 Task: Add Sprouts Organic Refined Coconut Oil to the cart.
Action: Mouse moved to (19, 108)
Screenshot: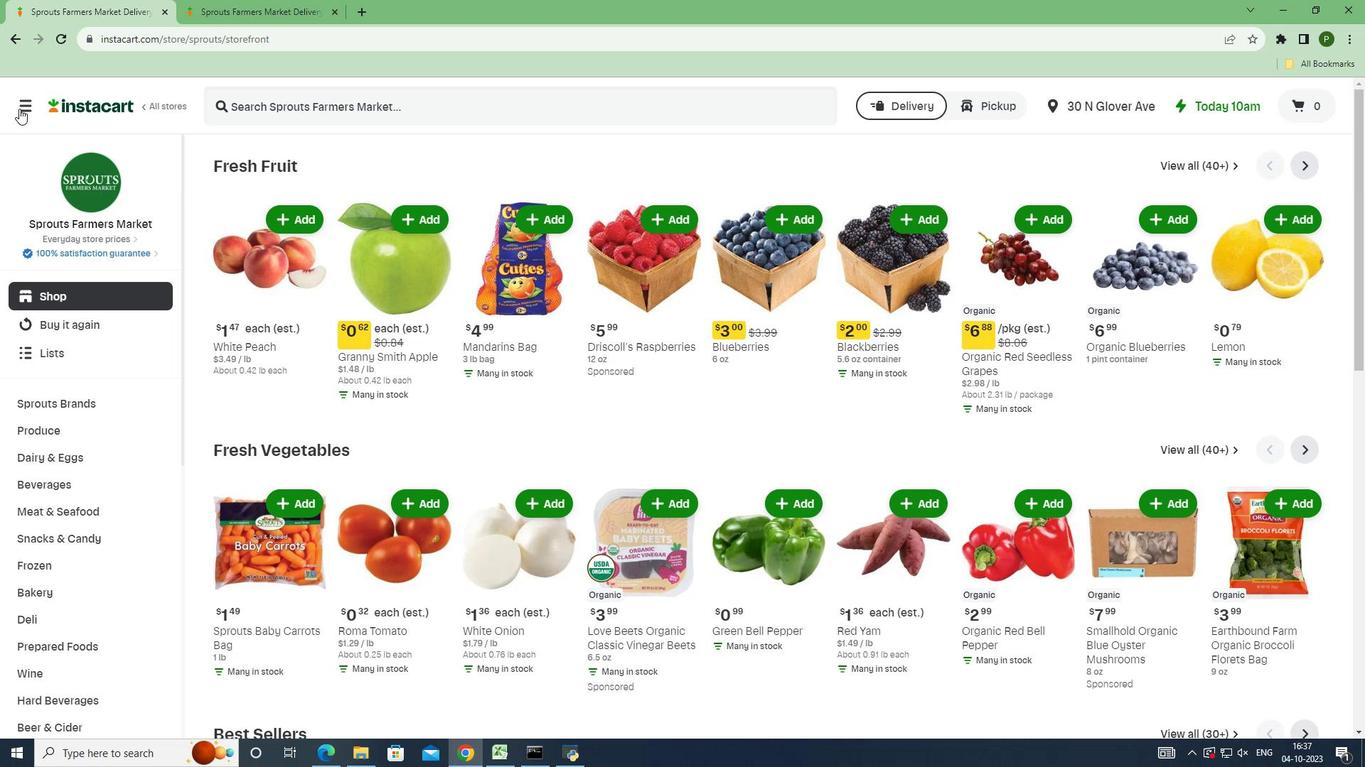 
Action: Mouse pressed left at (19, 108)
Screenshot: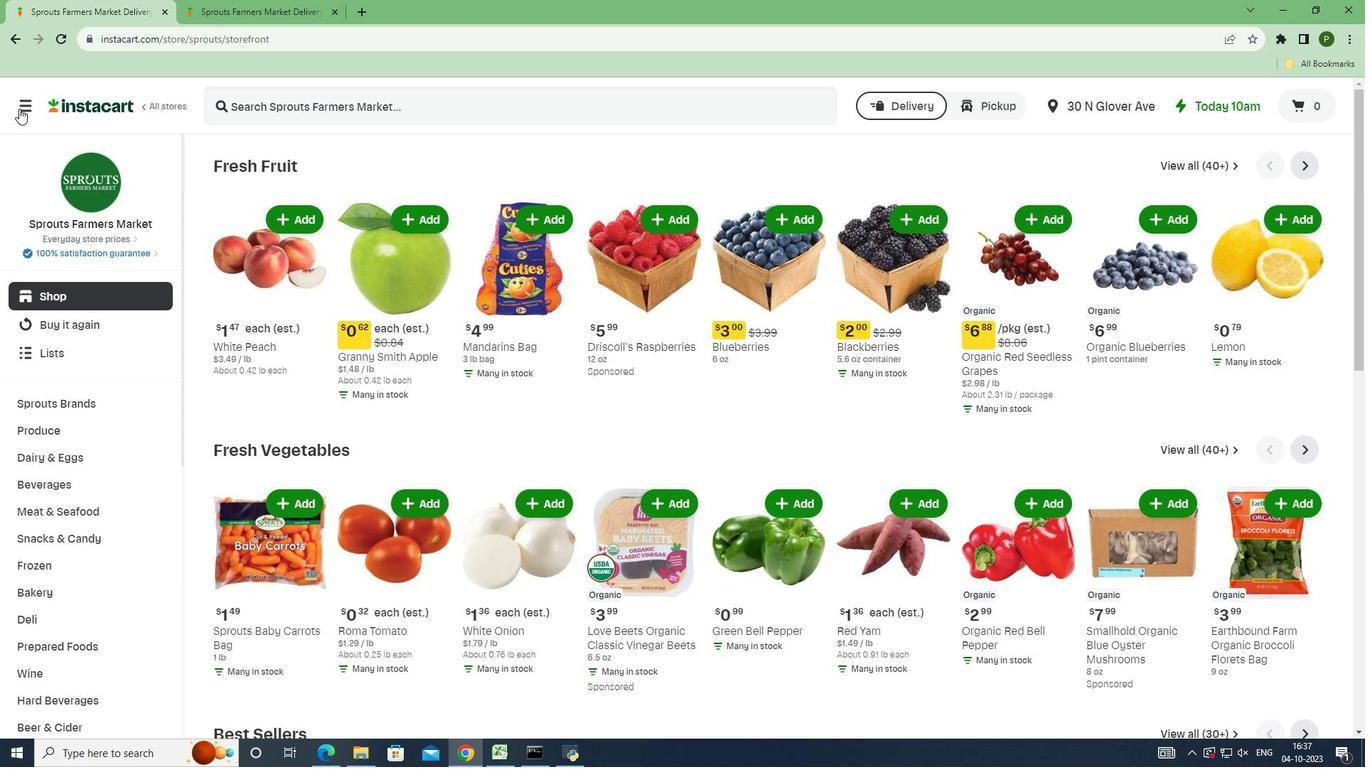 
Action: Mouse moved to (29, 383)
Screenshot: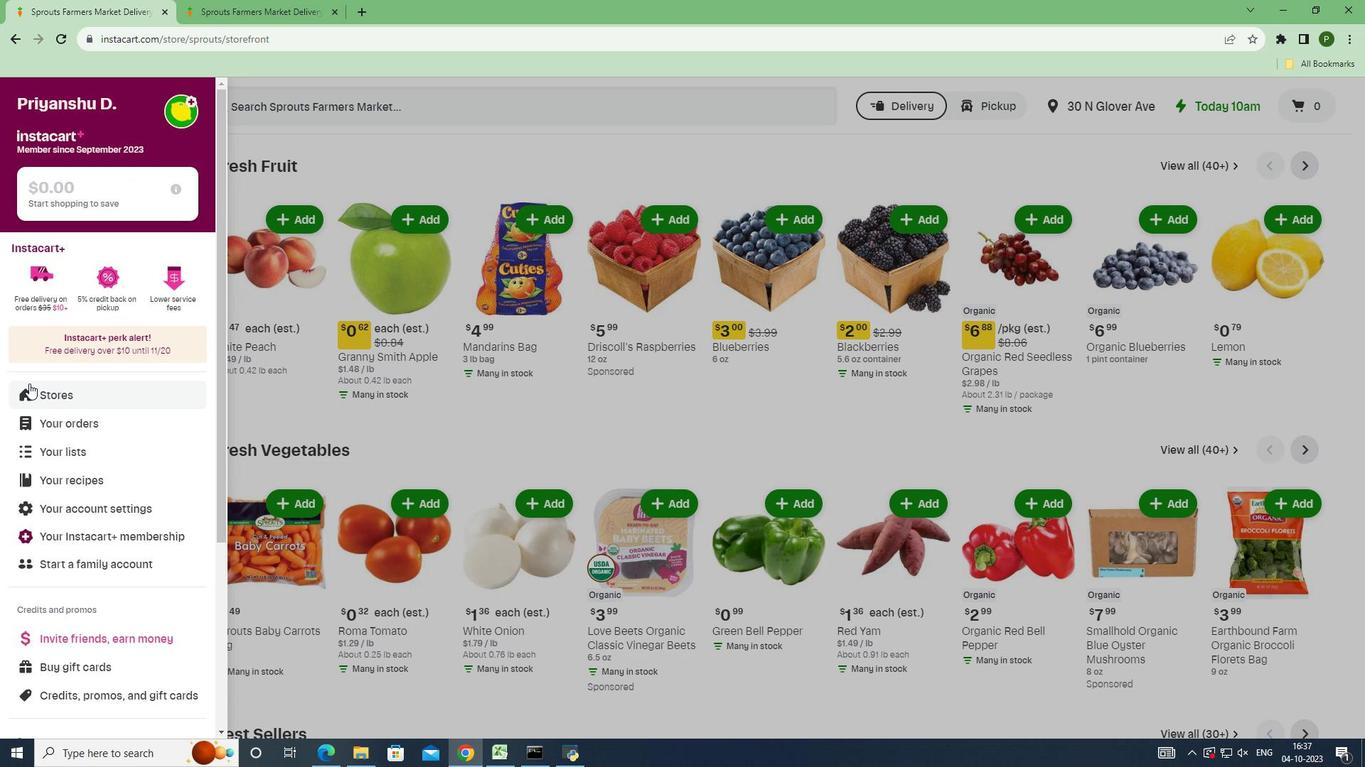 
Action: Mouse pressed left at (29, 383)
Screenshot: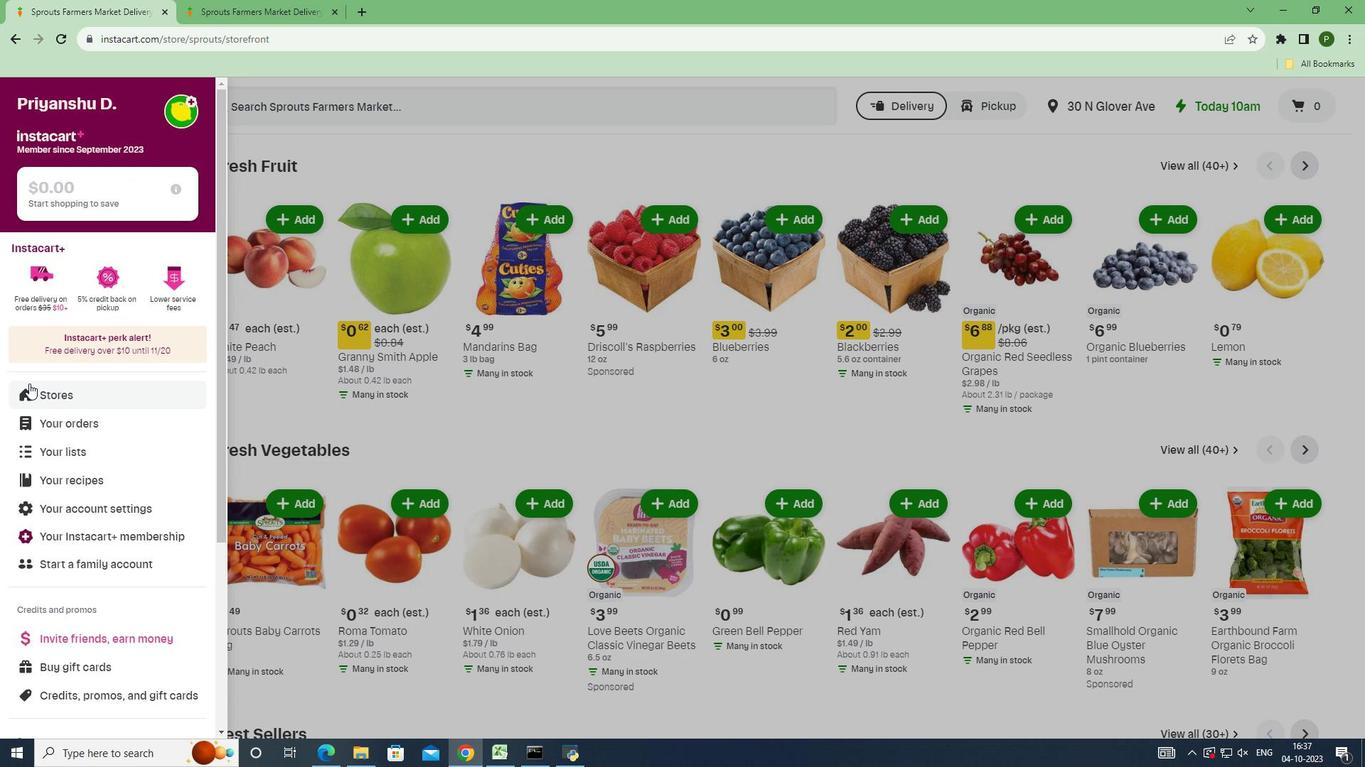 
Action: Mouse moved to (327, 160)
Screenshot: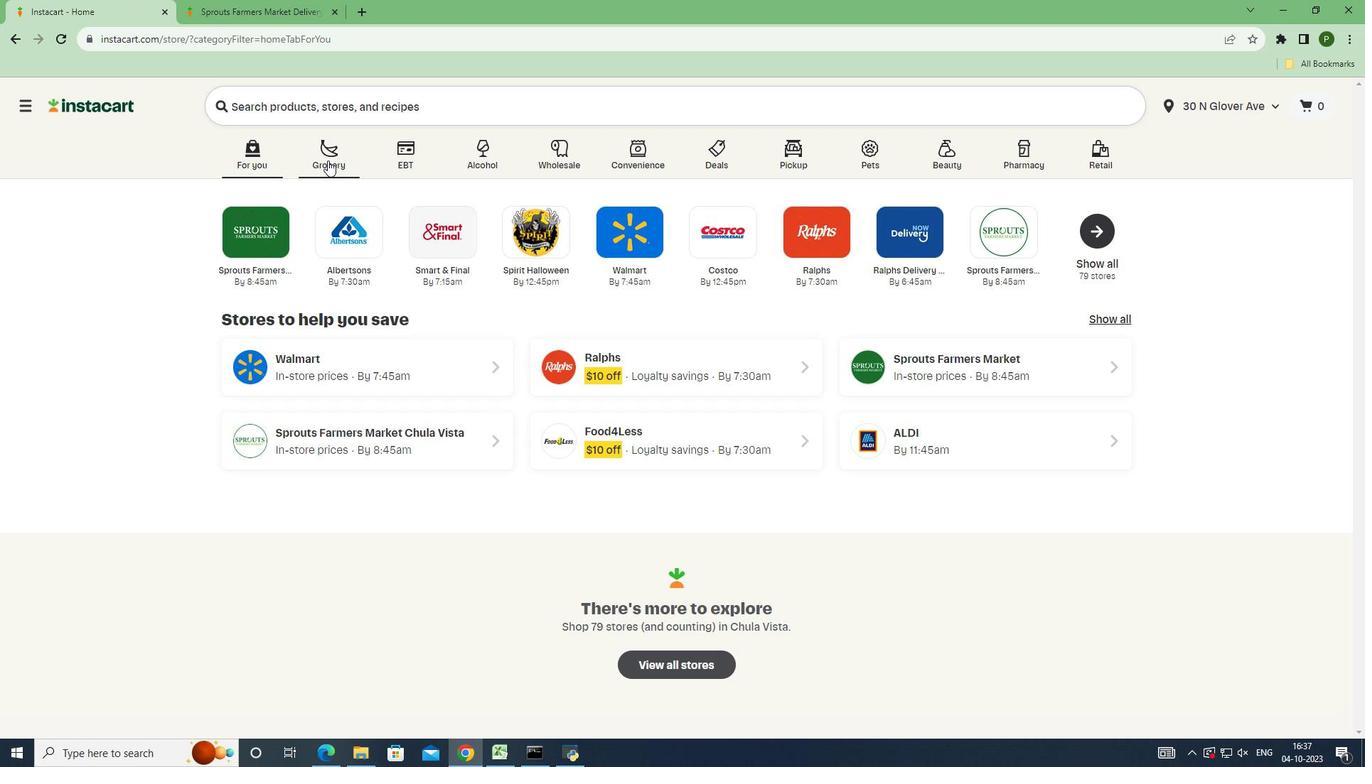
Action: Mouse pressed left at (327, 160)
Screenshot: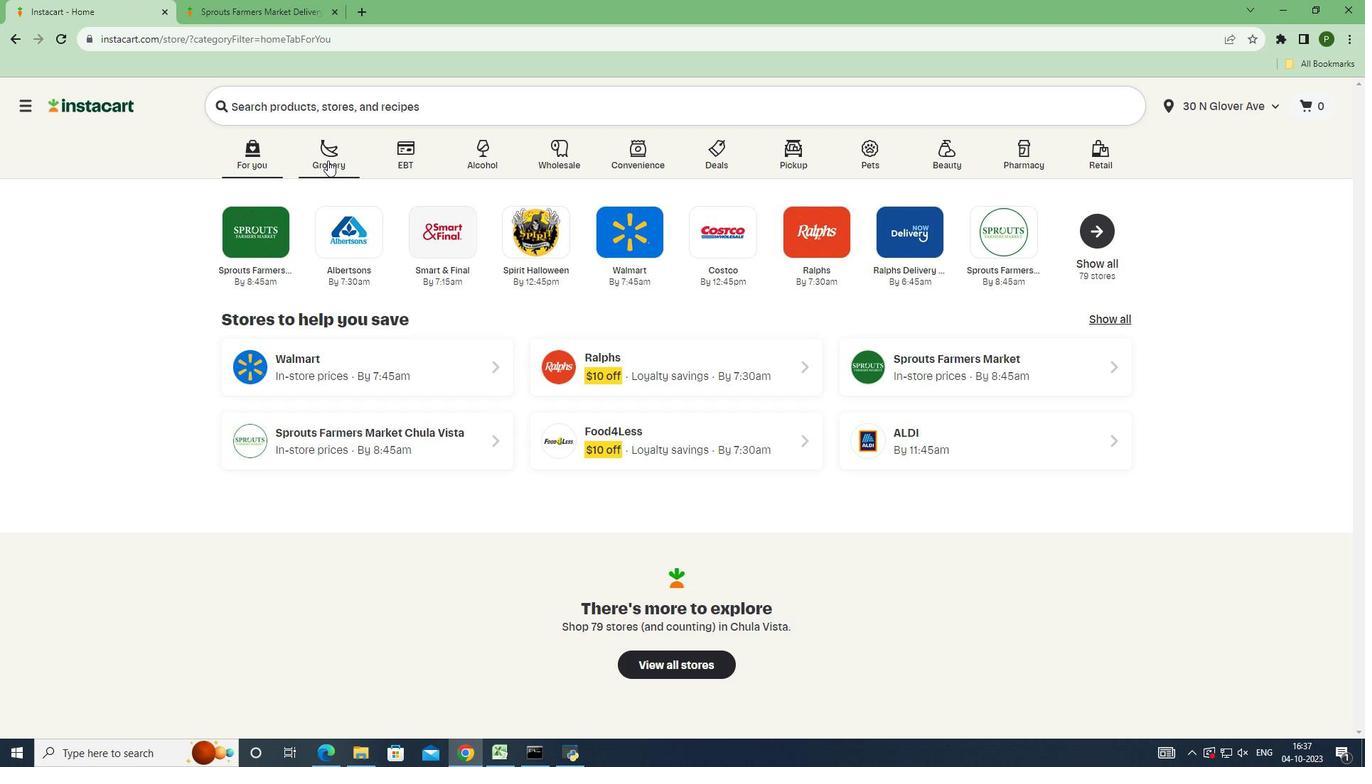 
Action: Mouse moved to (875, 309)
Screenshot: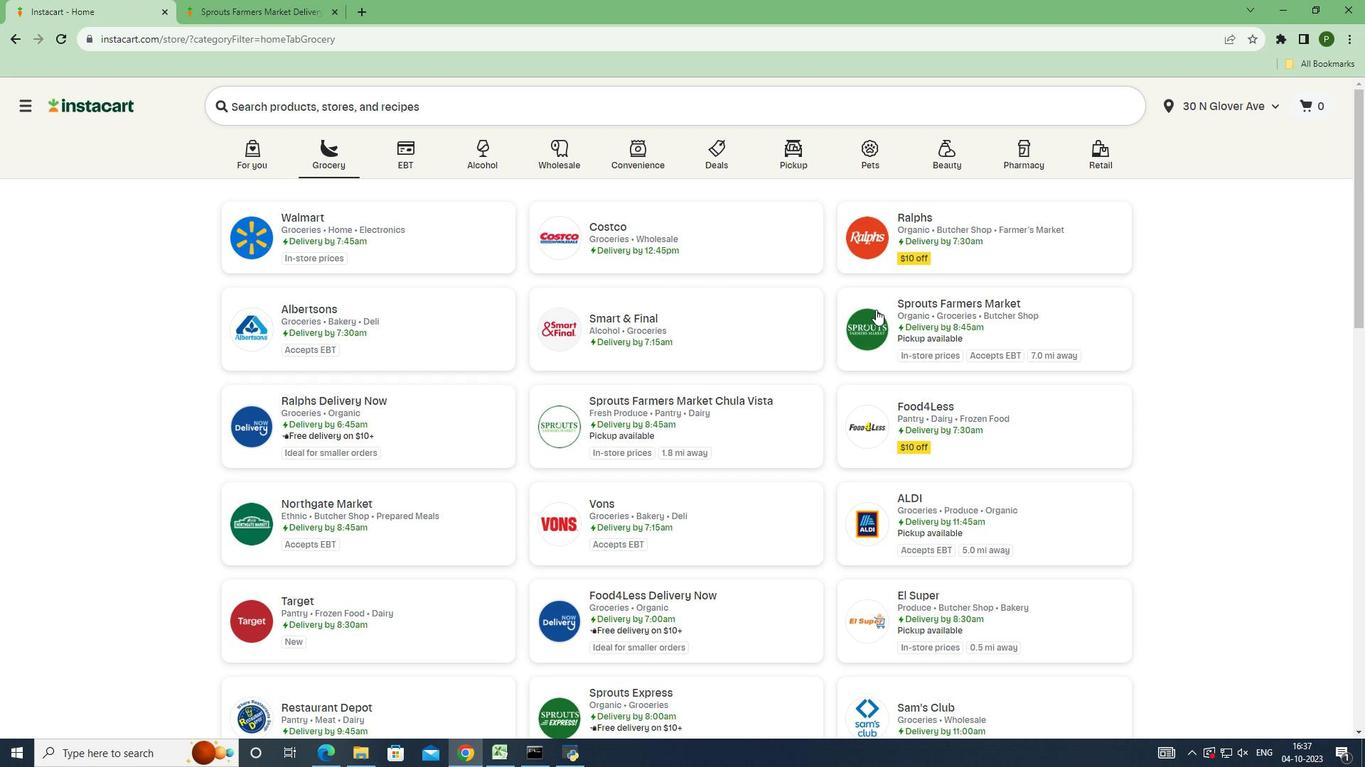 
Action: Mouse pressed left at (875, 309)
Screenshot: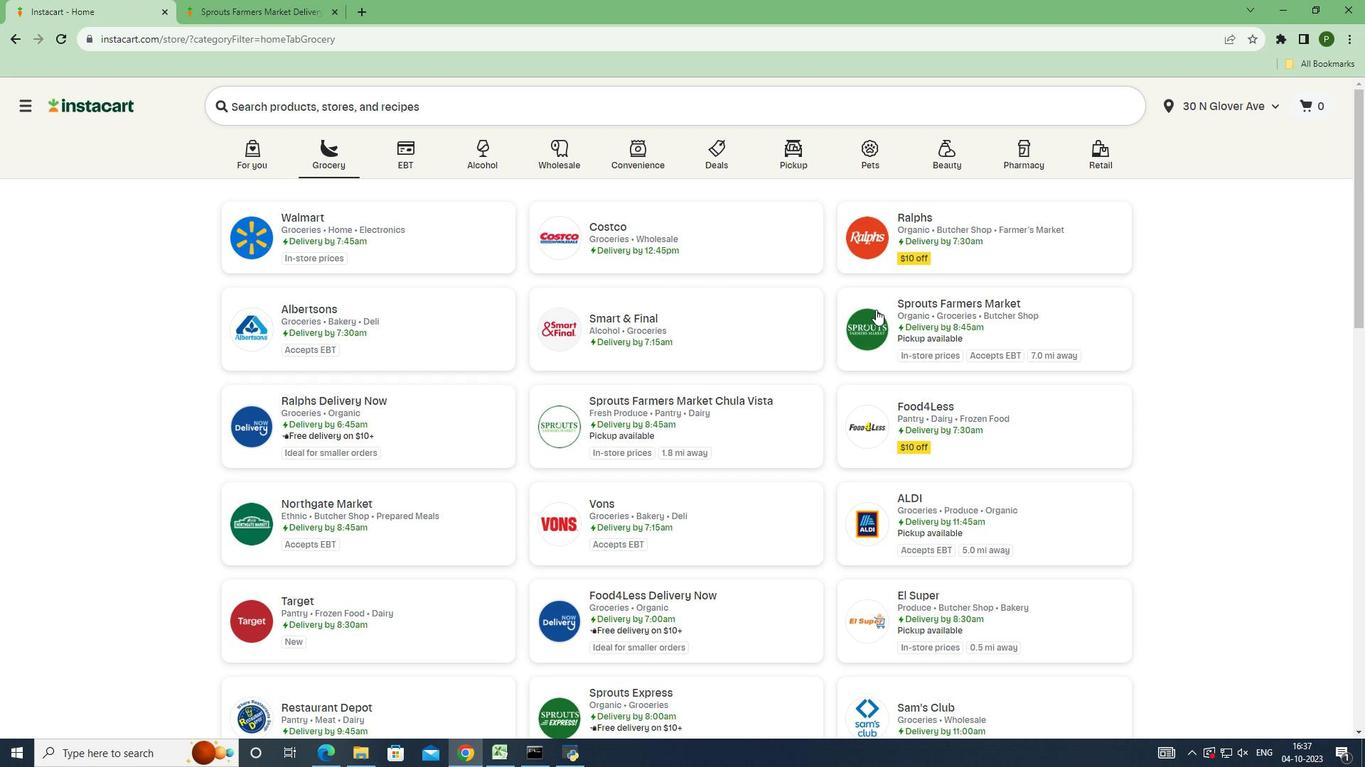 
Action: Mouse moved to (106, 410)
Screenshot: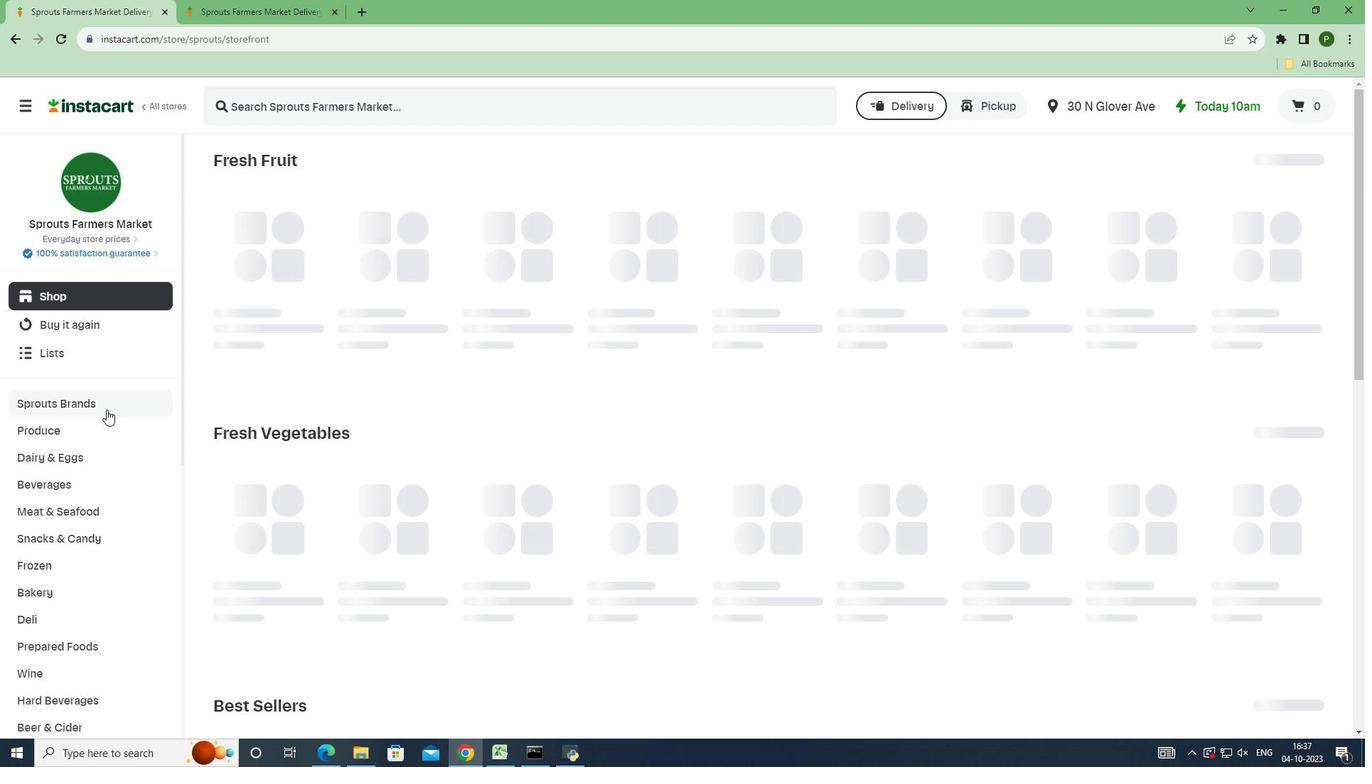 
Action: Mouse pressed left at (106, 410)
Screenshot: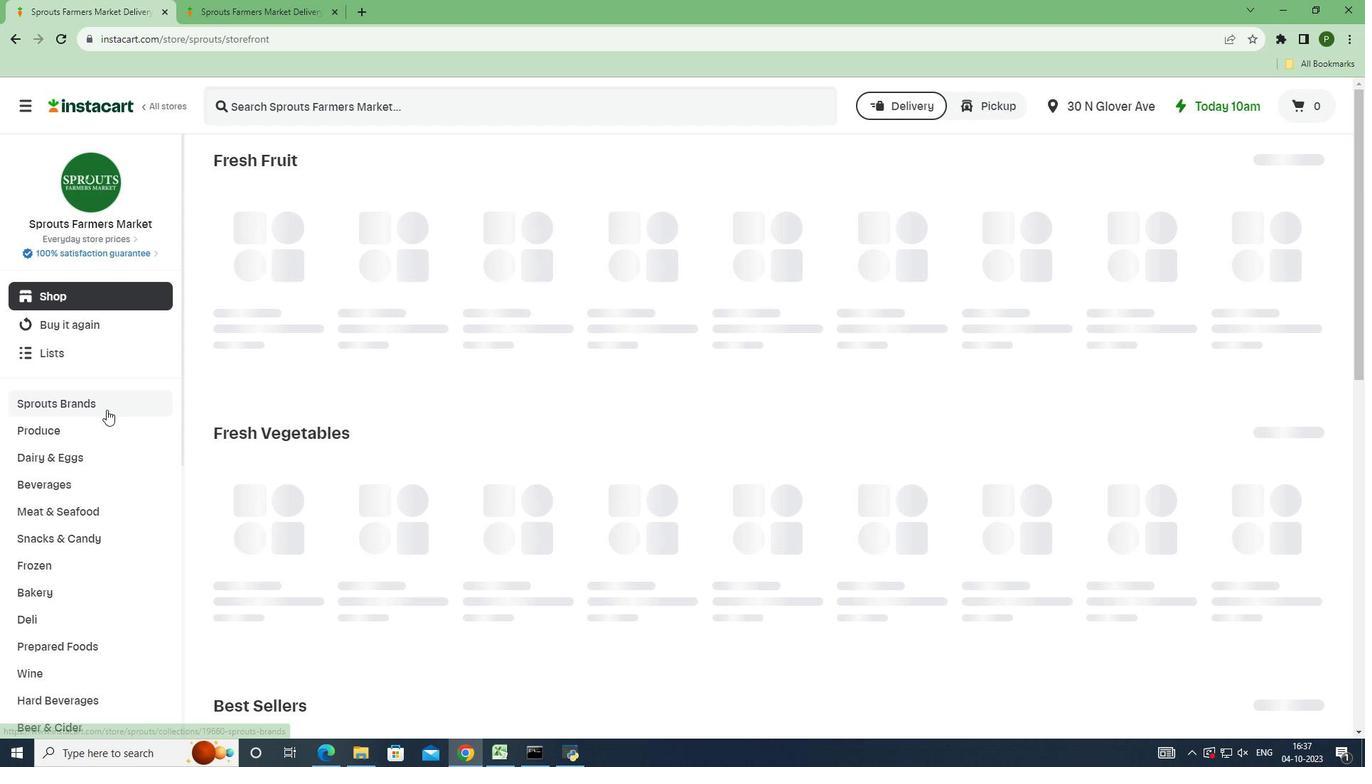 
Action: Mouse moved to (78, 509)
Screenshot: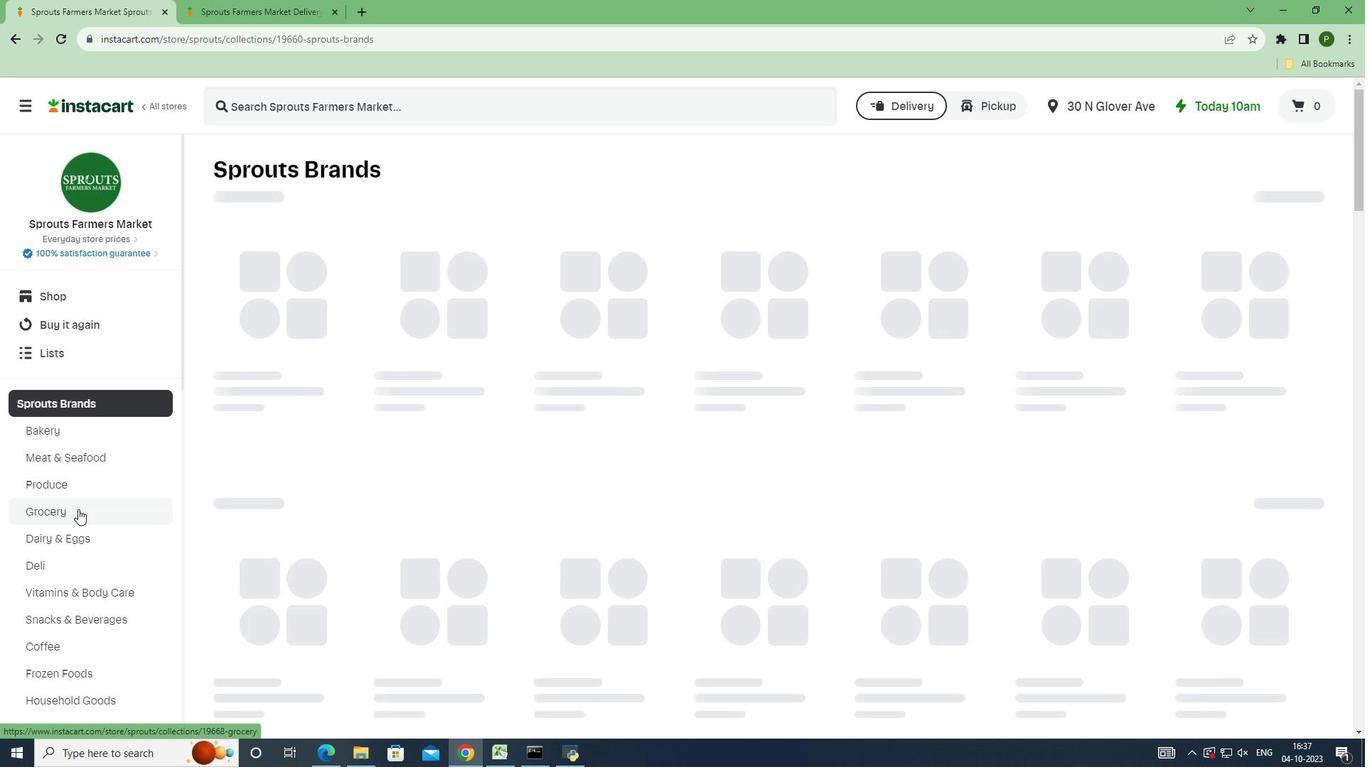
Action: Mouse pressed left at (78, 509)
Screenshot: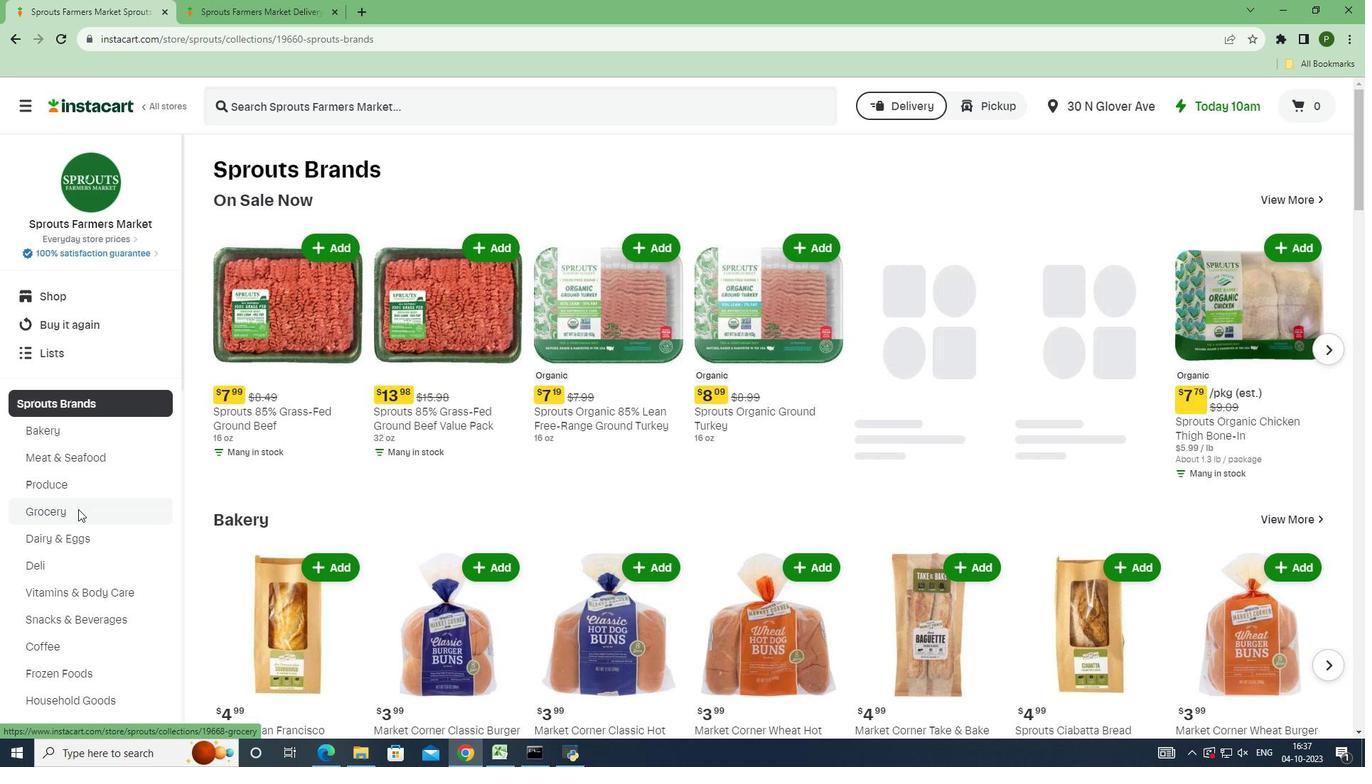 
Action: Mouse moved to (305, 297)
Screenshot: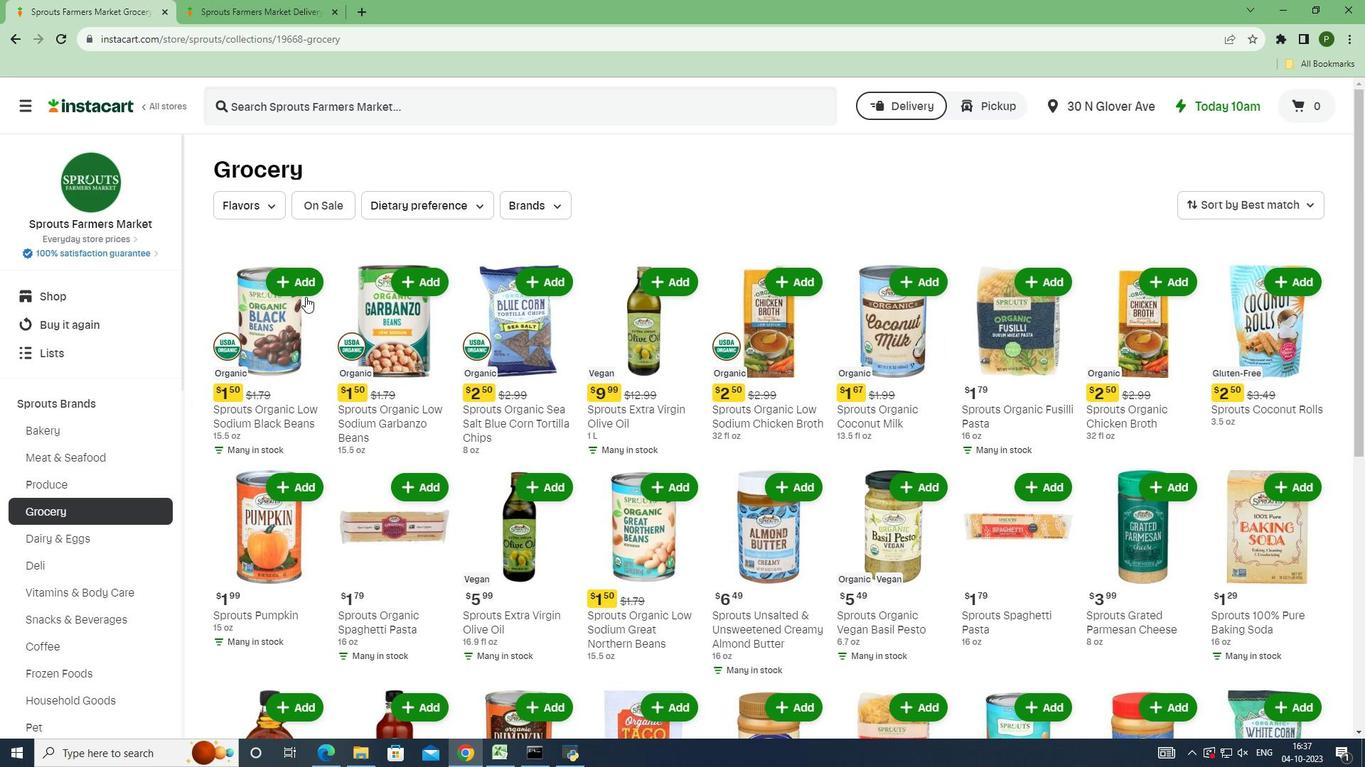 
Action: Mouse scrolled (305, 296) with delta (0, 0)
Screenshot: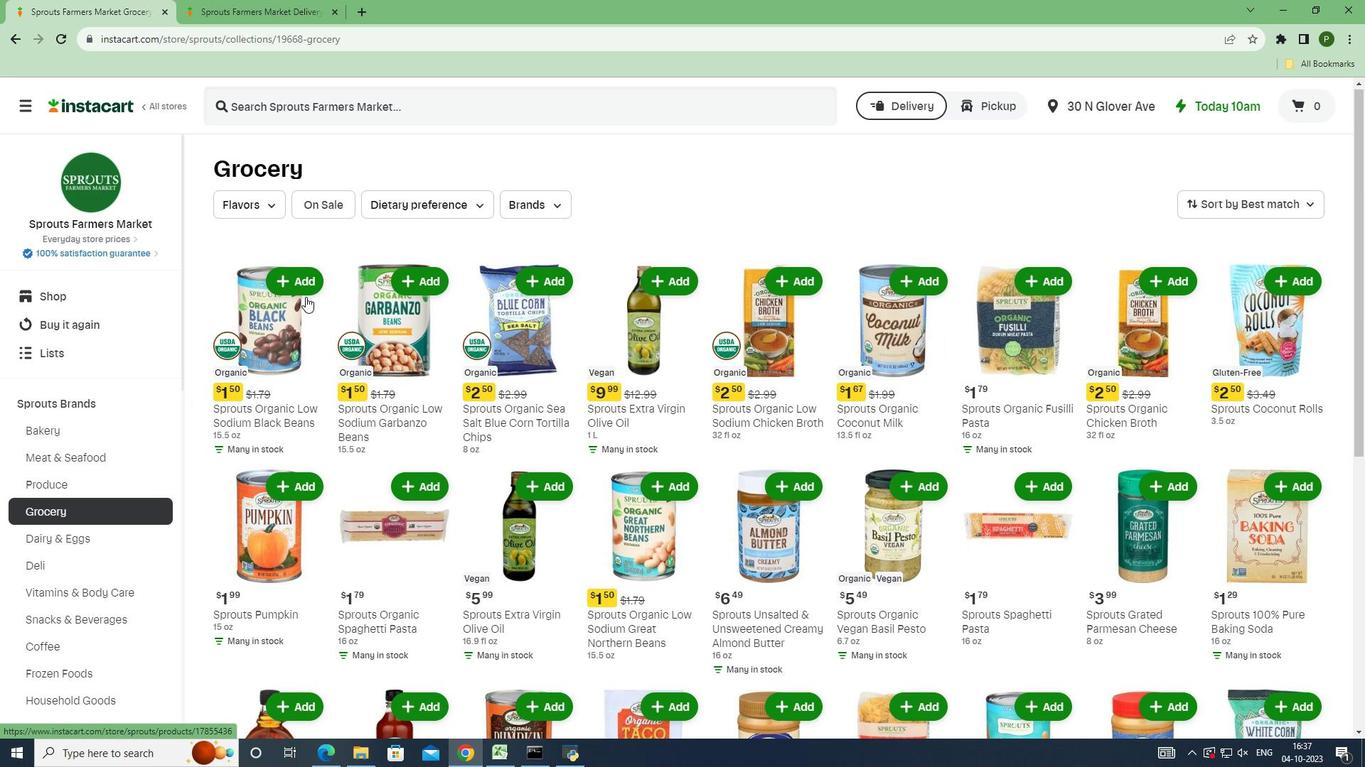 
Action: Mouse scrolled (305, 296) with delta (0, 0)
Screenshot: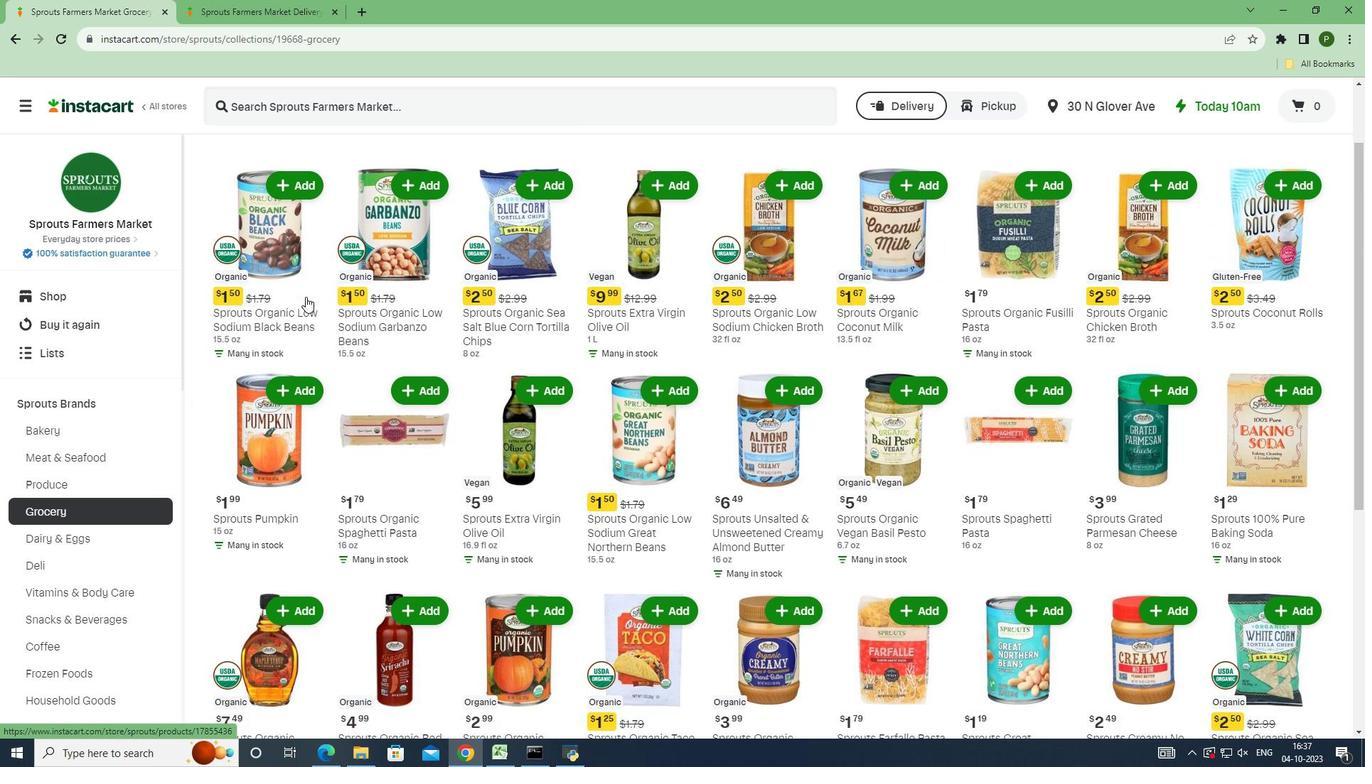 
Action: Mouse scrolled (305, 296) with delta (0, 0)
Screenshot: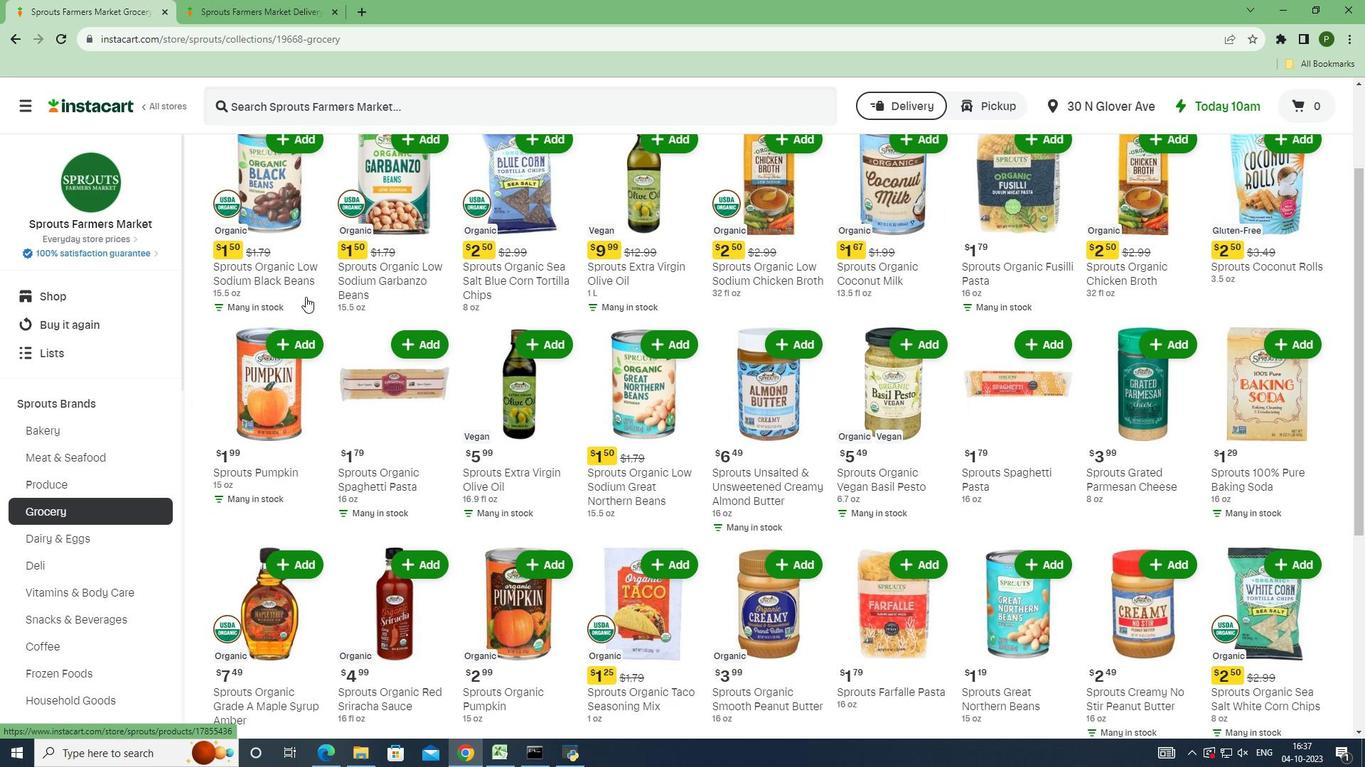 
Action: Mouse scrolled (305, 296) with delta (0, 0)
Screenshot: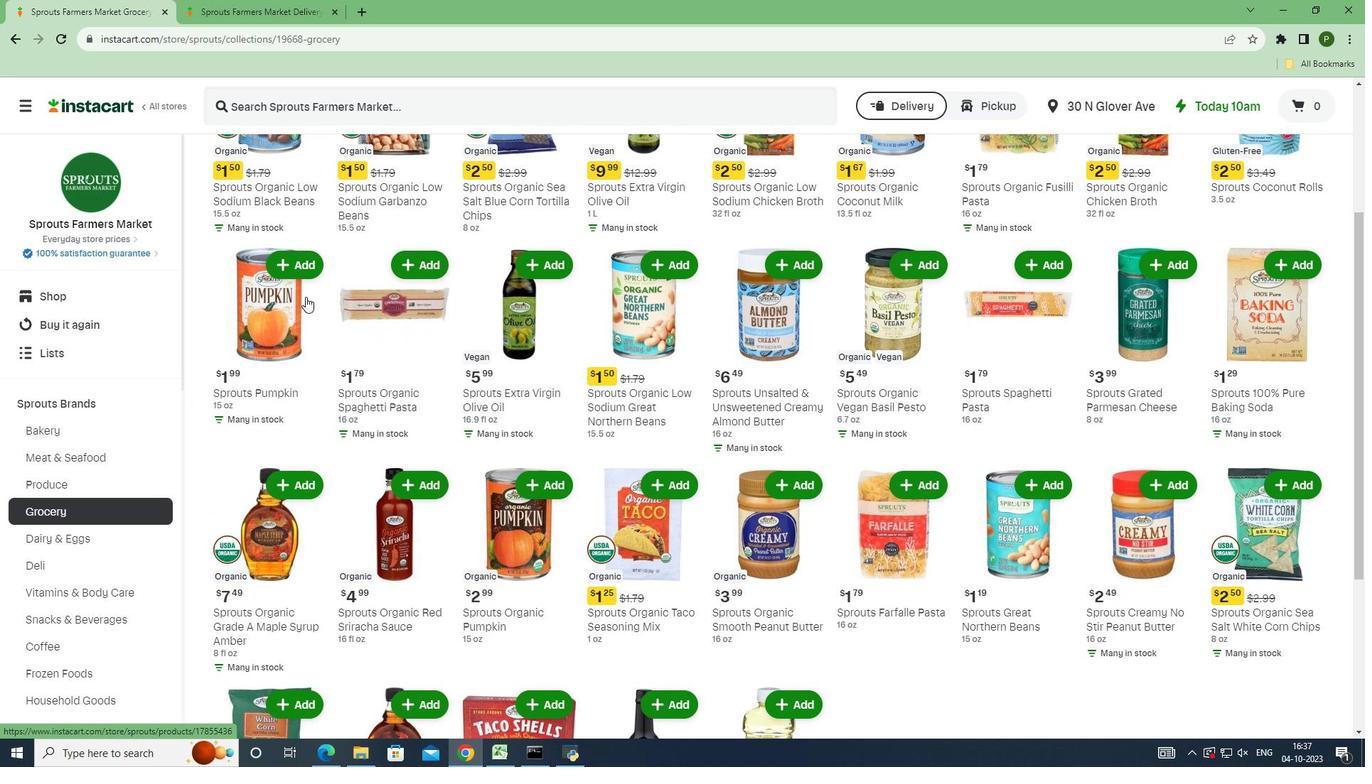 
Action: Mouse scrolled (305, 296) with delta (0, 0)
Screenshot: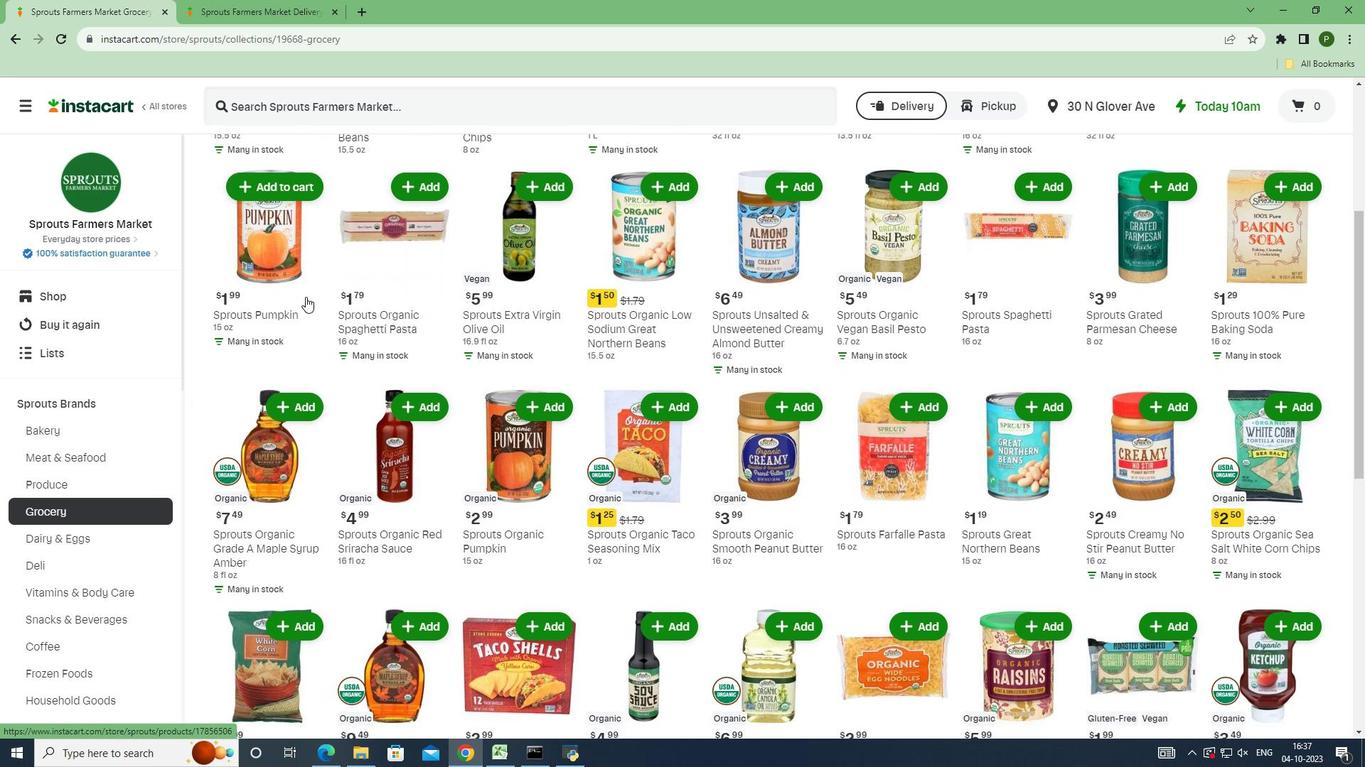 
Action: Mouse scrolled (305, 296) with delta (0, 0)
Screenshot: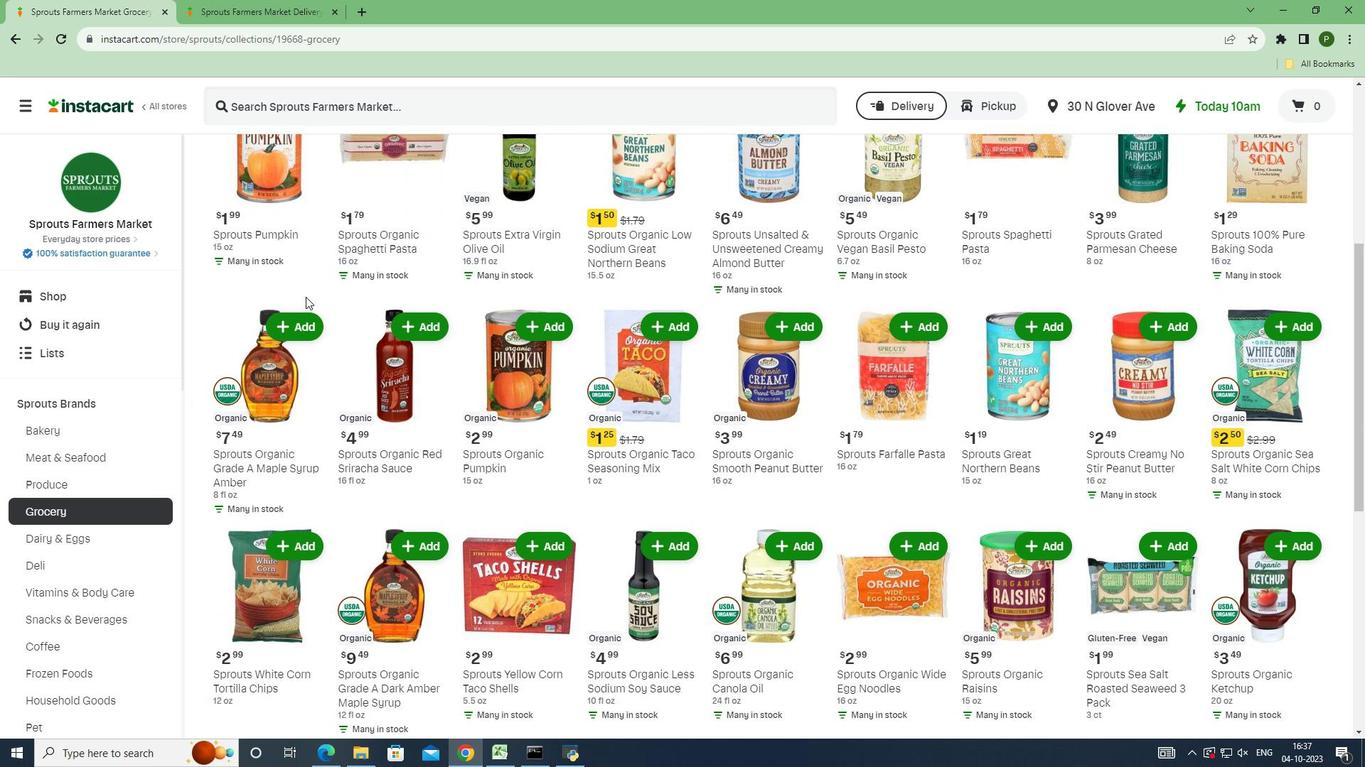 
Action: Mouse scrolled (305, 296) with delta (0, 0)
Screenshot: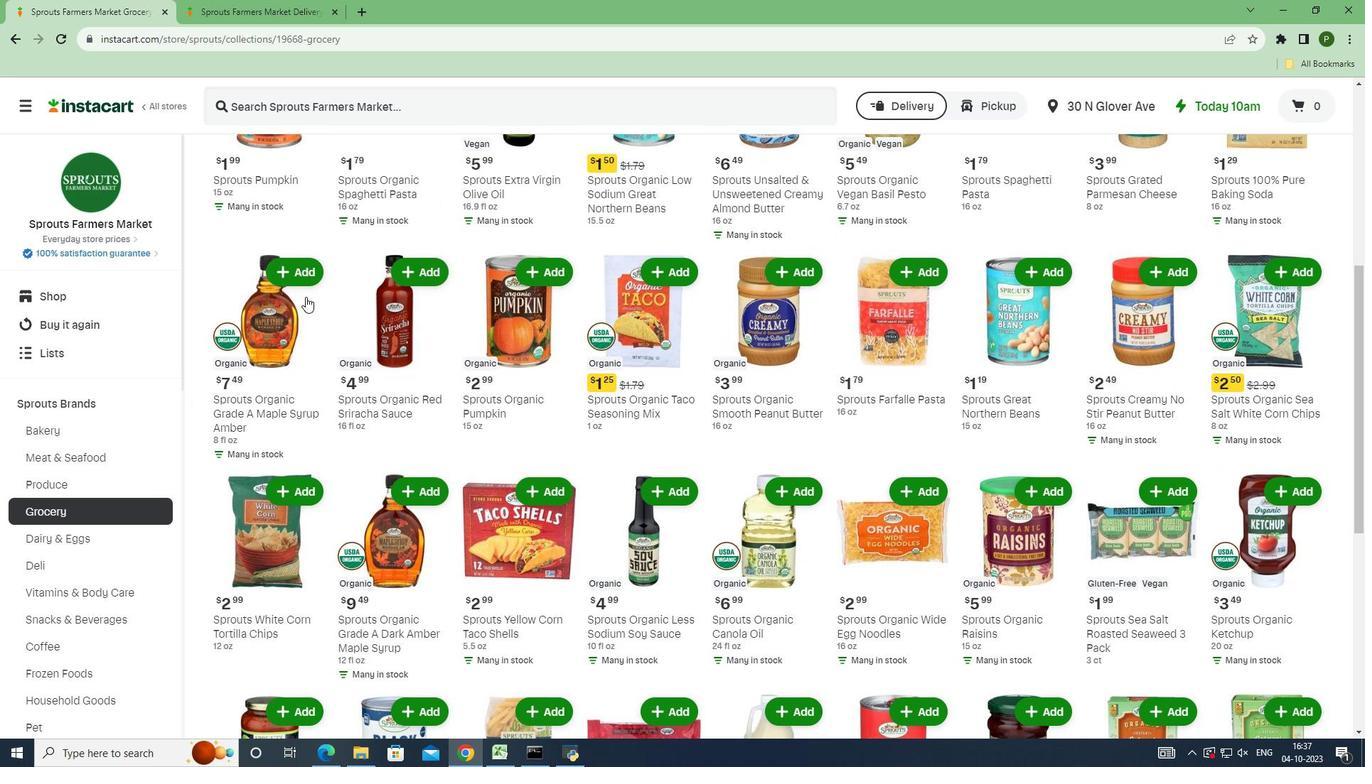 
Action: Mouse scrolled (305, 296) with delta (0, 0)
Screenshot: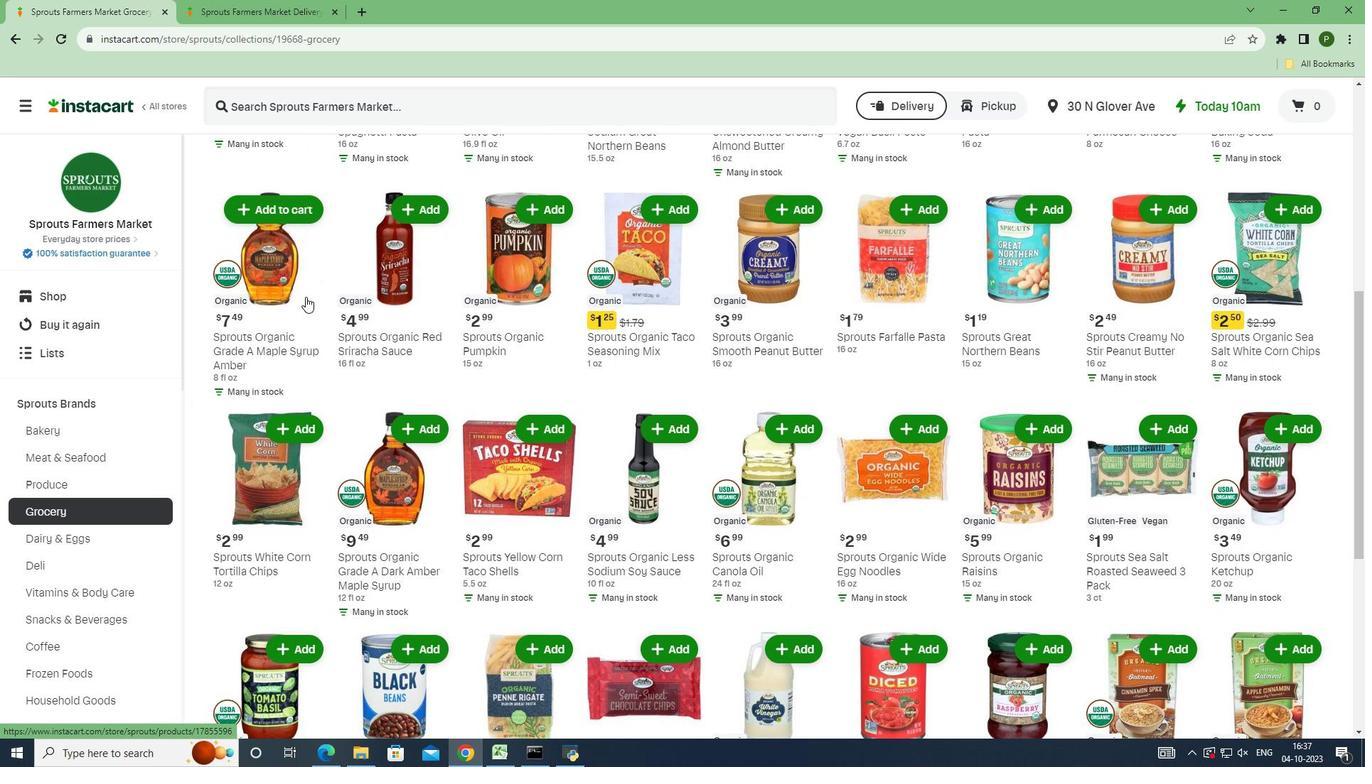 
Action: Mouse scrolled (305, 296) with delta (0, 0)
Screenshot: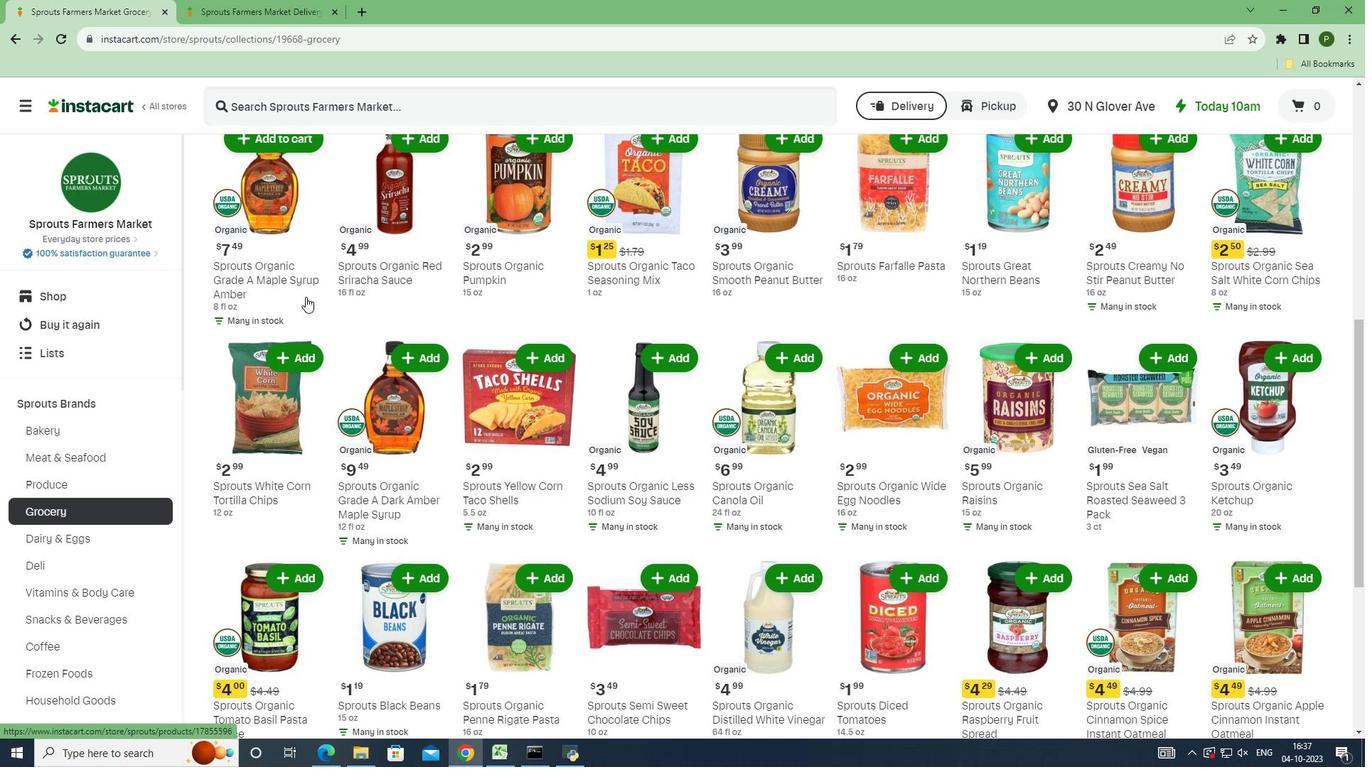 
Action: Mouse scrolled (305, 296) with delta (0, 0)
Screenshot: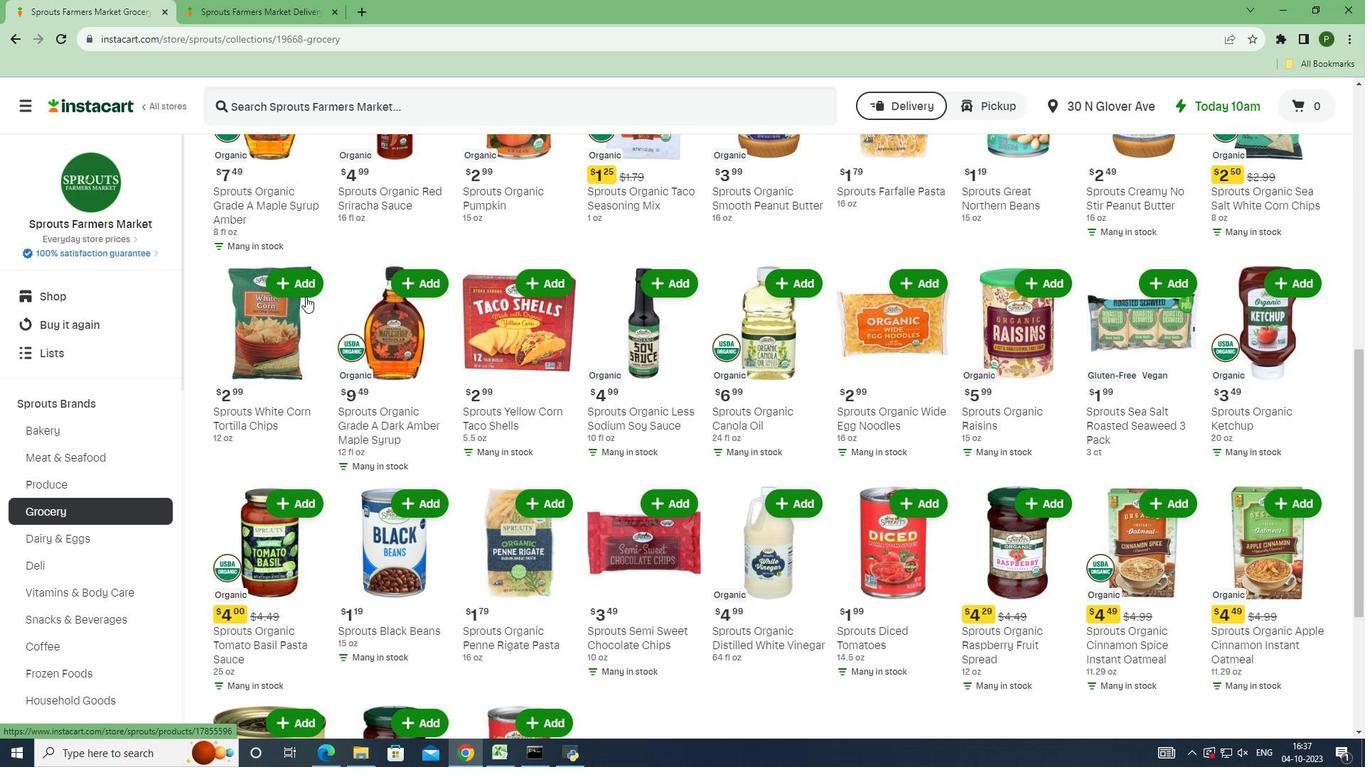 
Action: Mouse scrolled (305, 296) with delta (0, 0)
Screenshot: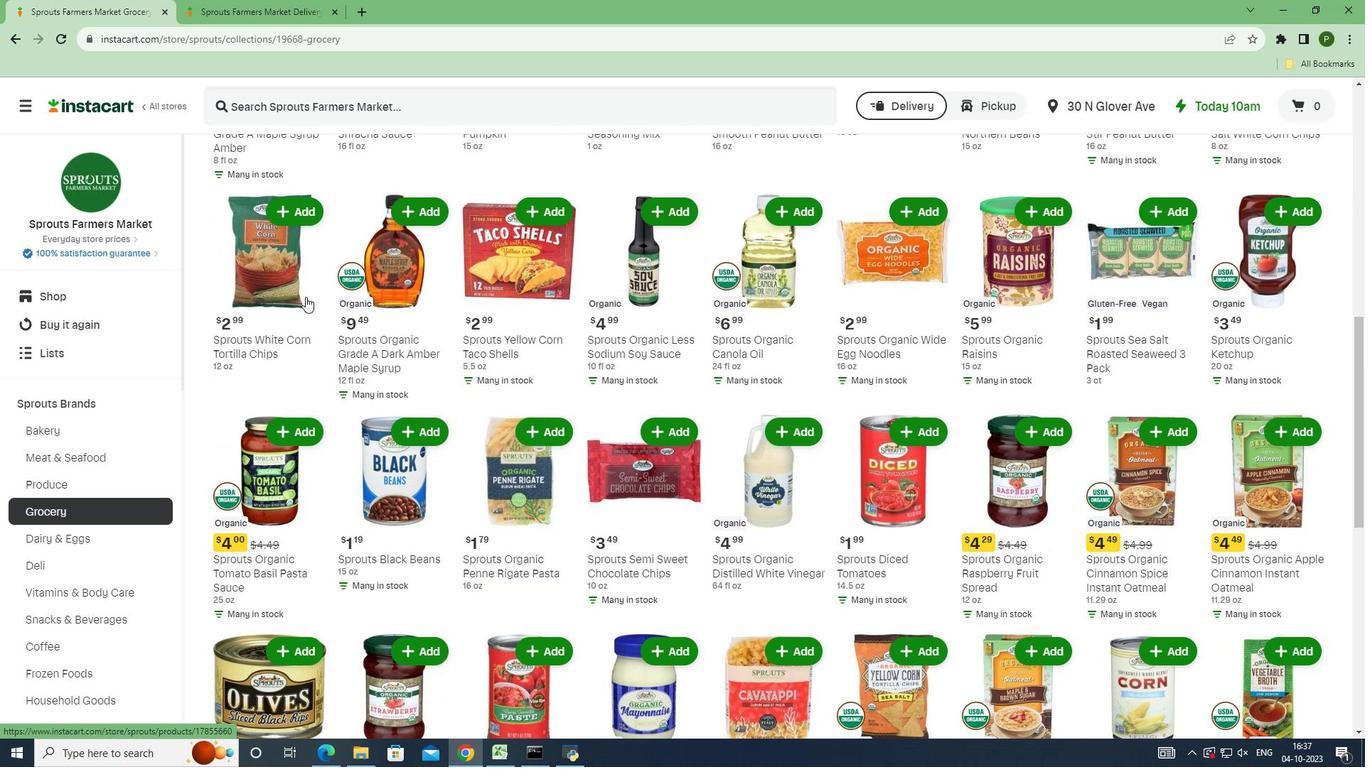 
Action: Mouse scrolled (305, 296) with delta (0, 0)
Screenshot: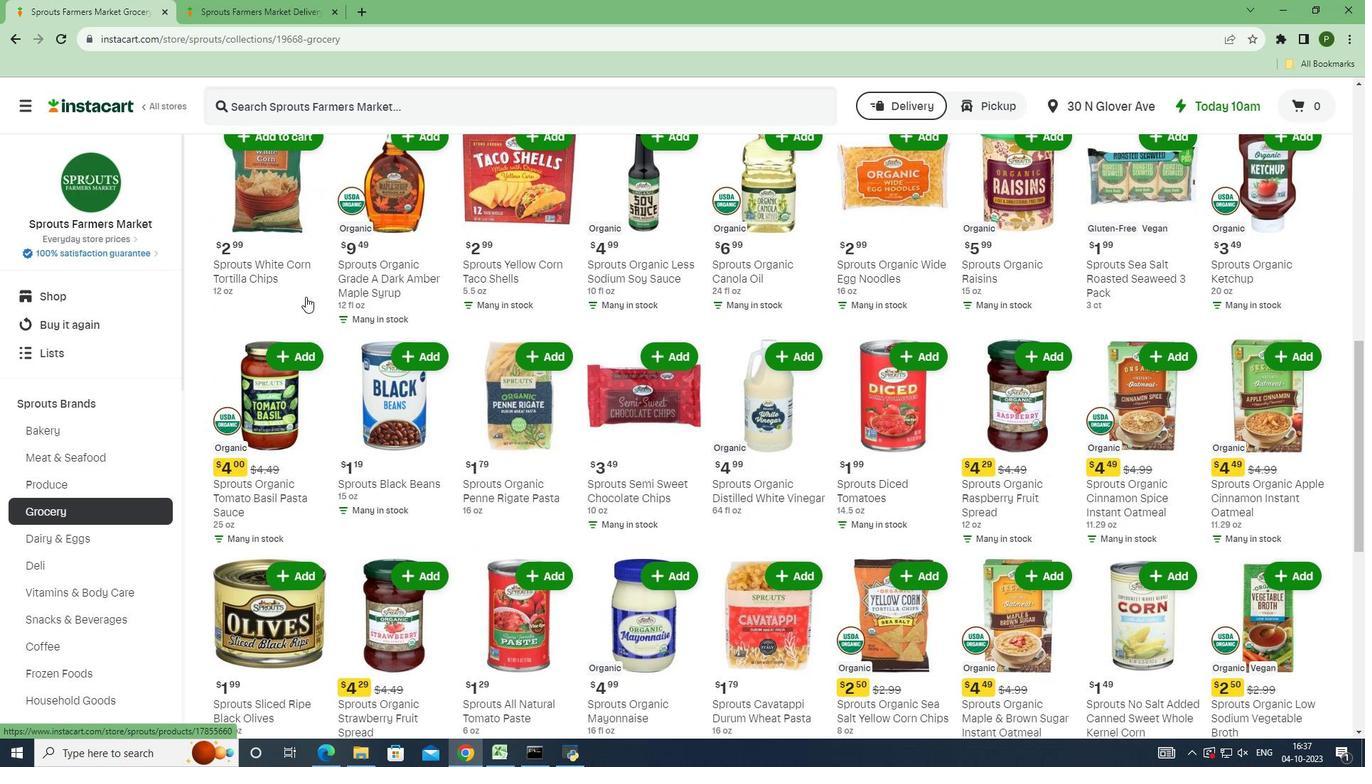 
Action: Mouse scrolled (305, 296) with delta (0, 0)
Screenshot: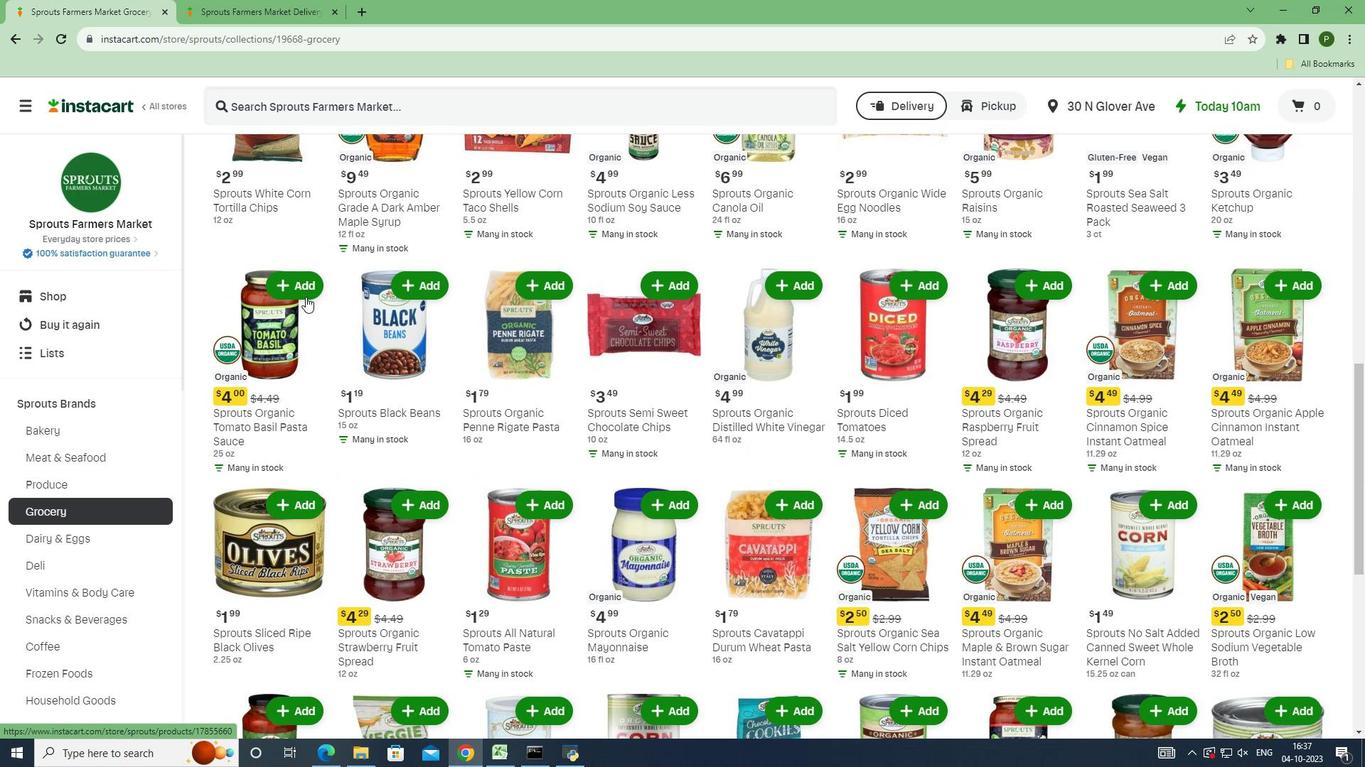 
Action: Mouse scrolled (305, 296) with delta (0, 0)
Screenshot: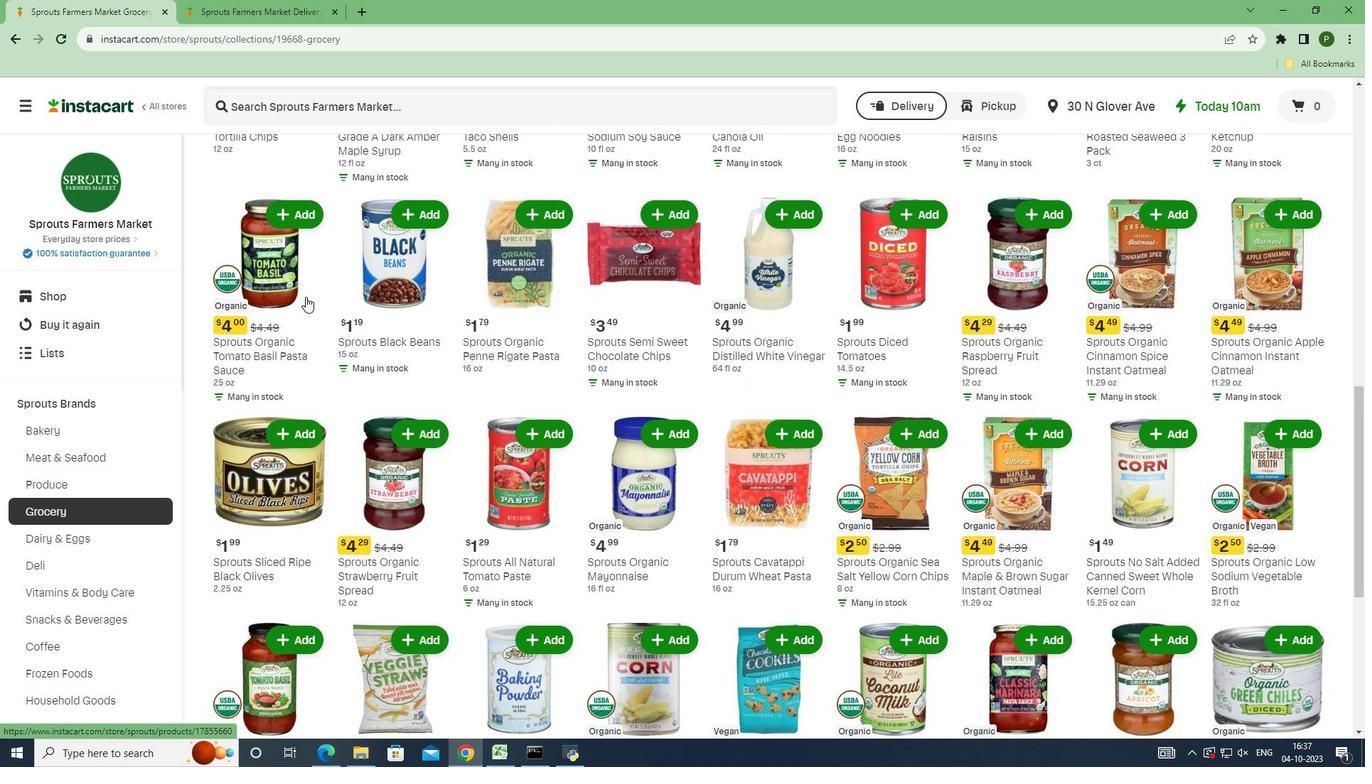 
Action: Mouse scrolled (305, 296) with delta (0, 0)
Screenshot: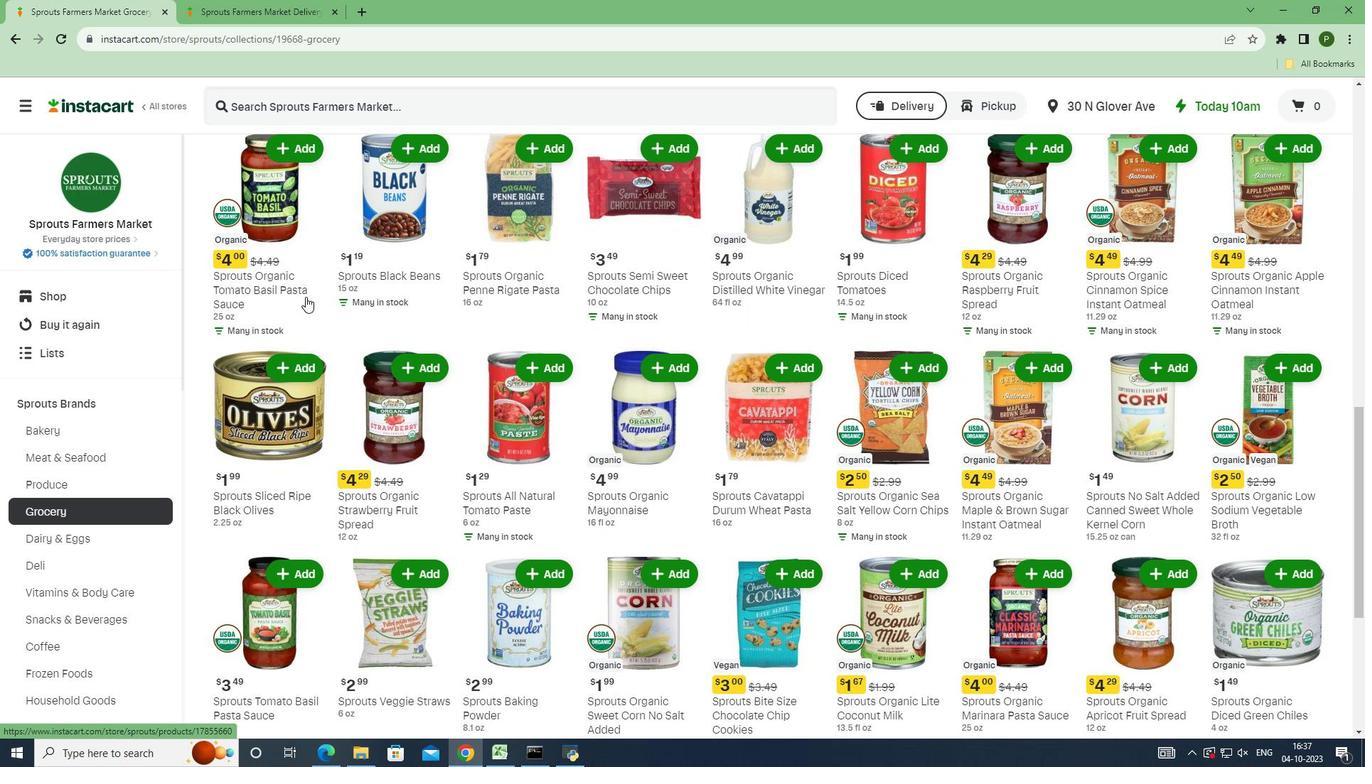 
Action: Mouse scrolled (305, 296) with delta (0, 0)
Screenshot: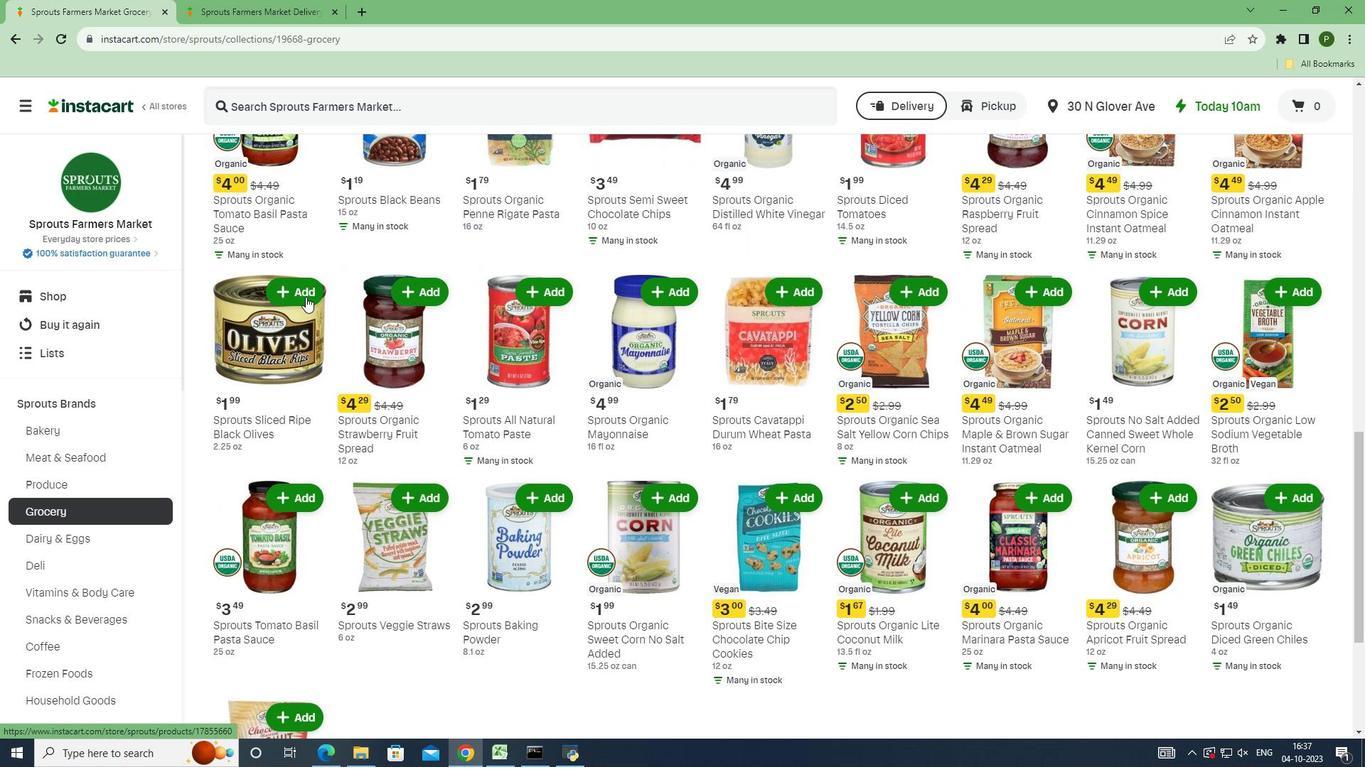 
Action: Mouse scrolled (305, 296) with delta (0, 0)
Screenshot: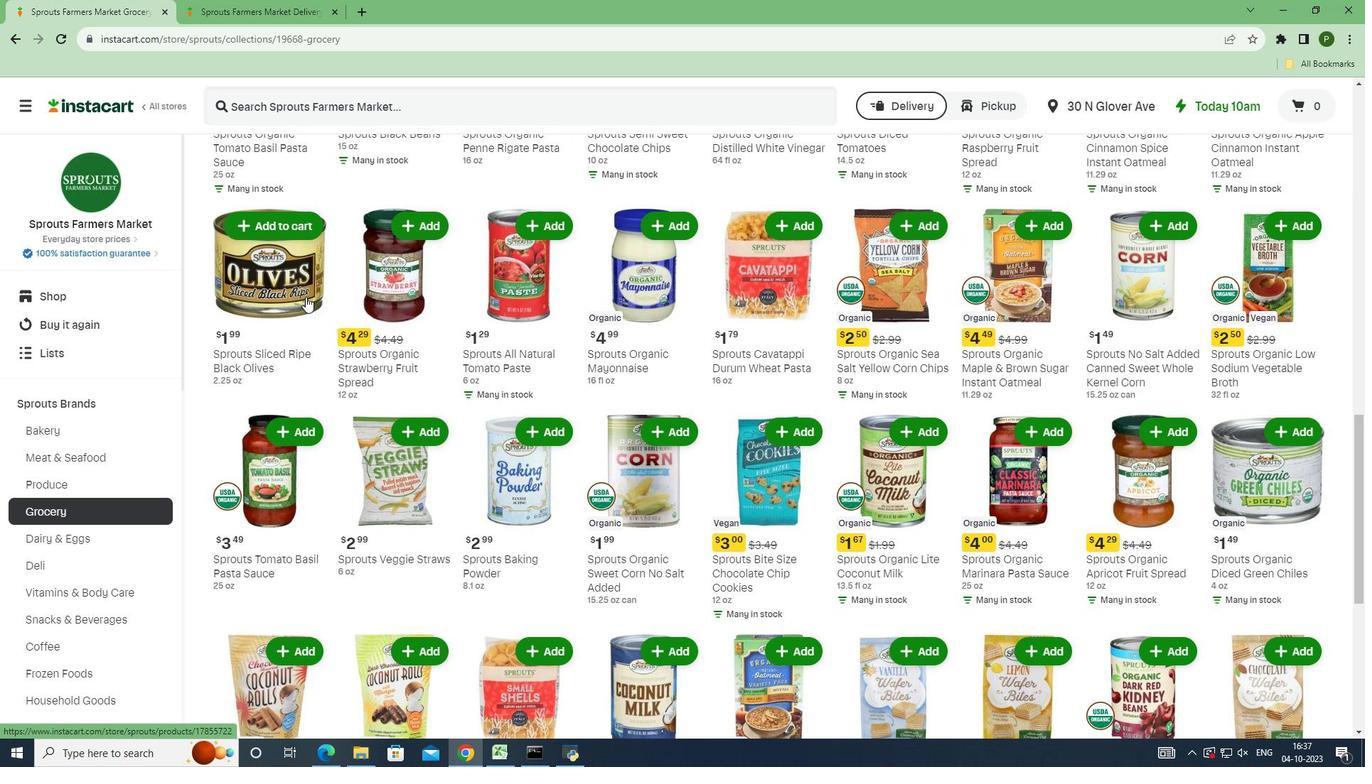 
Action: Mouse scrolled (305, 296) with delta (0, 0)
Screenshot: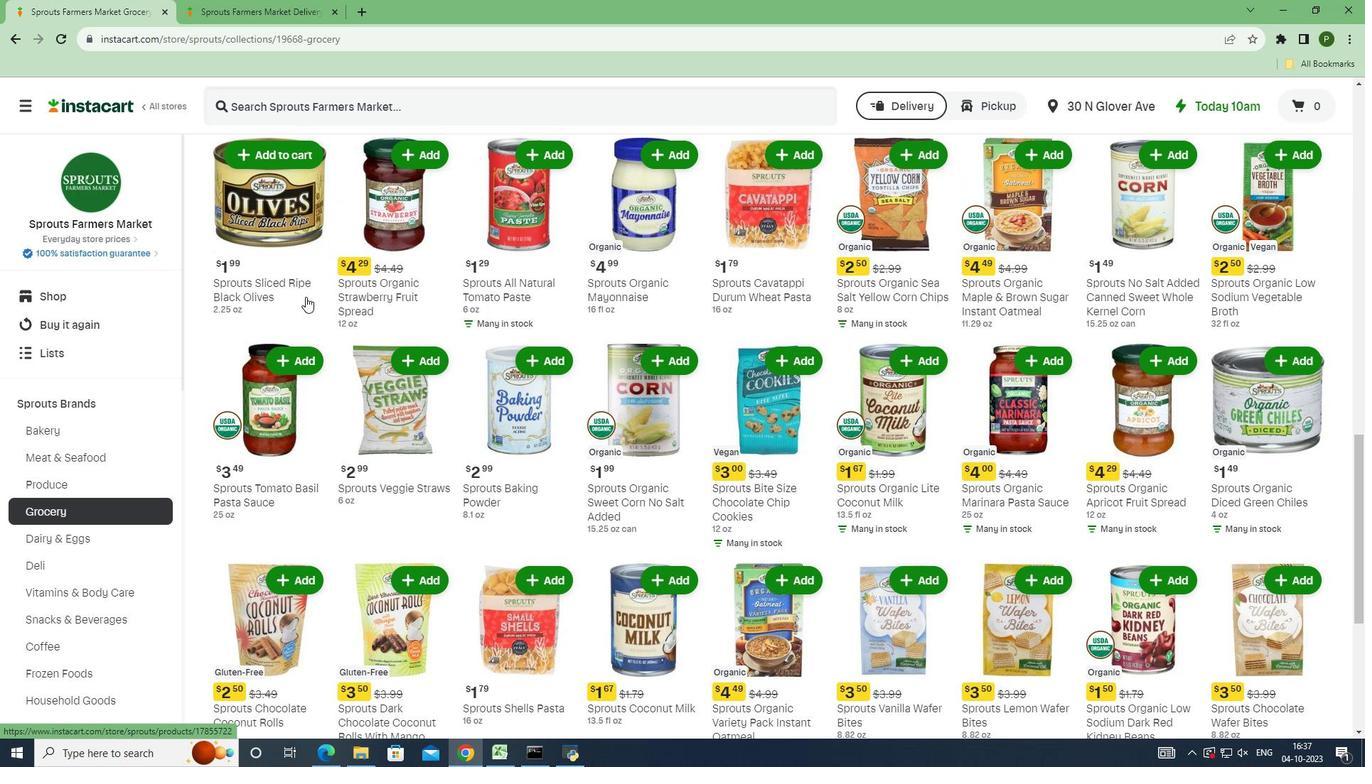 
Action: Mouse scrolled (305, 296) with delta (0, 0)
Screenshot: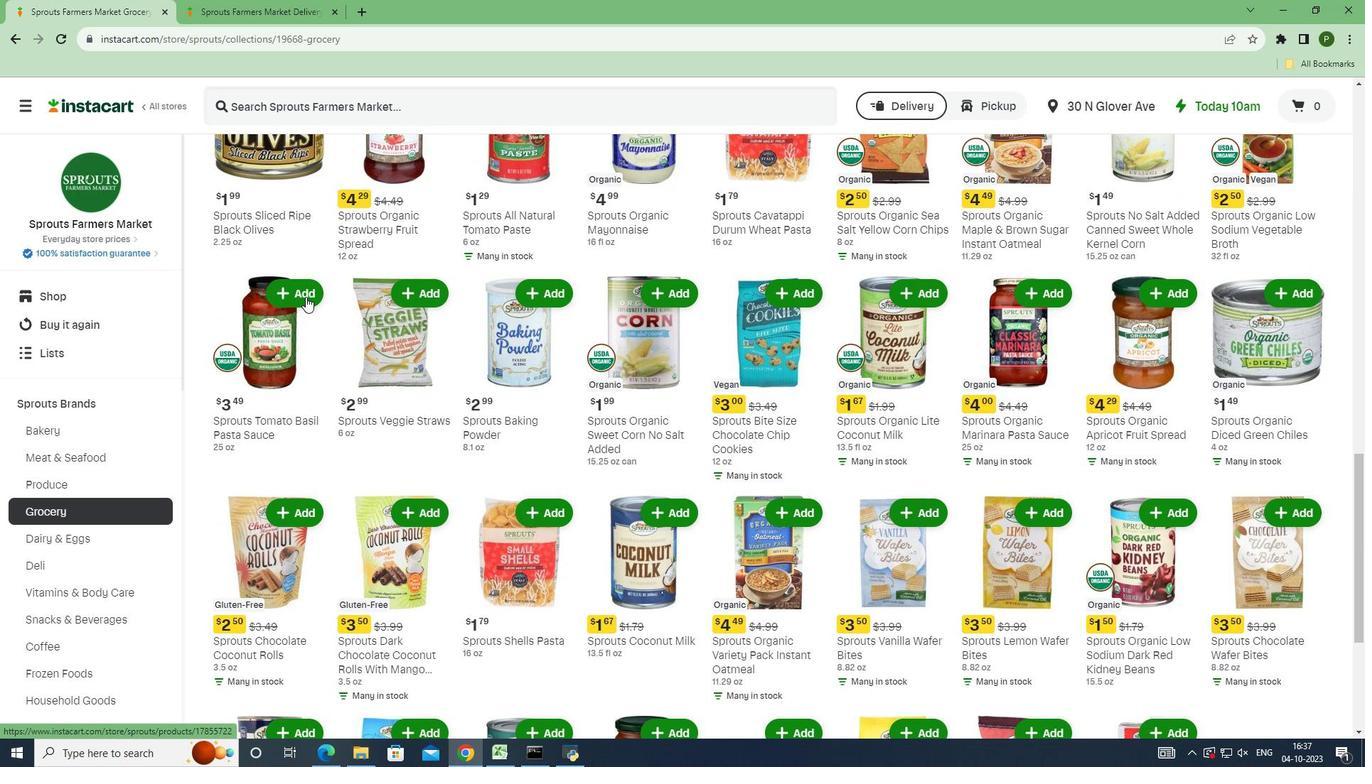 
Action: Mouse scrolled (305, 296) with delta (0, 0)
Screenshot: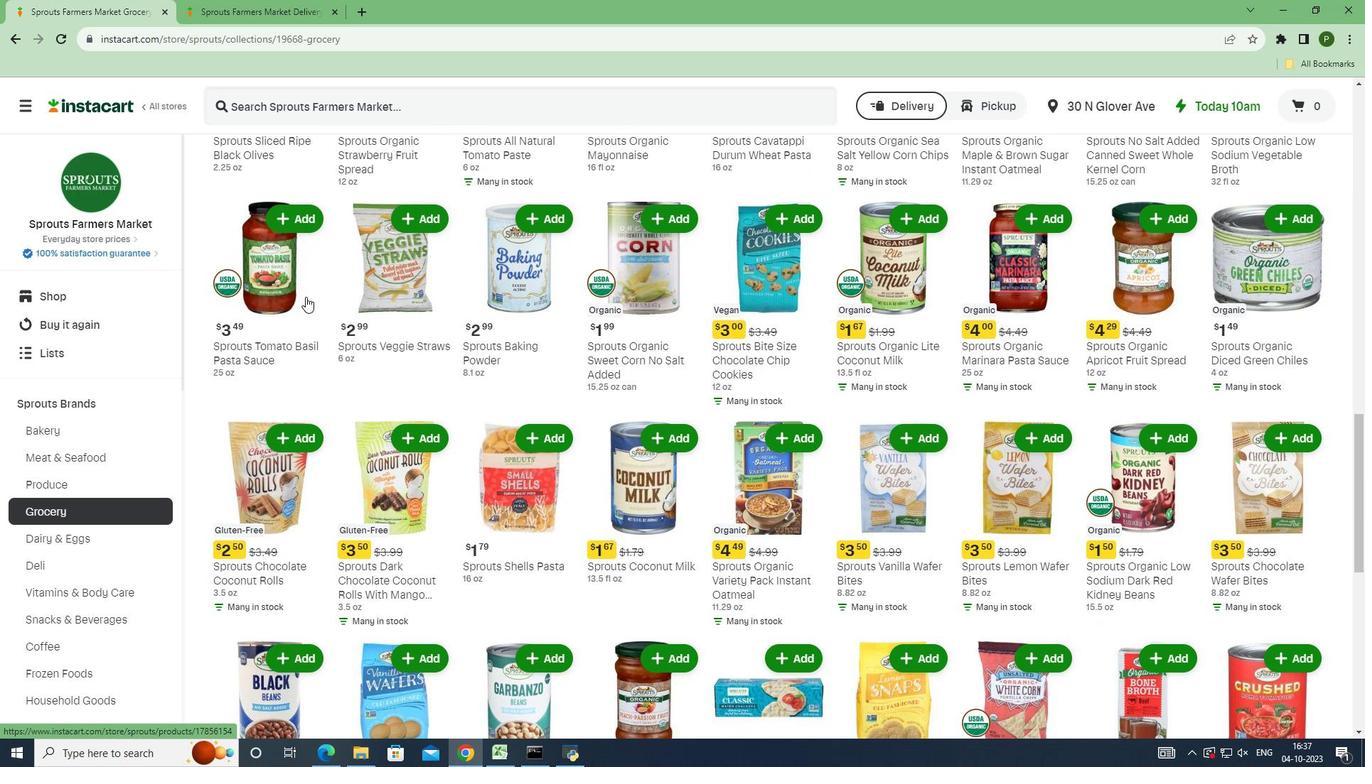 
Action: Mouse scrolled (305, 296) with delta (0, 0)
Screenshot: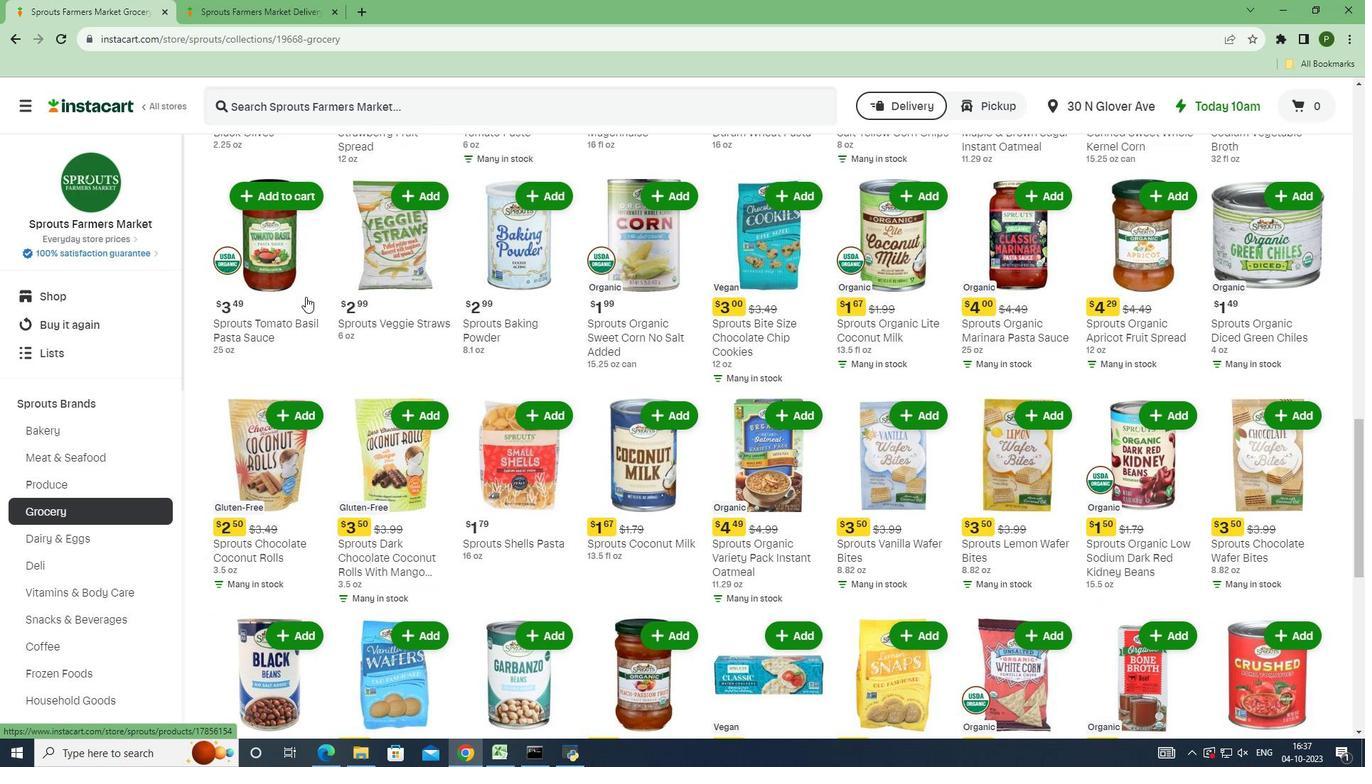 
Action: Mouse scrolled (305, 296) with delta (0, 0)
Screenshot: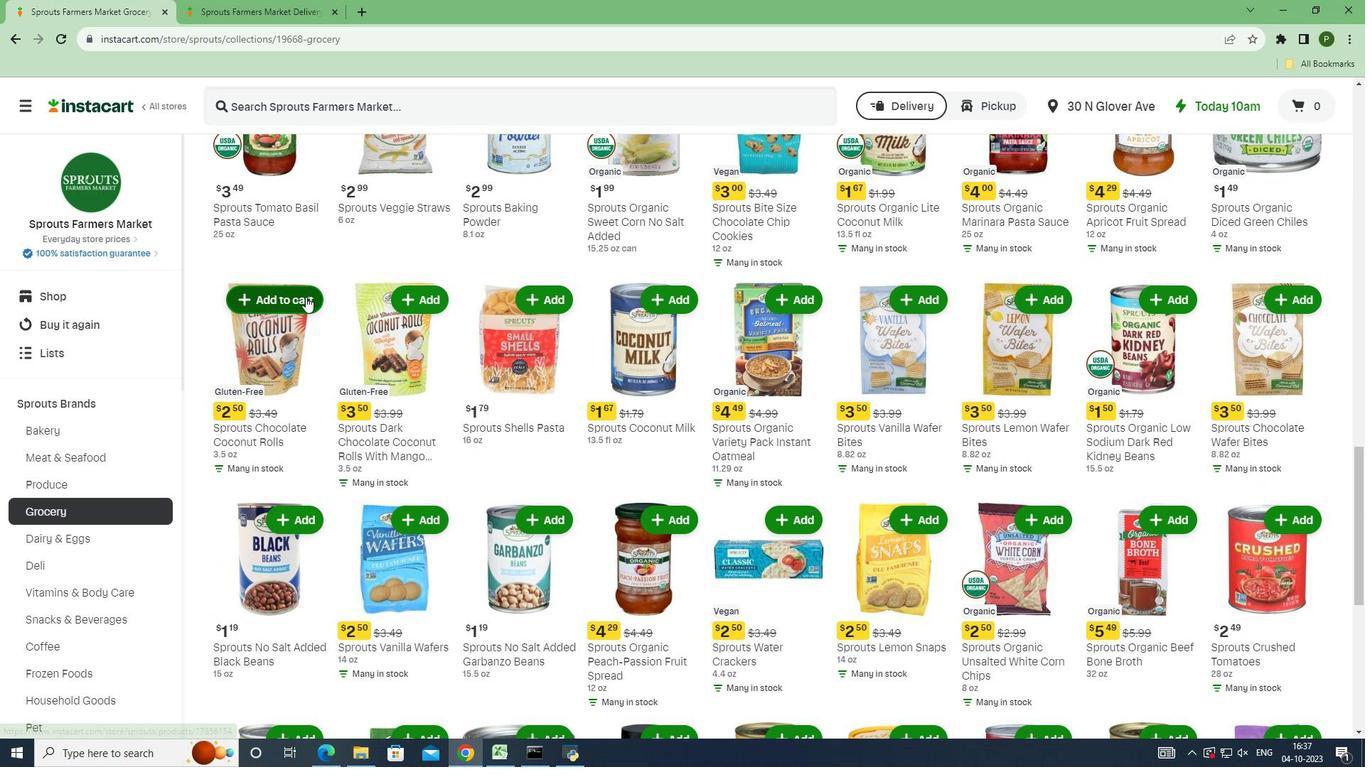 
Action: Mouse scrolled (305, 296) with delta (0, 0)
Screenshot: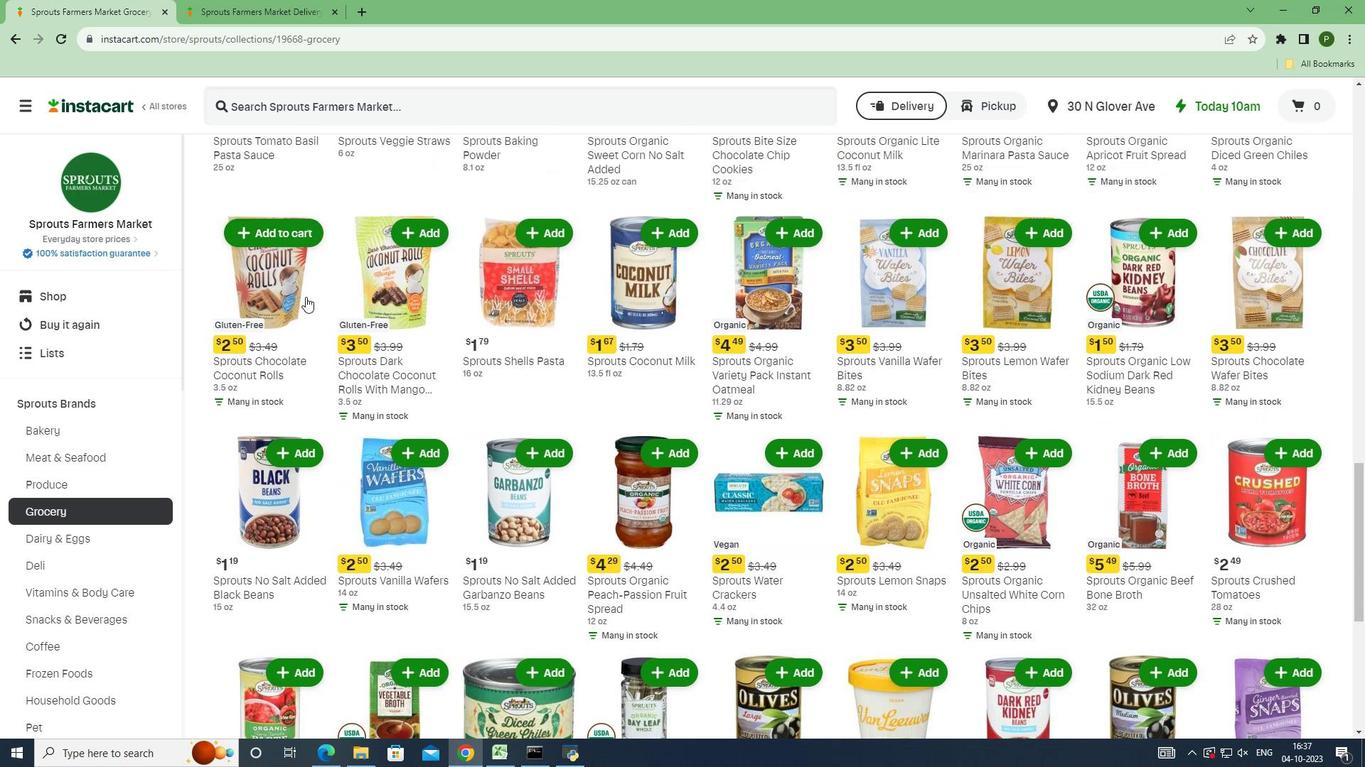 
Action: Mouse scrolled (305, 296) with delta (0, 0)
Screenshot: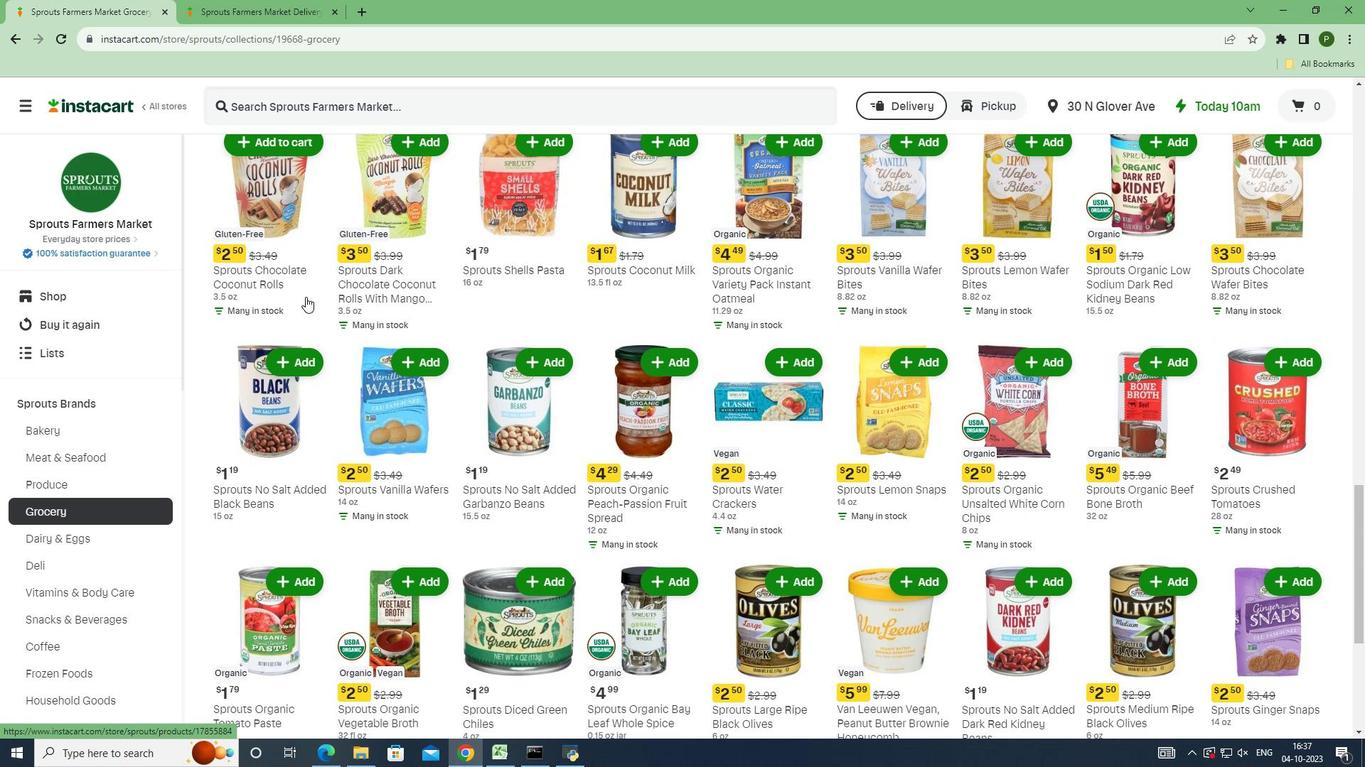 
Action: Mouse scrolled (305, 296) with delta (0, 0)
Screenshot: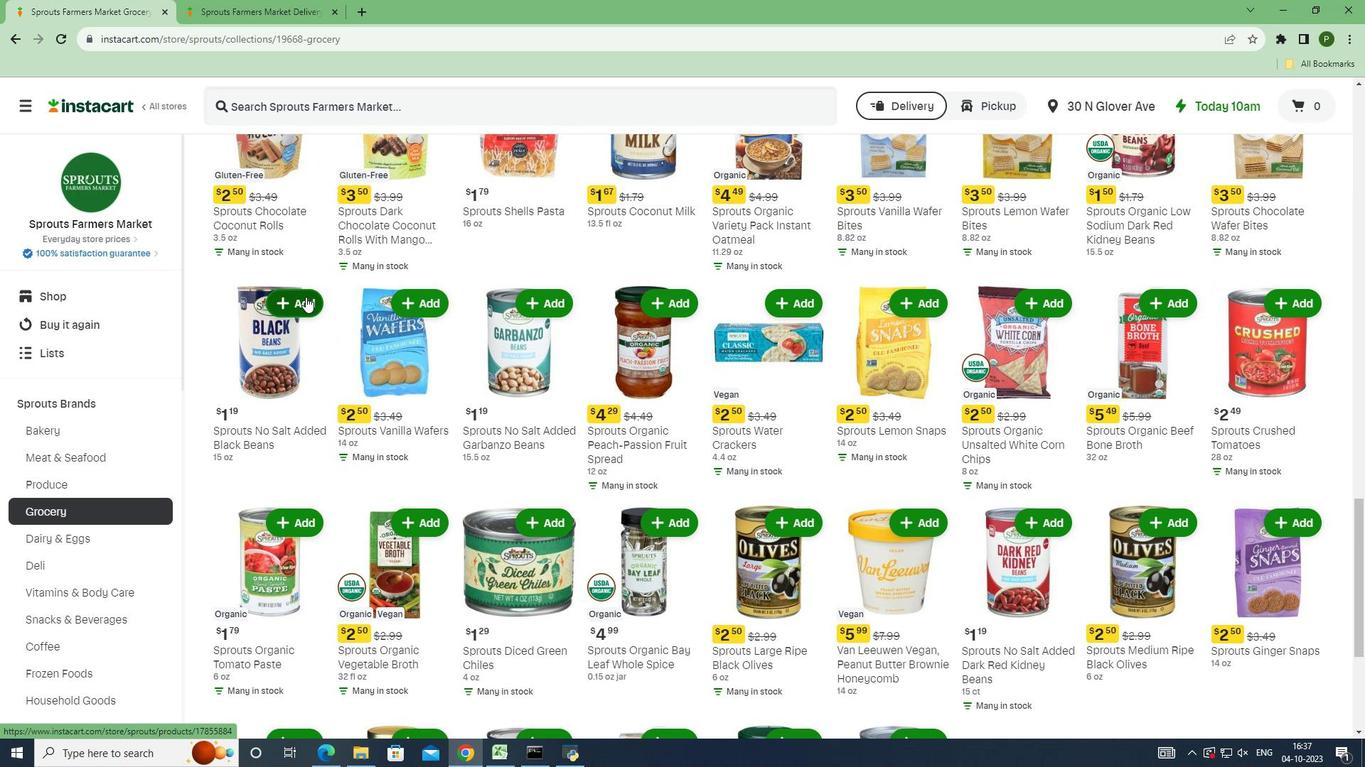 
Action: Mouse moved to (306, 308)
Screenshot: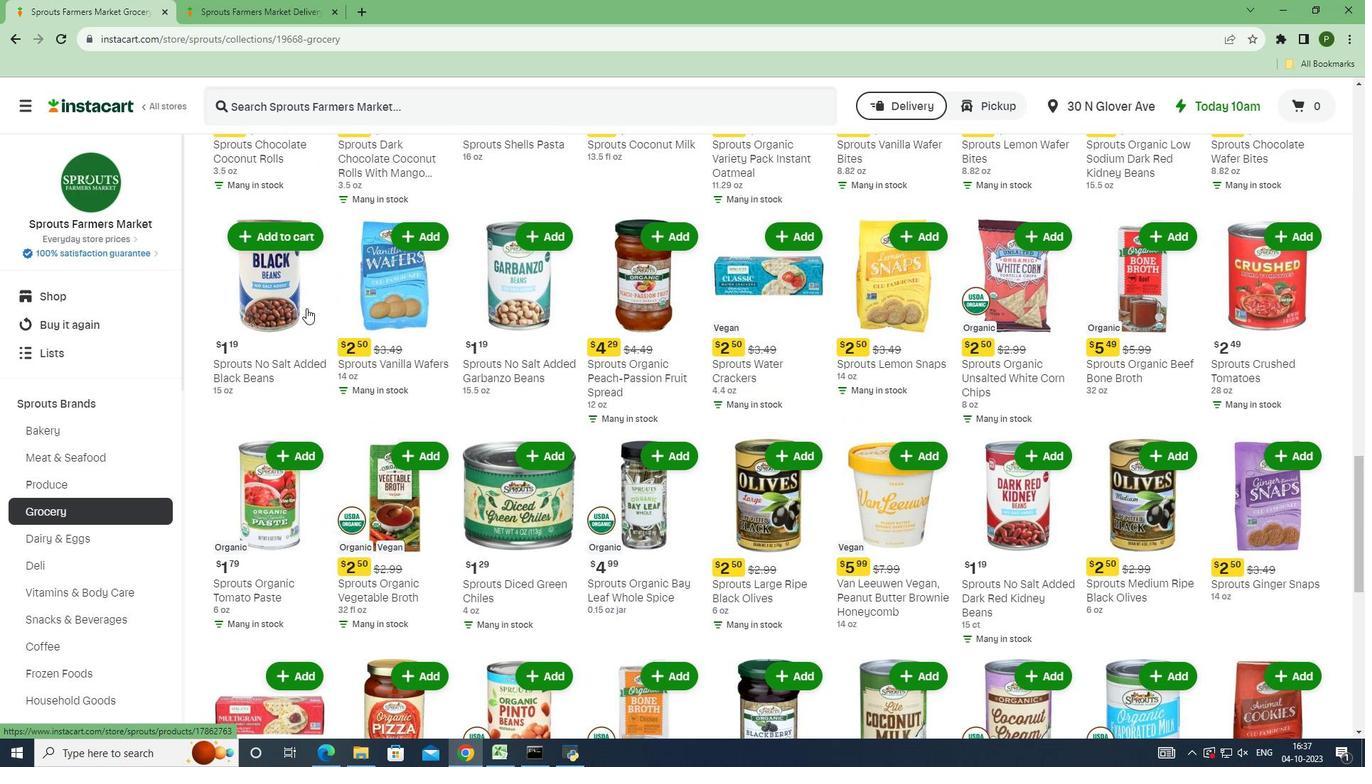
Action: Mouse scrolled (306, 307) with delta (0, 0)
Screenshot: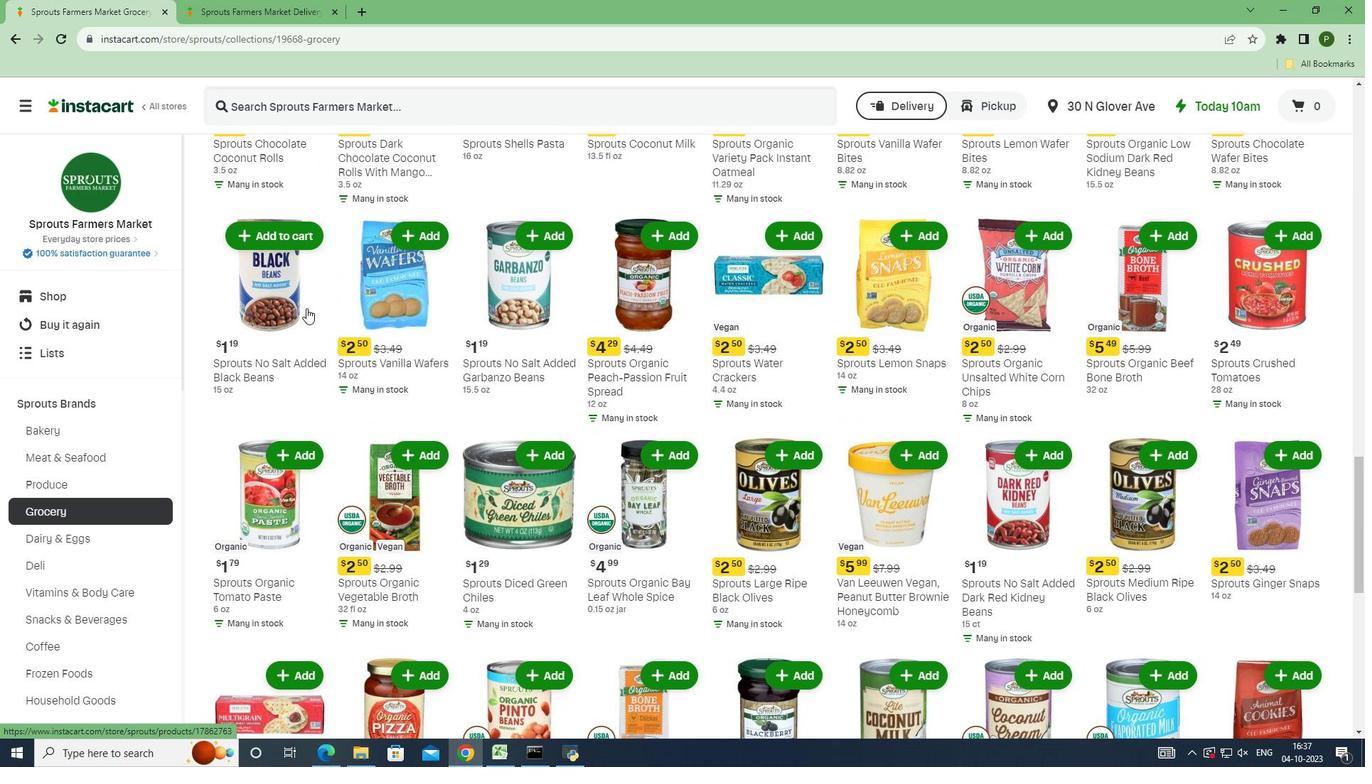 
Action: Mouse scrolled (306, 307) with delta (0, 0)
Screenshot: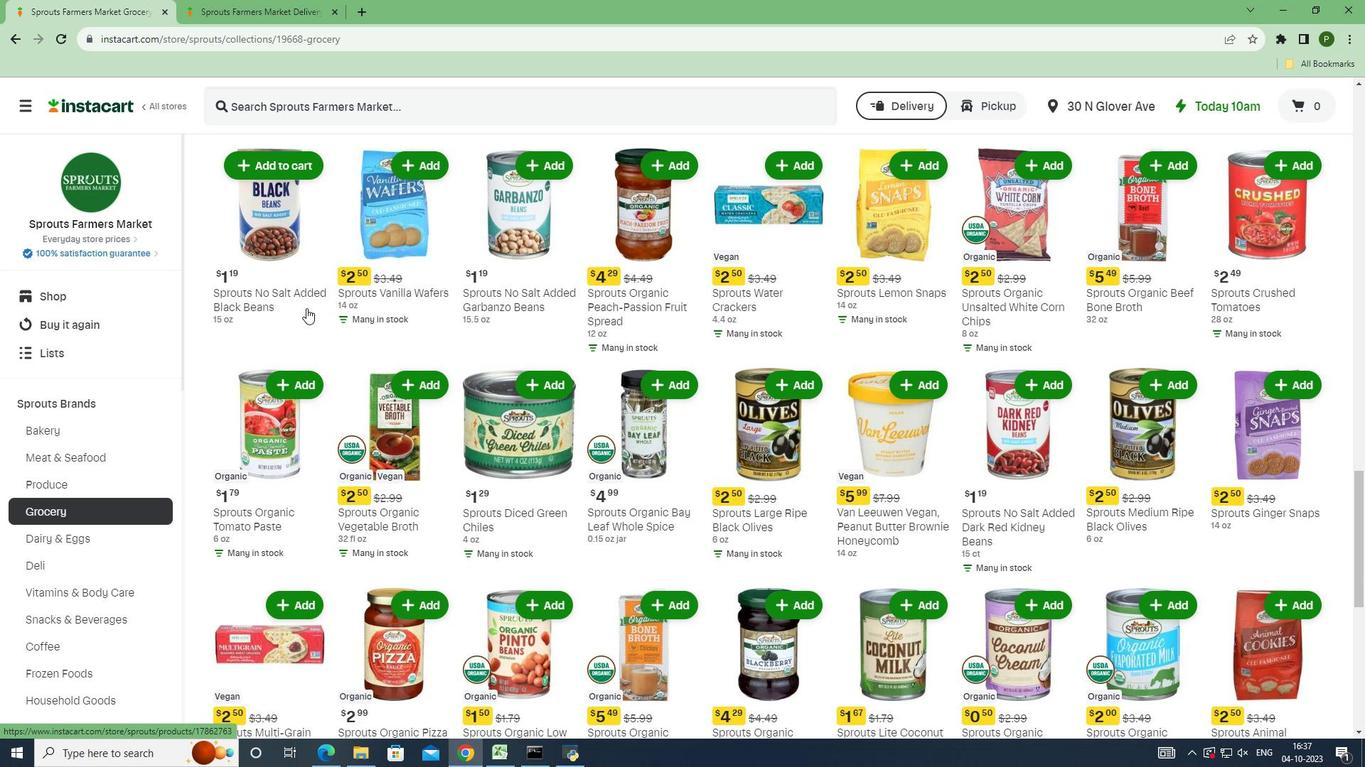 
Action: Mouse scrolled (306, 307) with delta (0, 0)
Screenshot: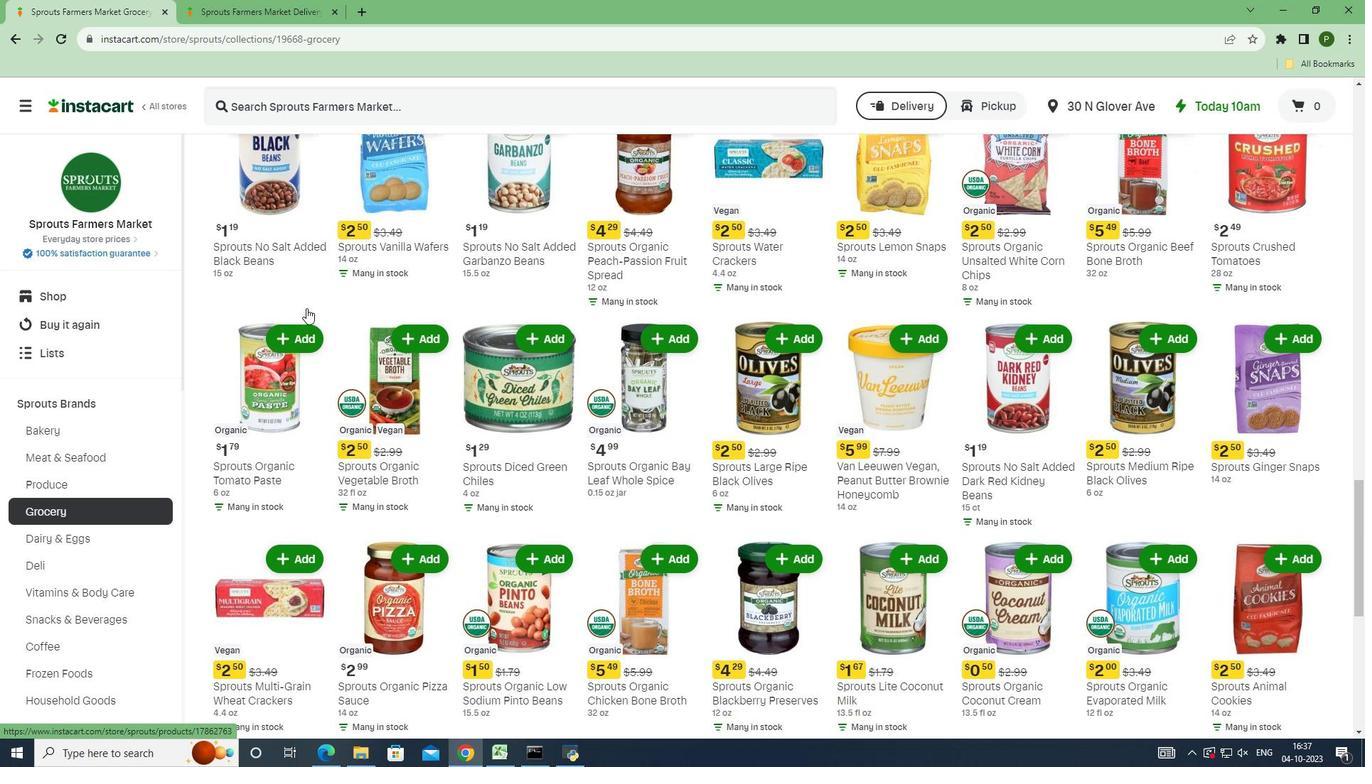 
Action: Mouse scrolled (306, 307) with delta (0, 0)
Screenshot: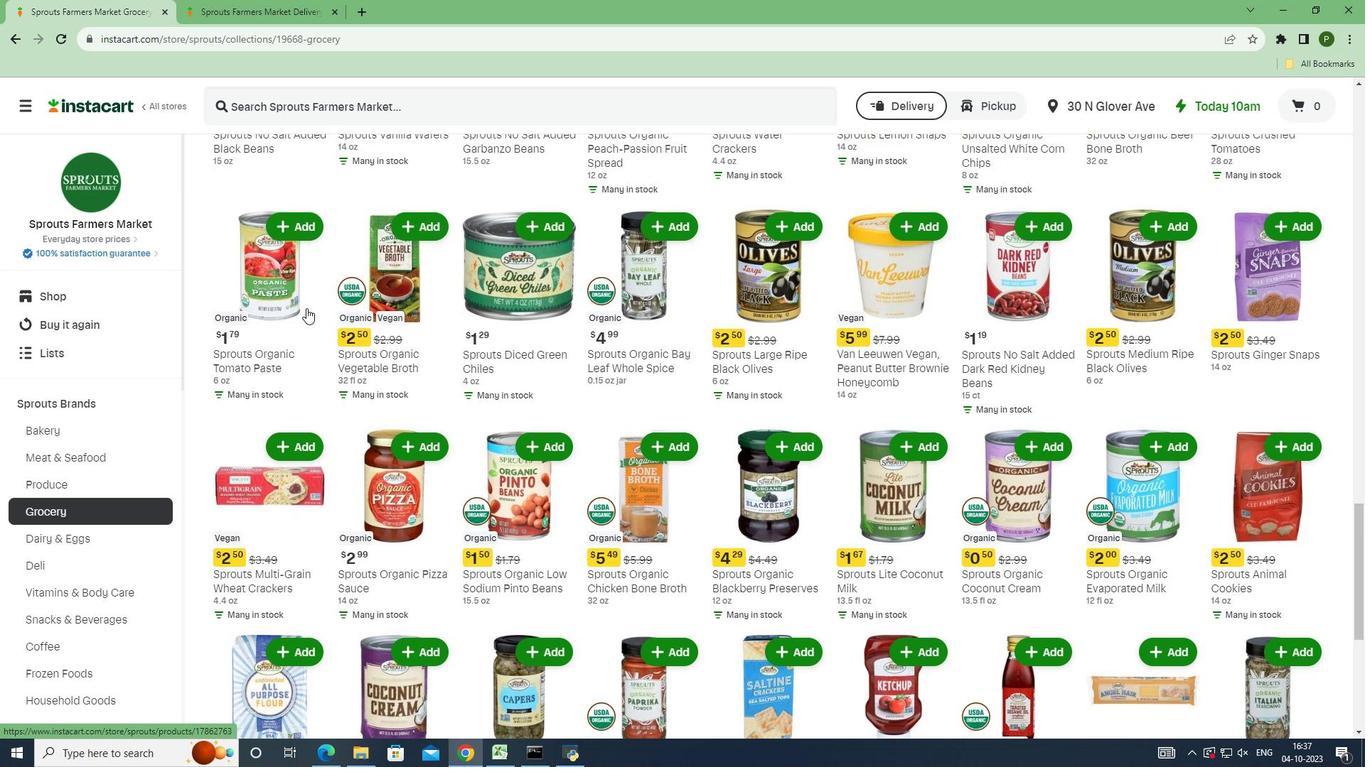 
Action: Mouse scrolled (306, 307) with delta (0, 0)
Screenshot: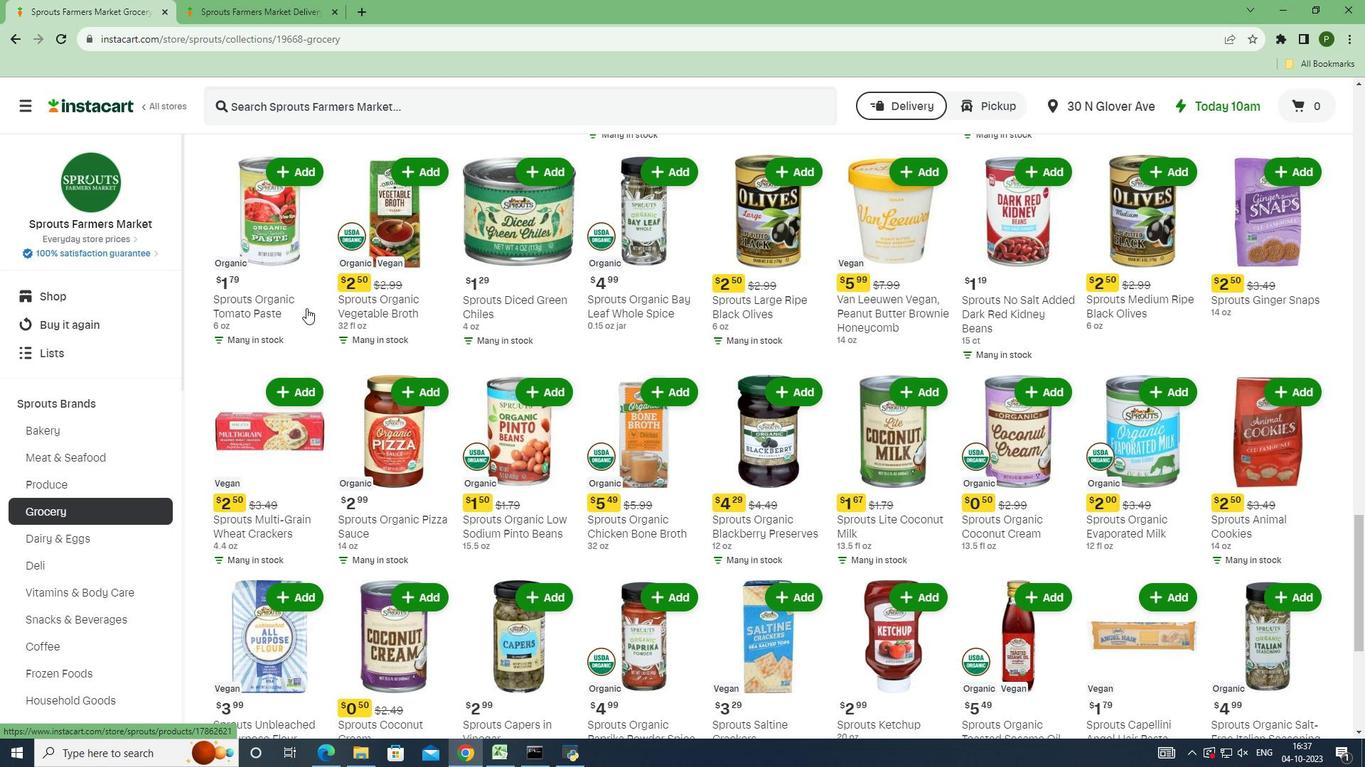 
Action: Mouse scrolled (306, 307) with delta (0, 0)
Screenshot: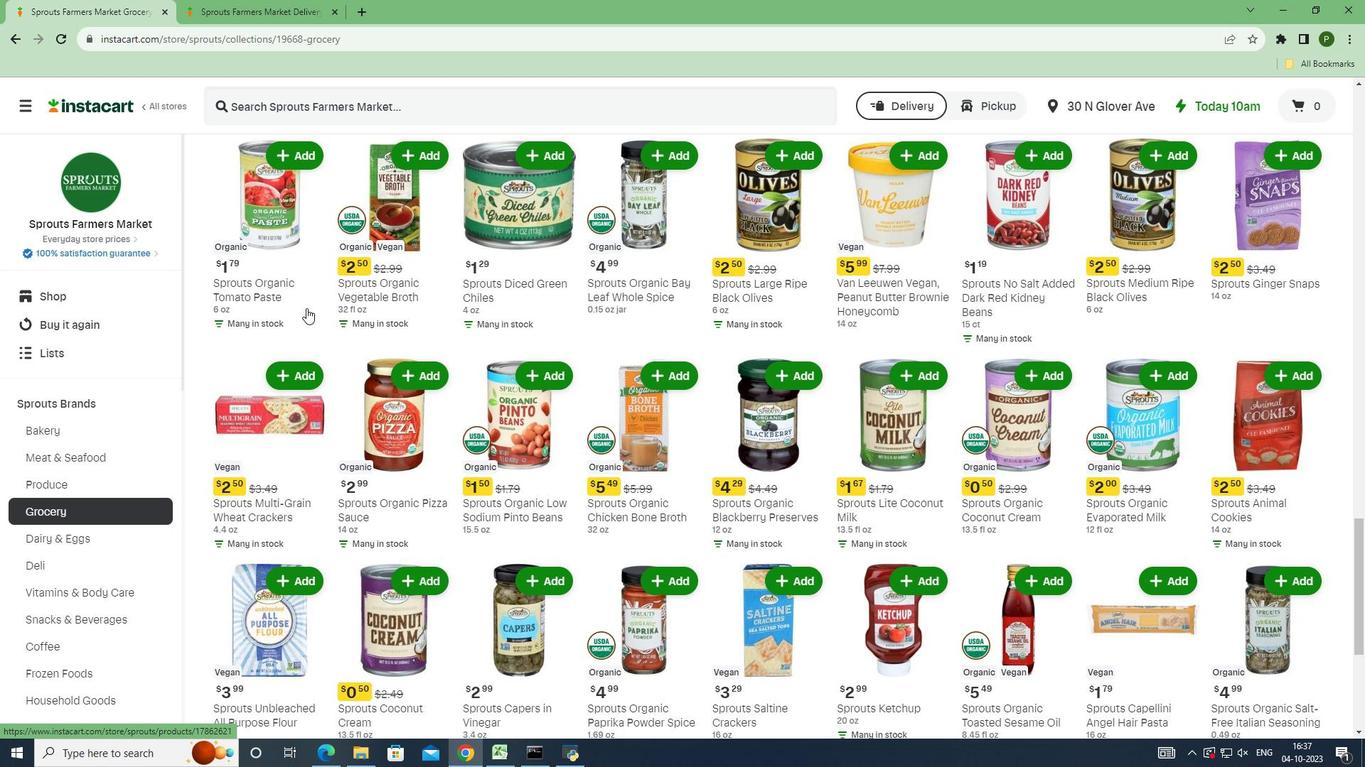 
Action: Mouse scrolled (306, 309) with delta (0, 0)
Screenshot: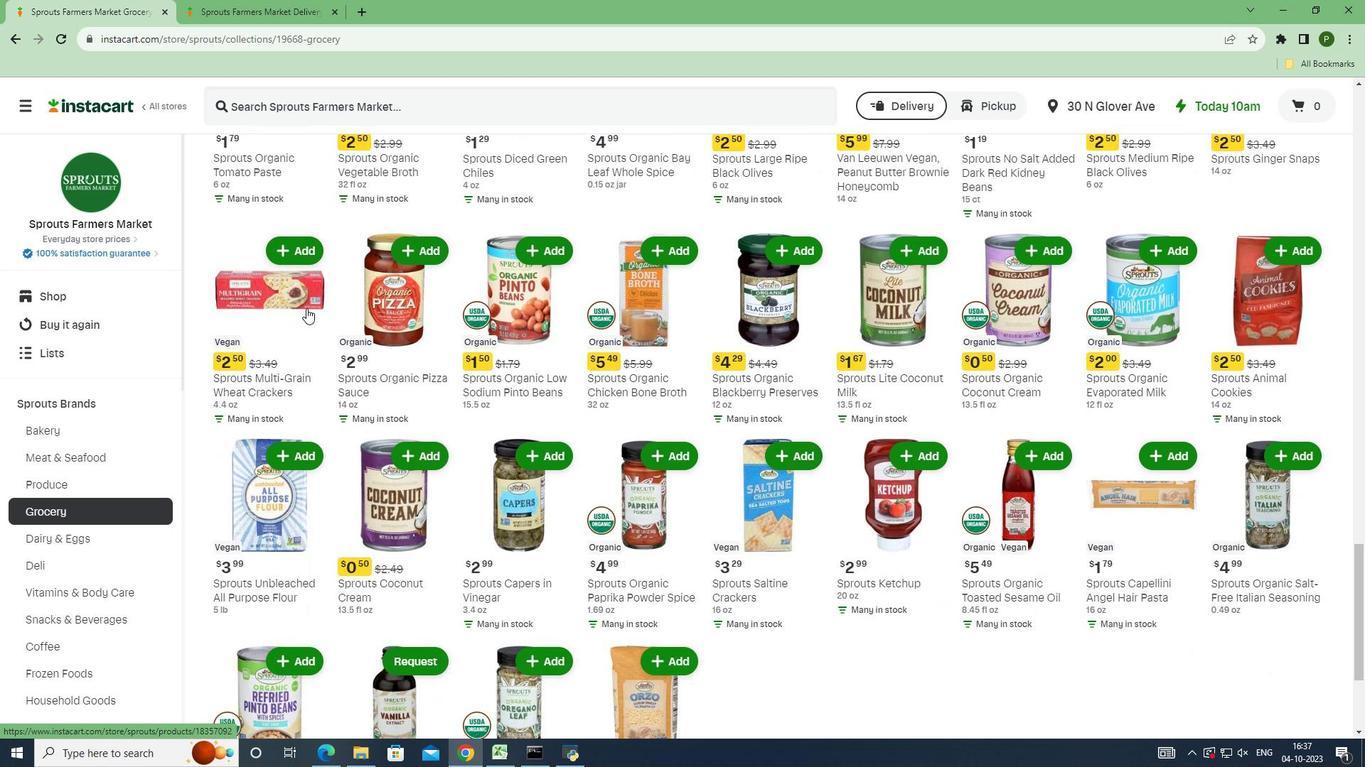 
Action: Mouse scrolled (306, 307) with delta (0, 0)
Screenshot: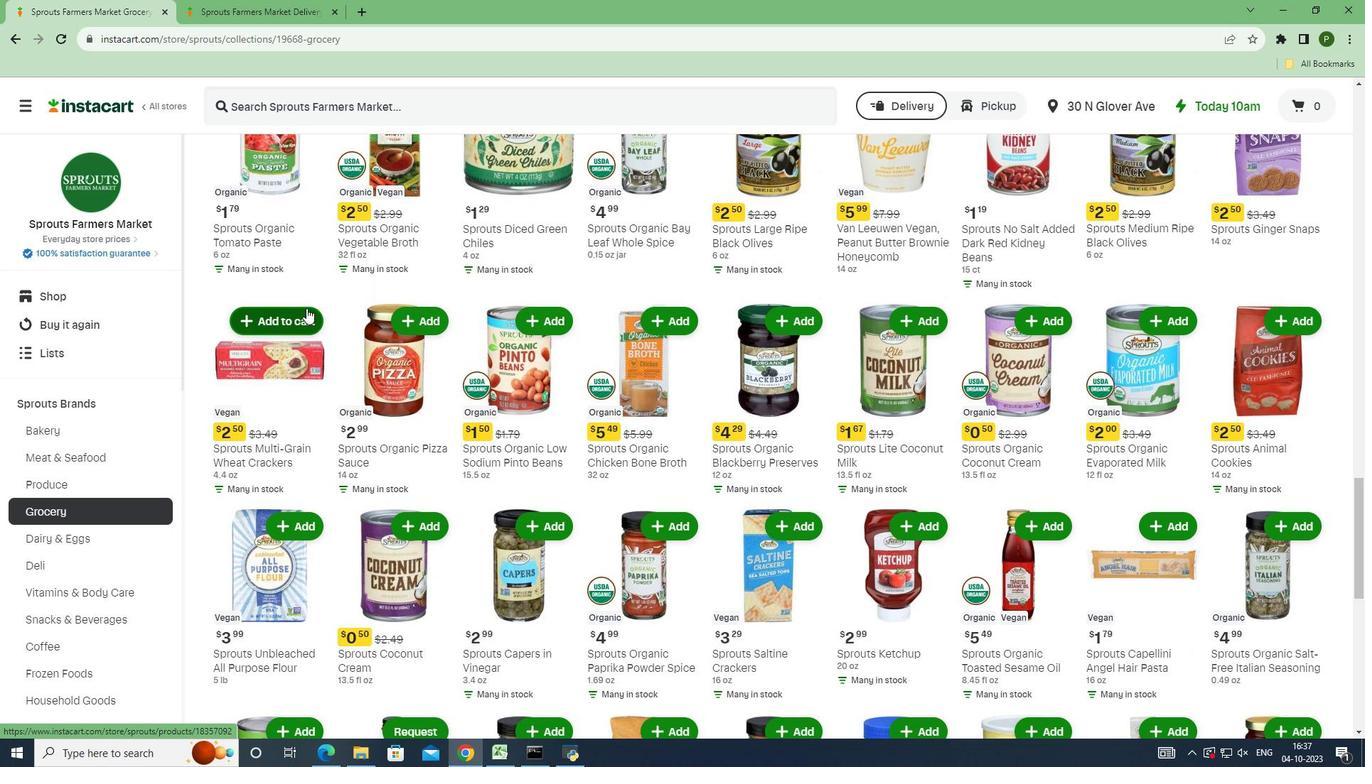 
Action: Mouse scrolled (306, 307) with delta (0, 0)
Screenshot: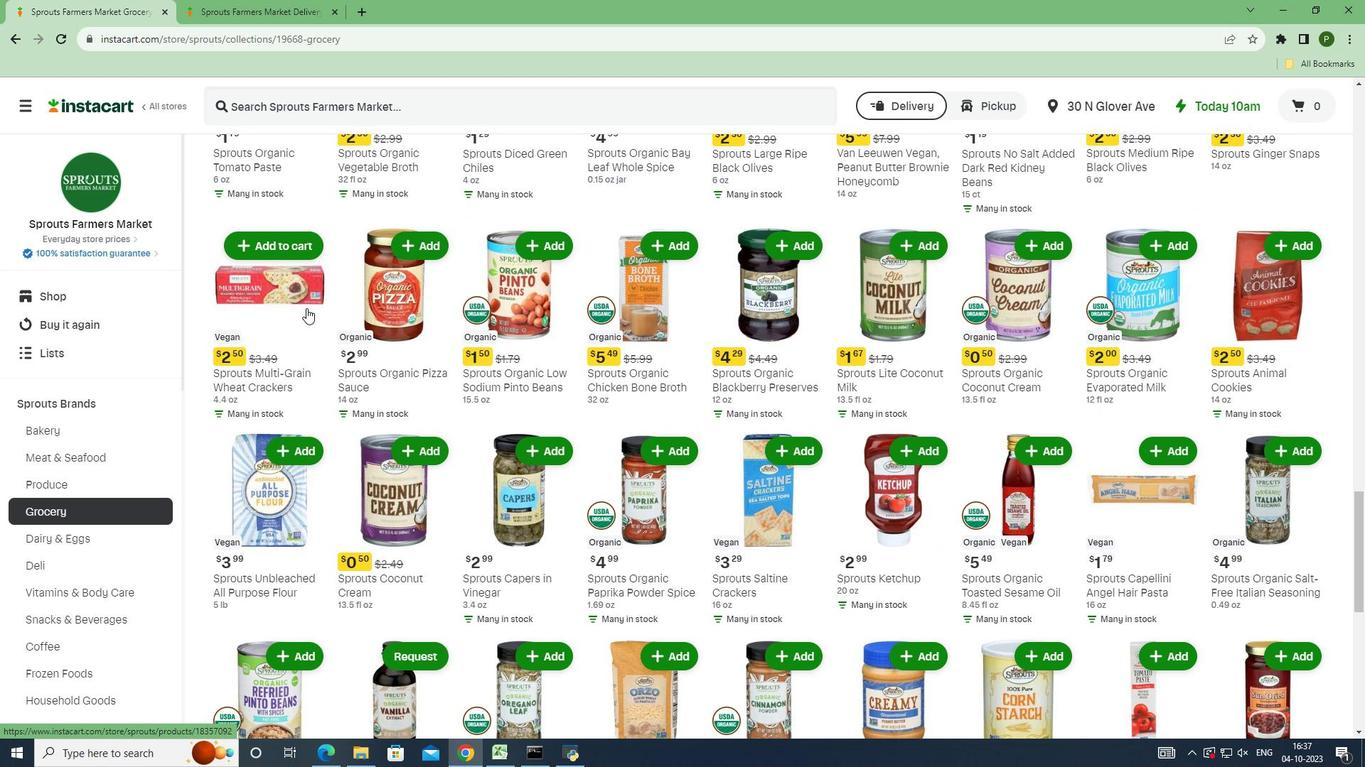 
Action: Mouse scrolled (306, 307) with delta (0, 0)
Screenshot: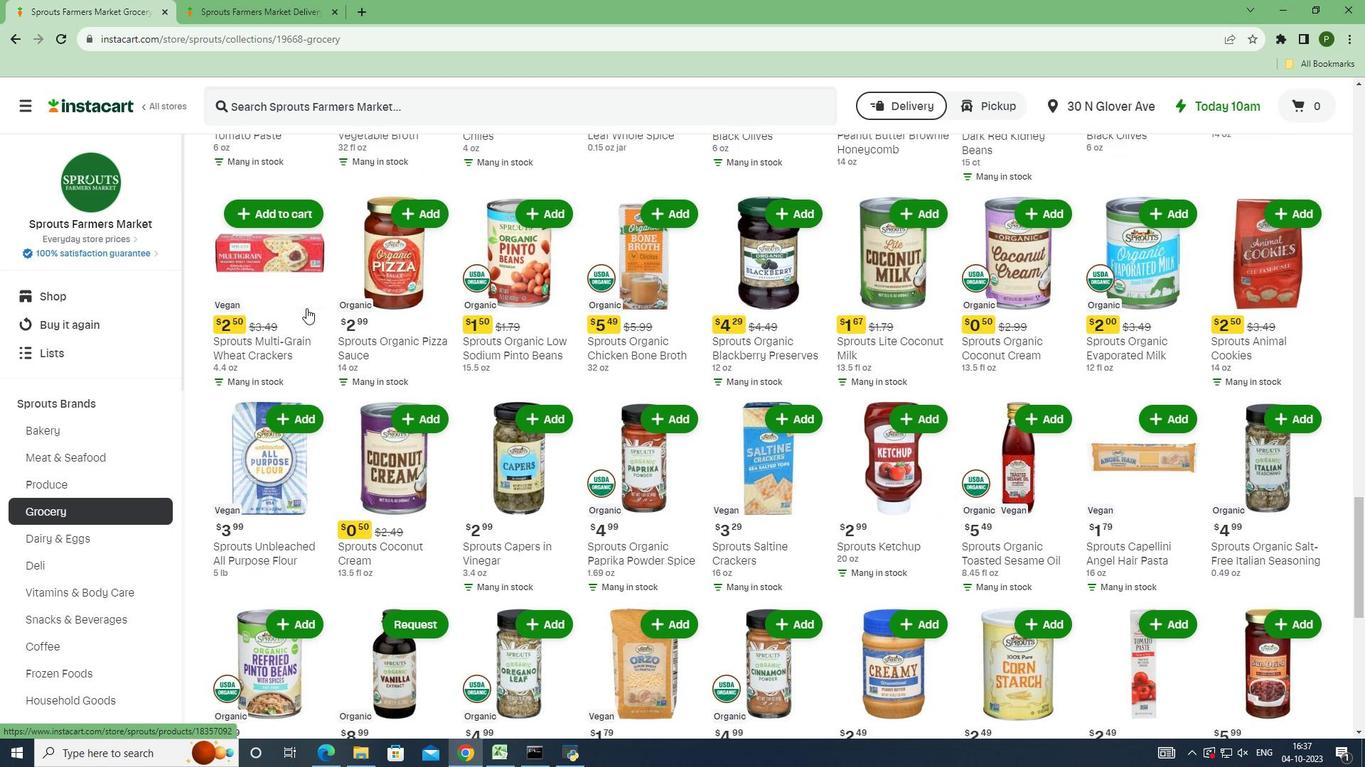 
Action: Mouse scrolled (306, 307) with delta (0, 0)
Screenshot: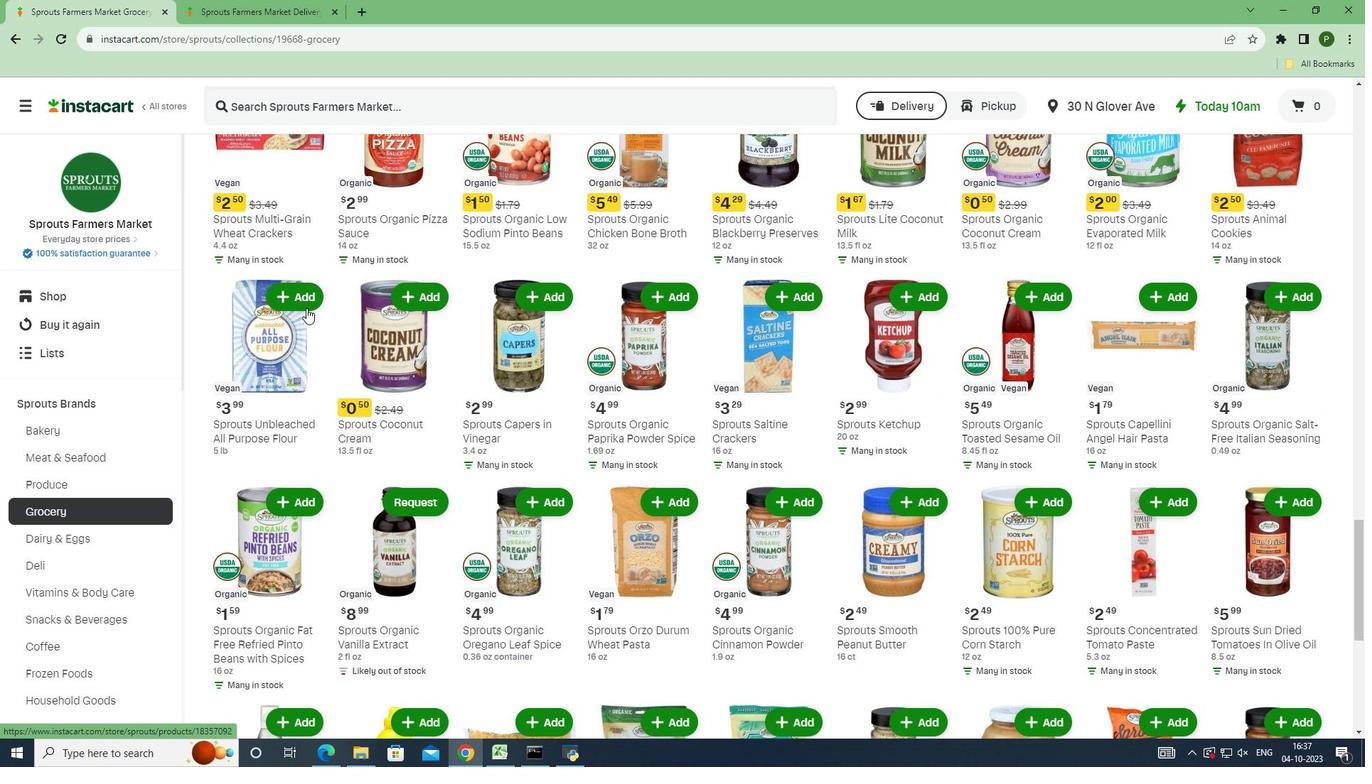 
Action: Mouse scrolled (306, 307) with delta (0, 0)
Screenshot: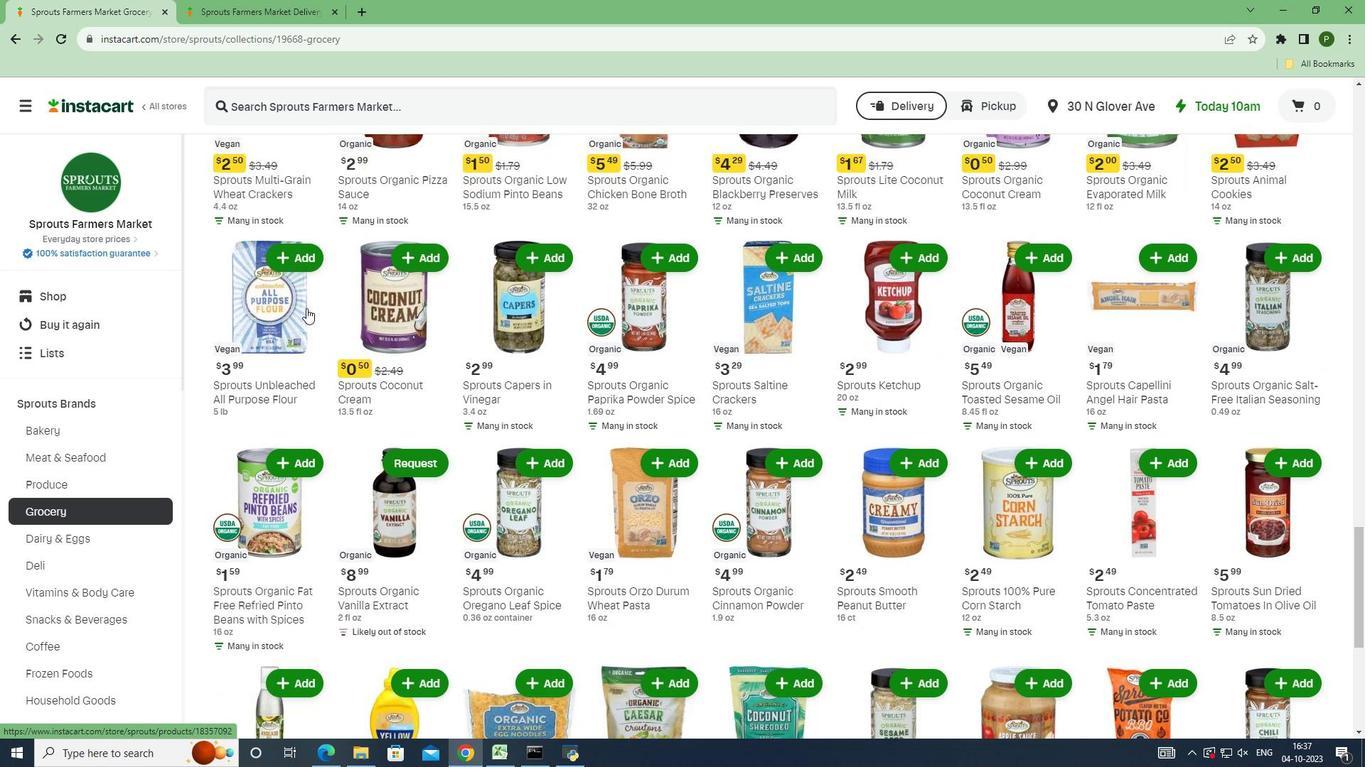 
Action: Mouse scrolled (306, 307) with delta (0, 0)
Screenshot: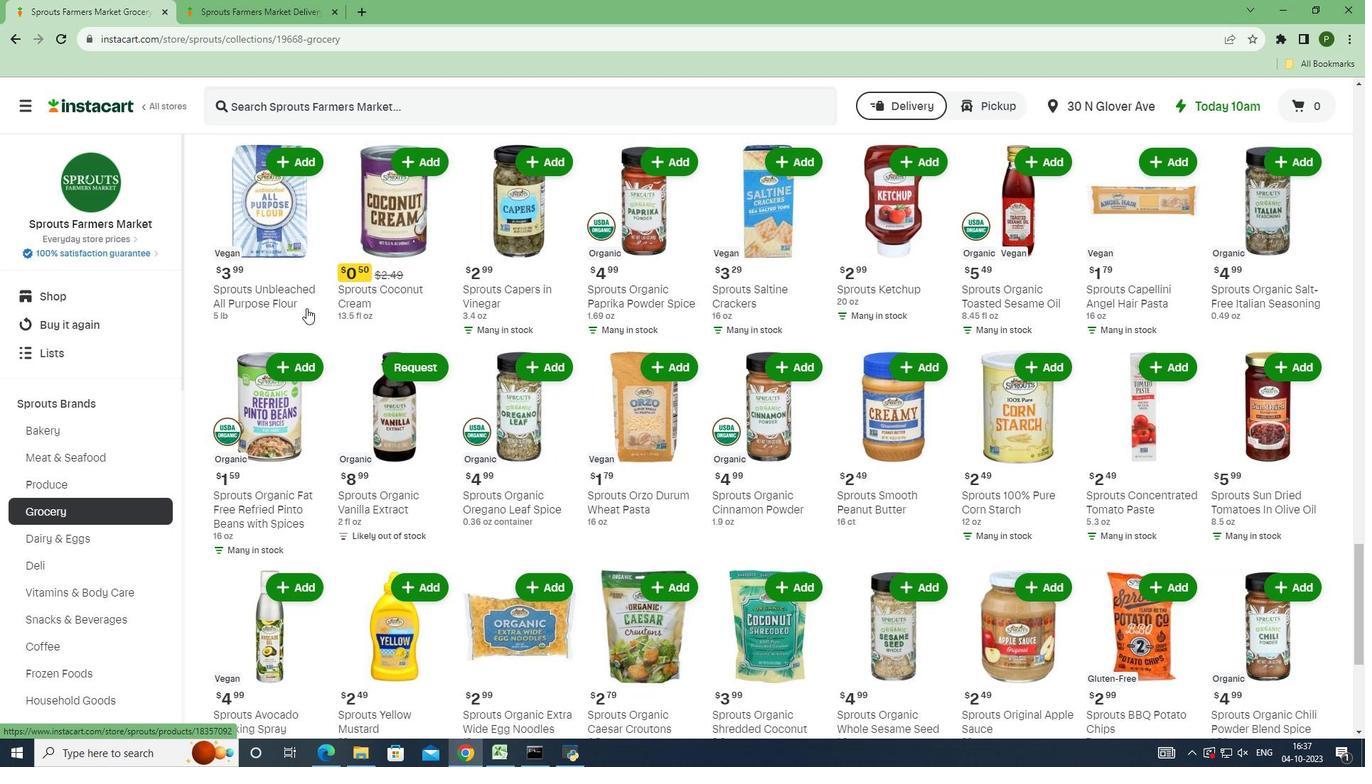 
Action: Mouse scrolled (306, 307) with delta (0, 0)
Screenshot: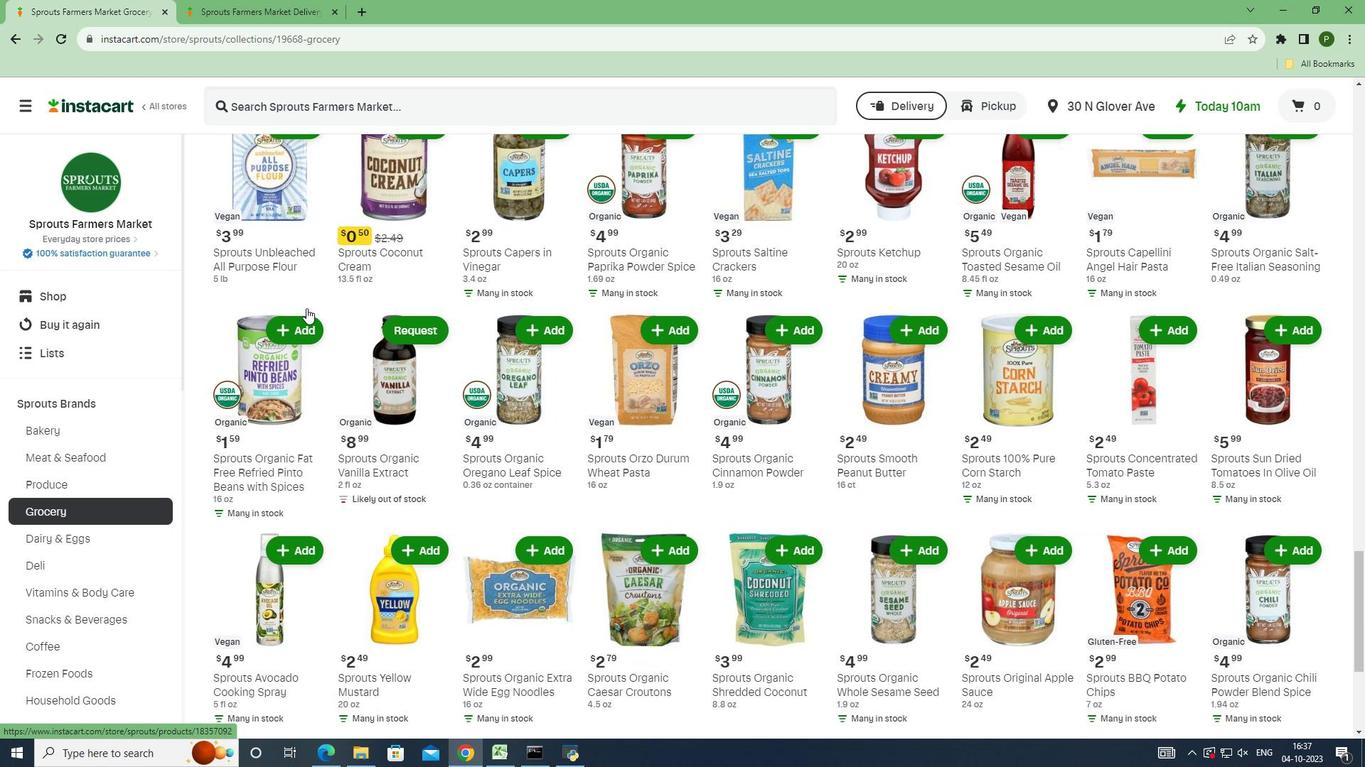 
Action: Mouse scrolled (306, 307) with delta (0, 0)
Screenshot: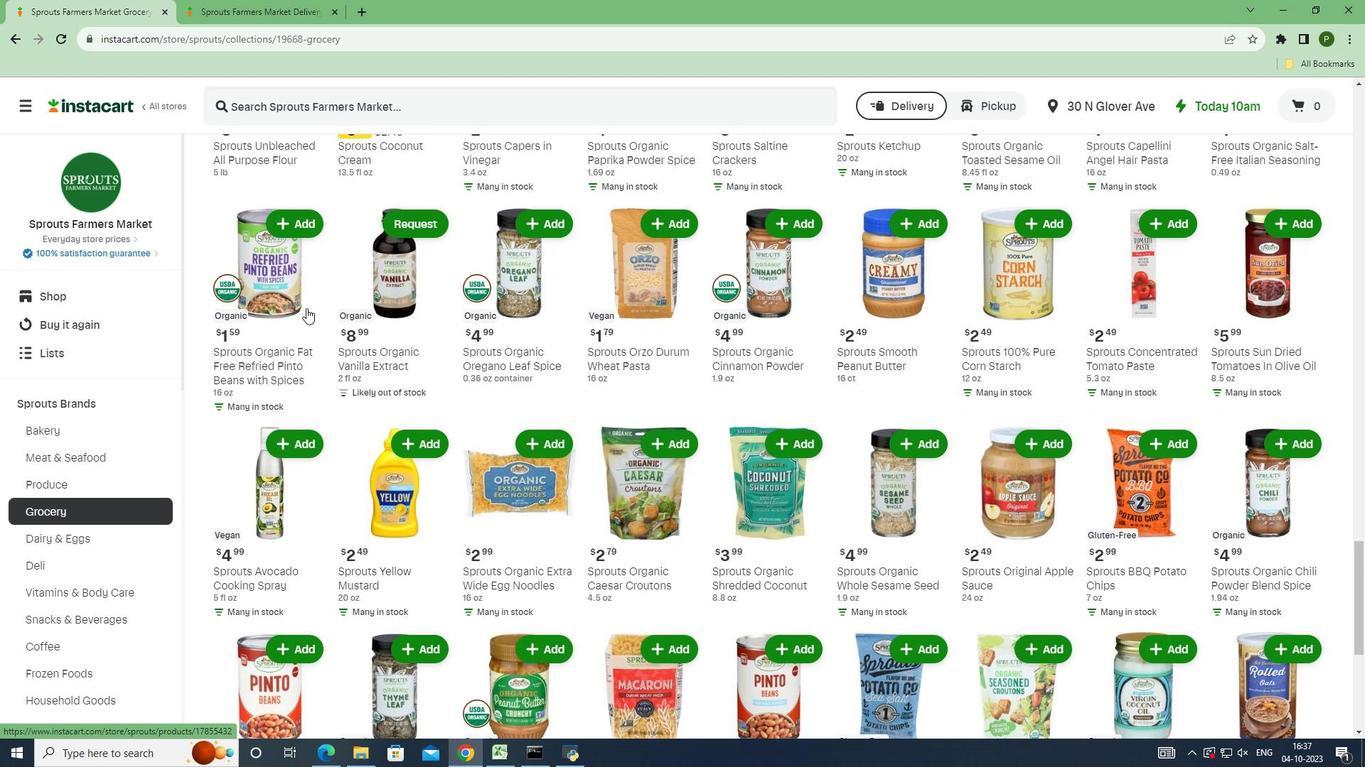 
Action: Mouse scrolled (306, 307) with delta (0, 0)
Screenshot: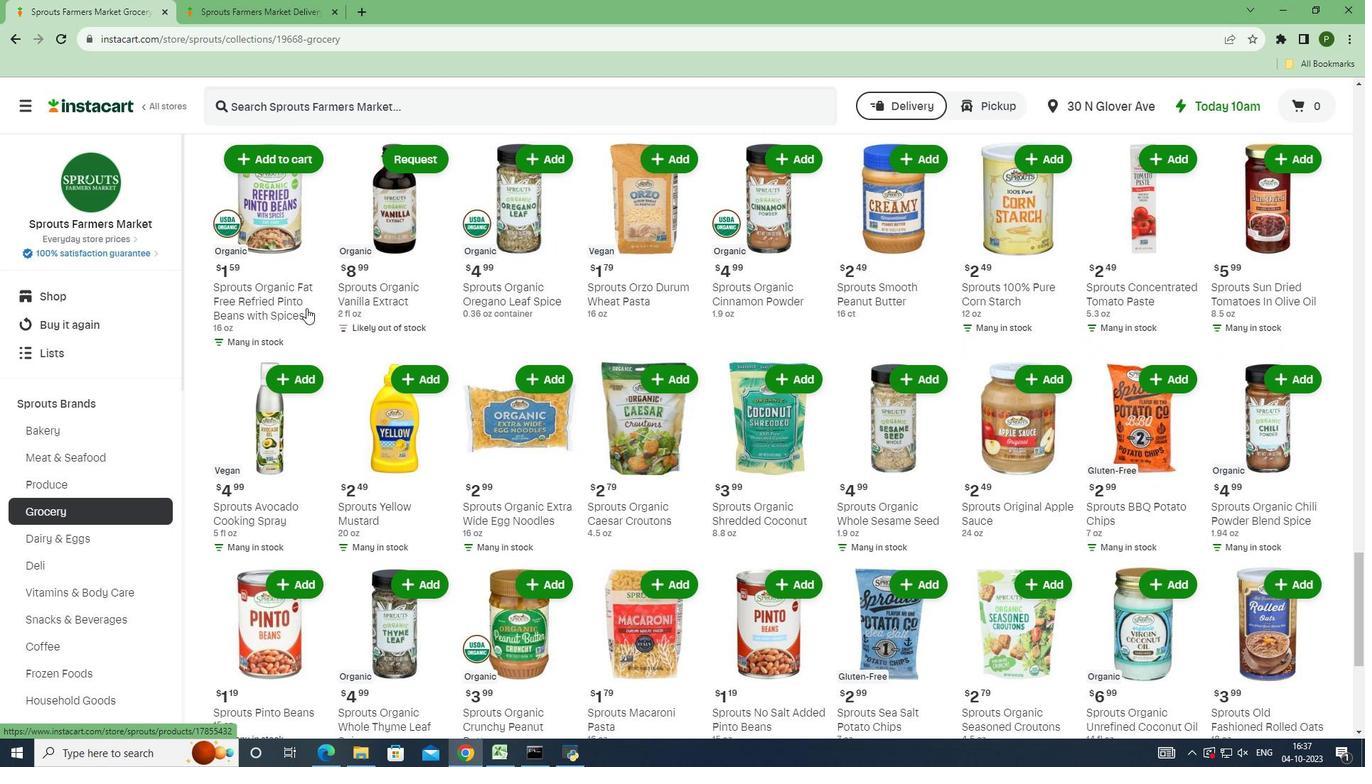 
Action: Mouse scrolled (306, 307) with delta (0, 0)
Screenshot: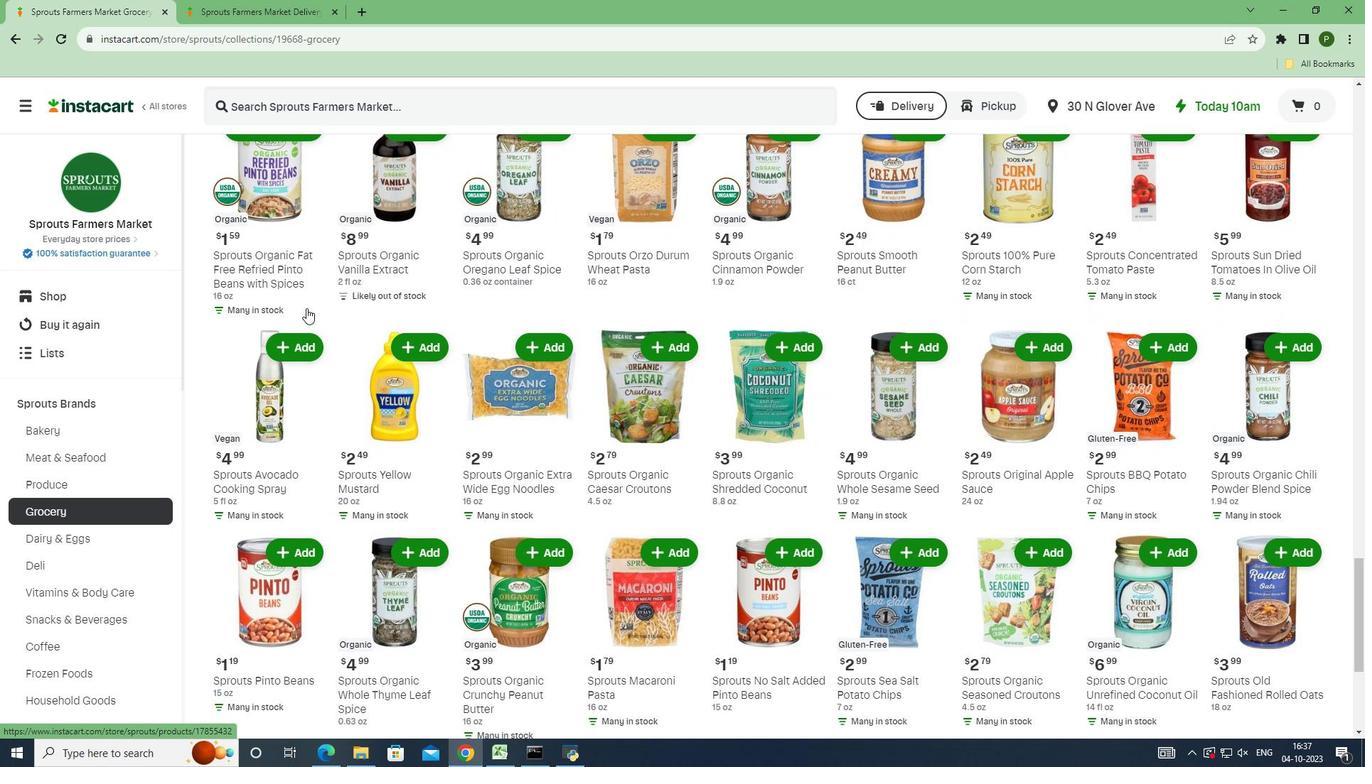 
Action: Mouse moved to (317, 319)
Screenshot: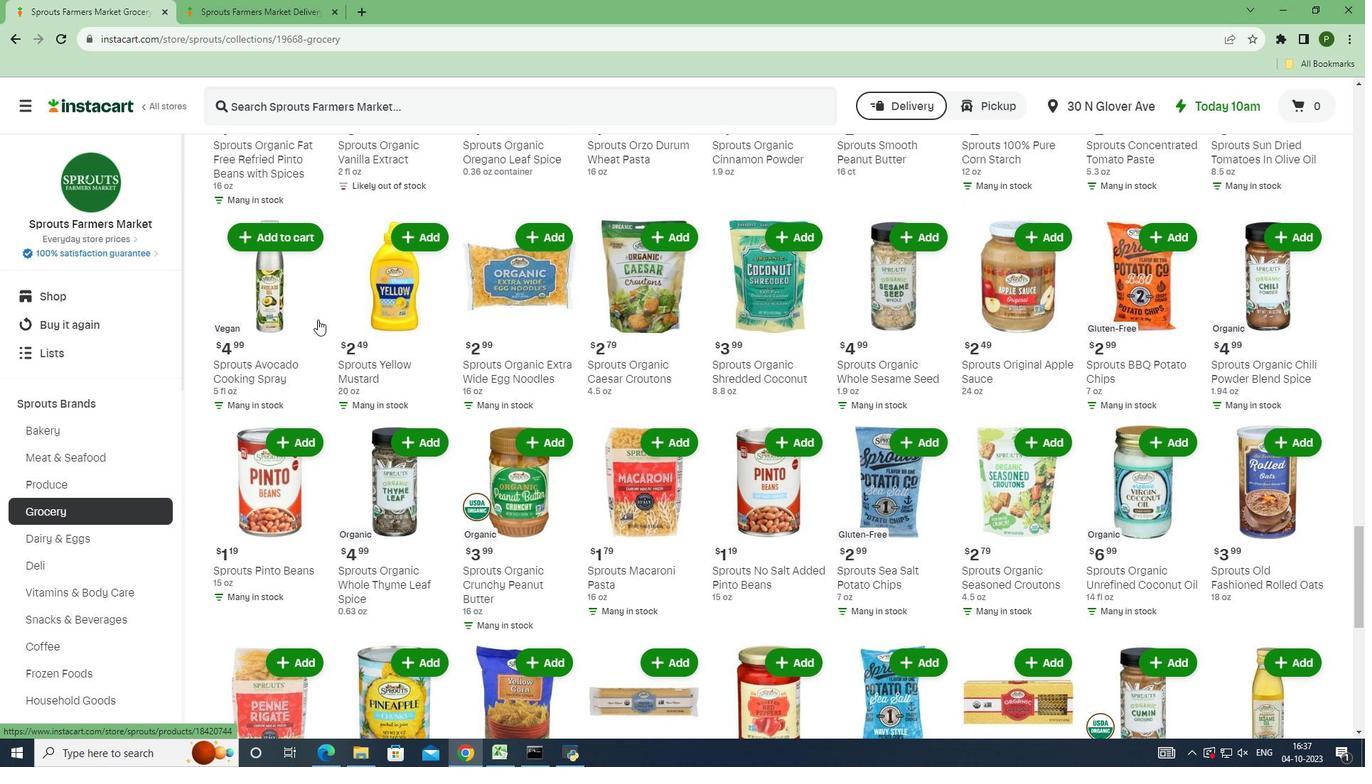 
Action: Mouse scrolled (317, 319) with delta (0, 0)
Screenshot: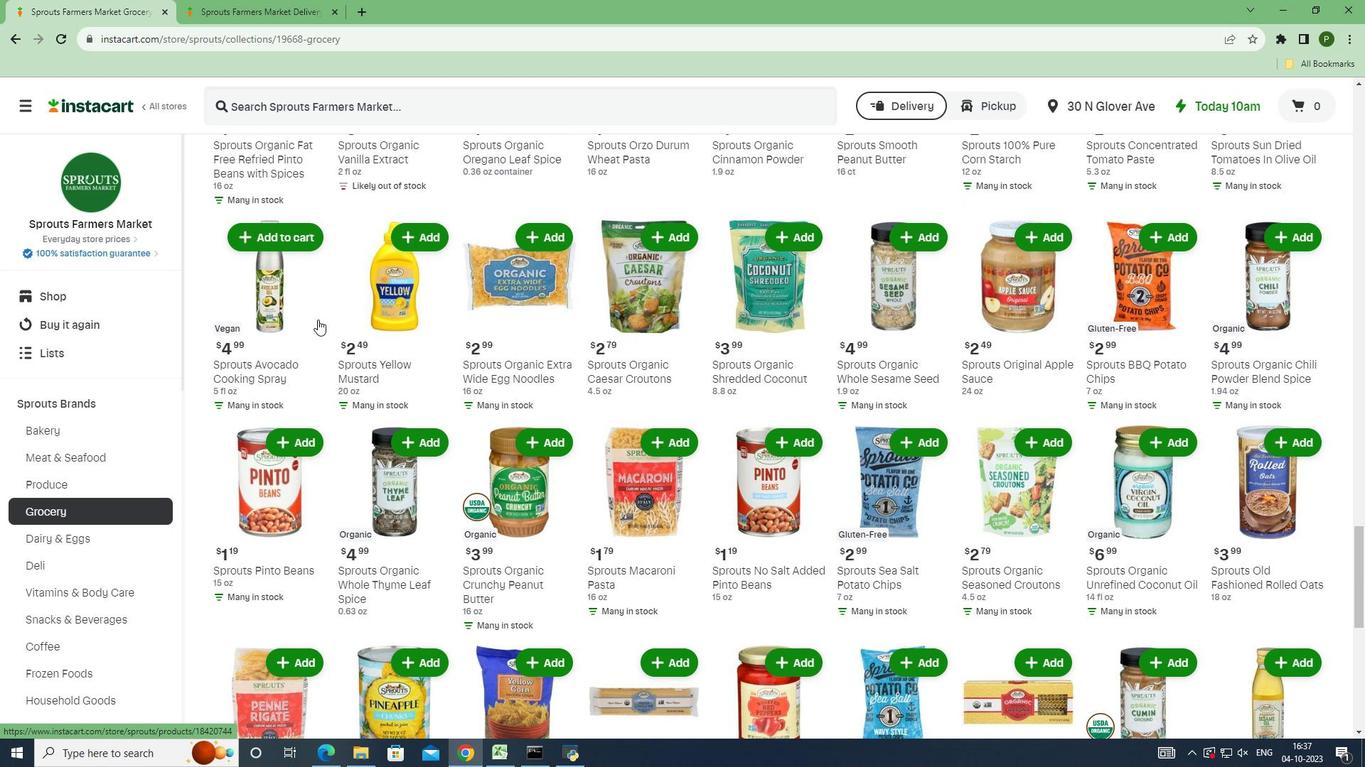 
Action: Mouse scrolled (317, 319) with delta (0, 0)
Screenshot: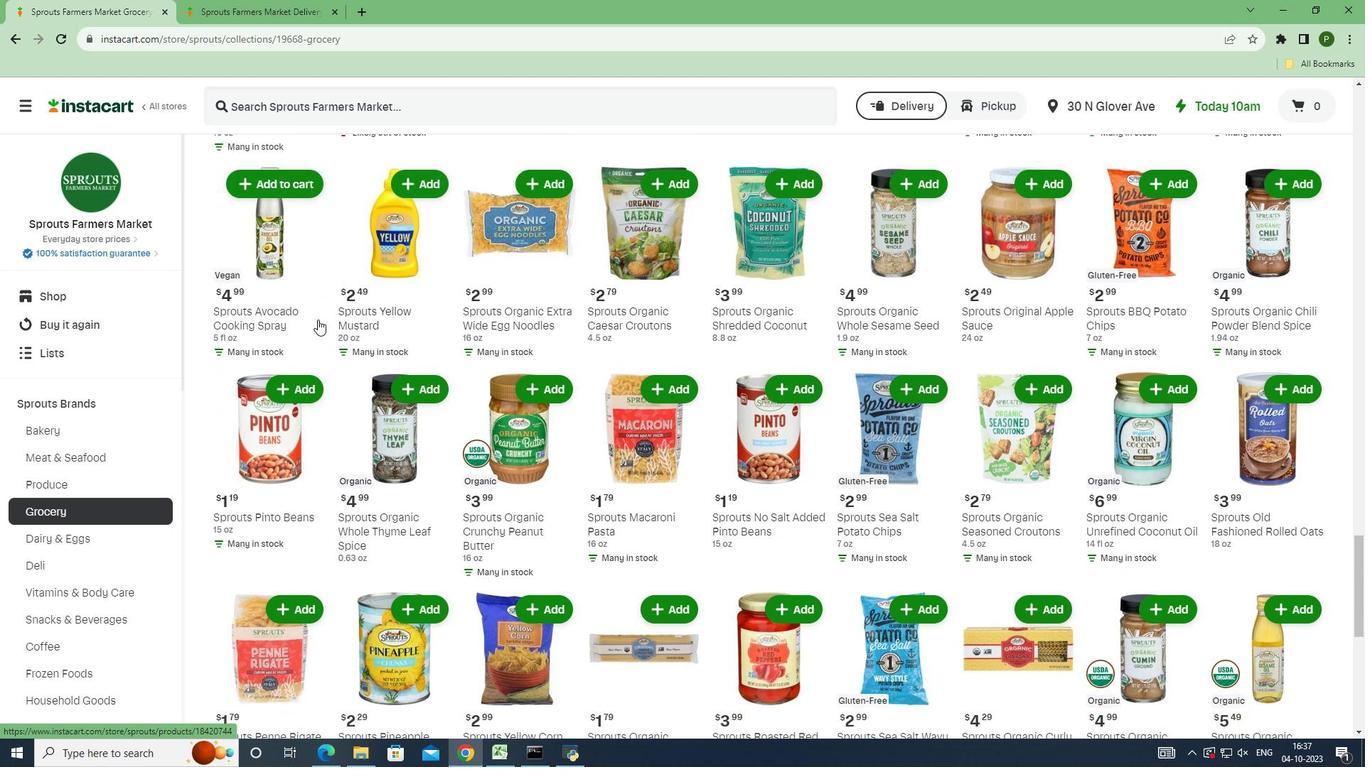 
Action: Mouse moved to (557, 409)
Screenshot: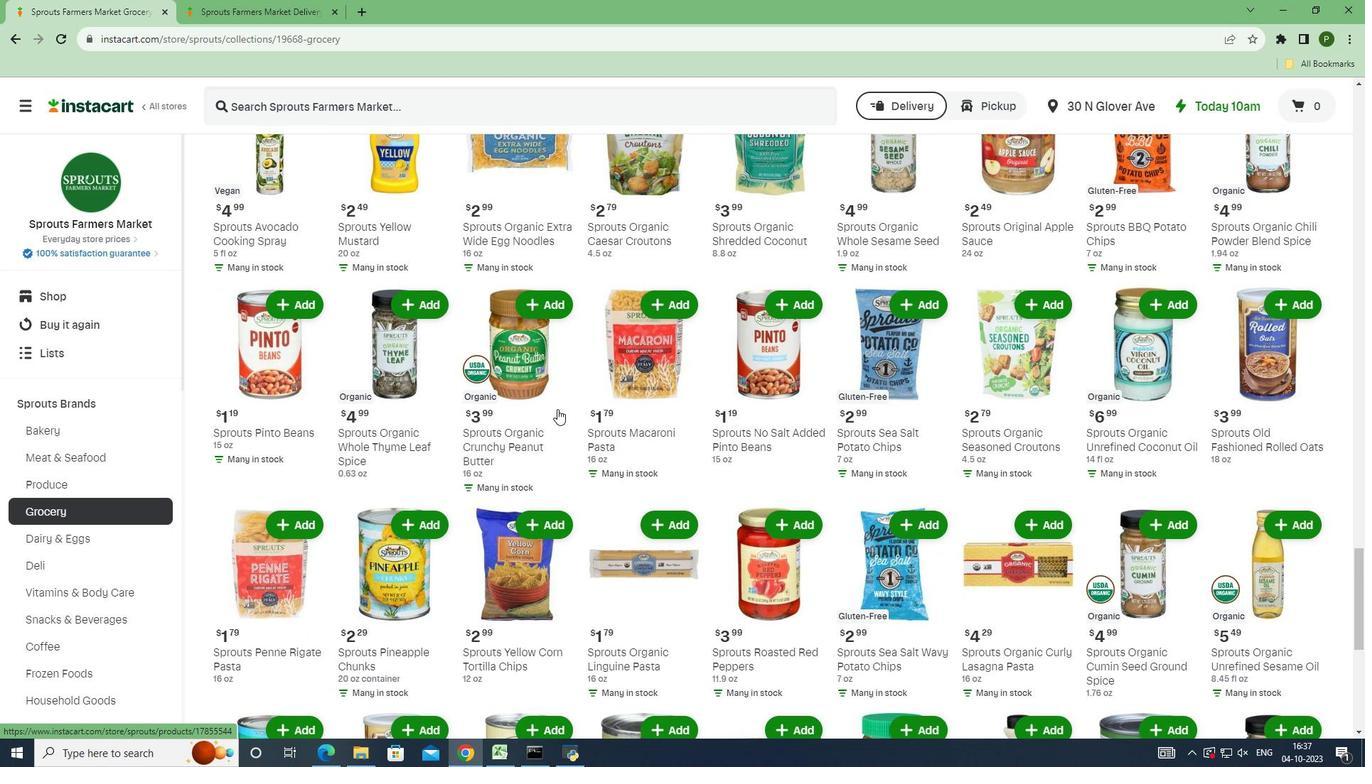 
Action: Mouse scrolled (557, 408) with delta (0, 0)
Screenshot: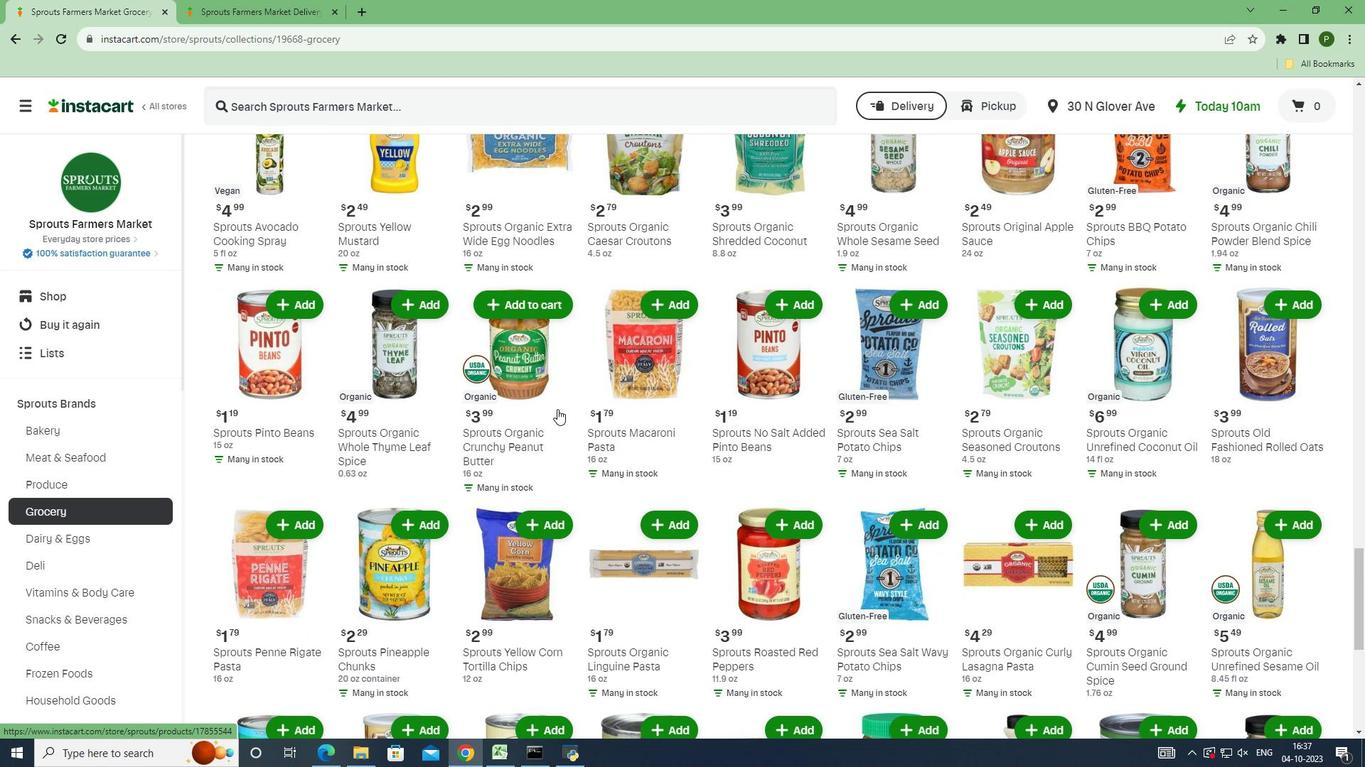 
Action: Mouse moved to (558, 396)
Screenshot: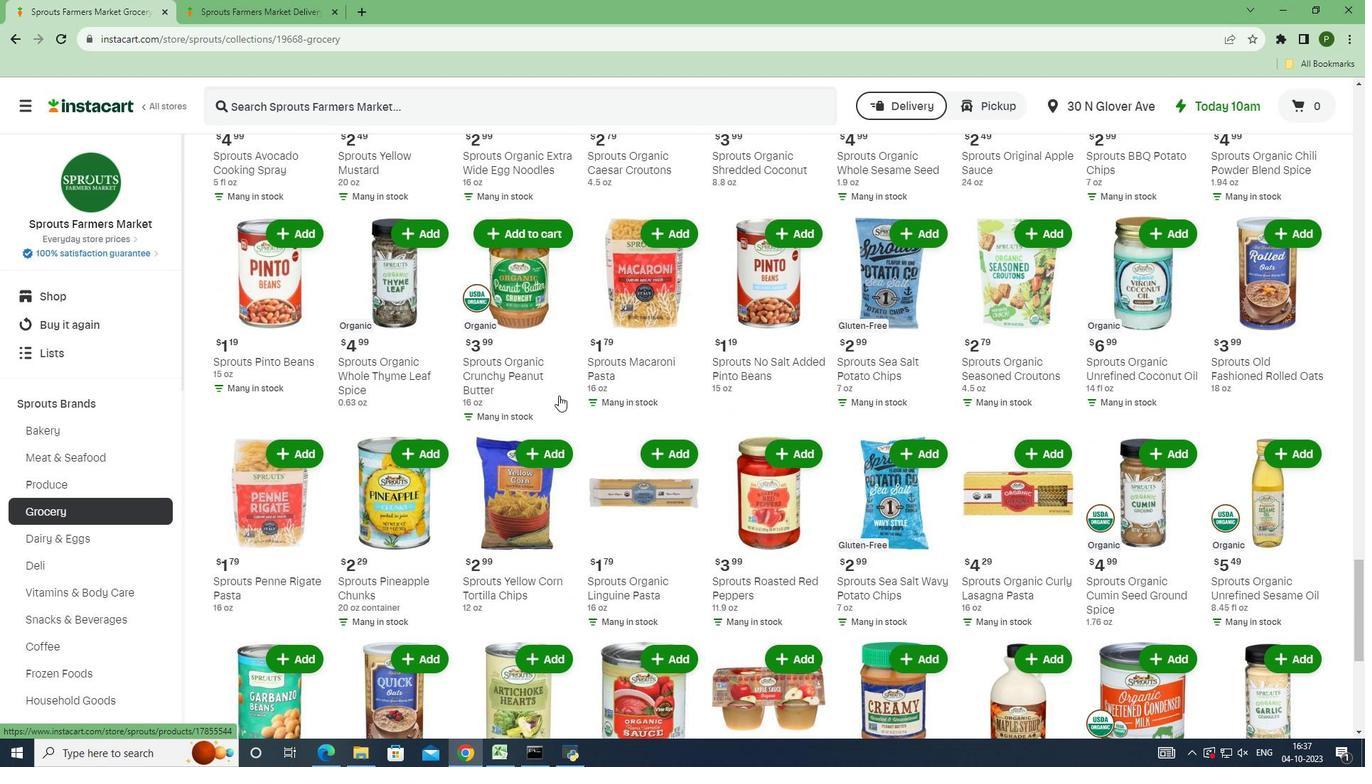 
Action: Mouse scrolled (558, 395) with delta (0, 0)
Screenshot: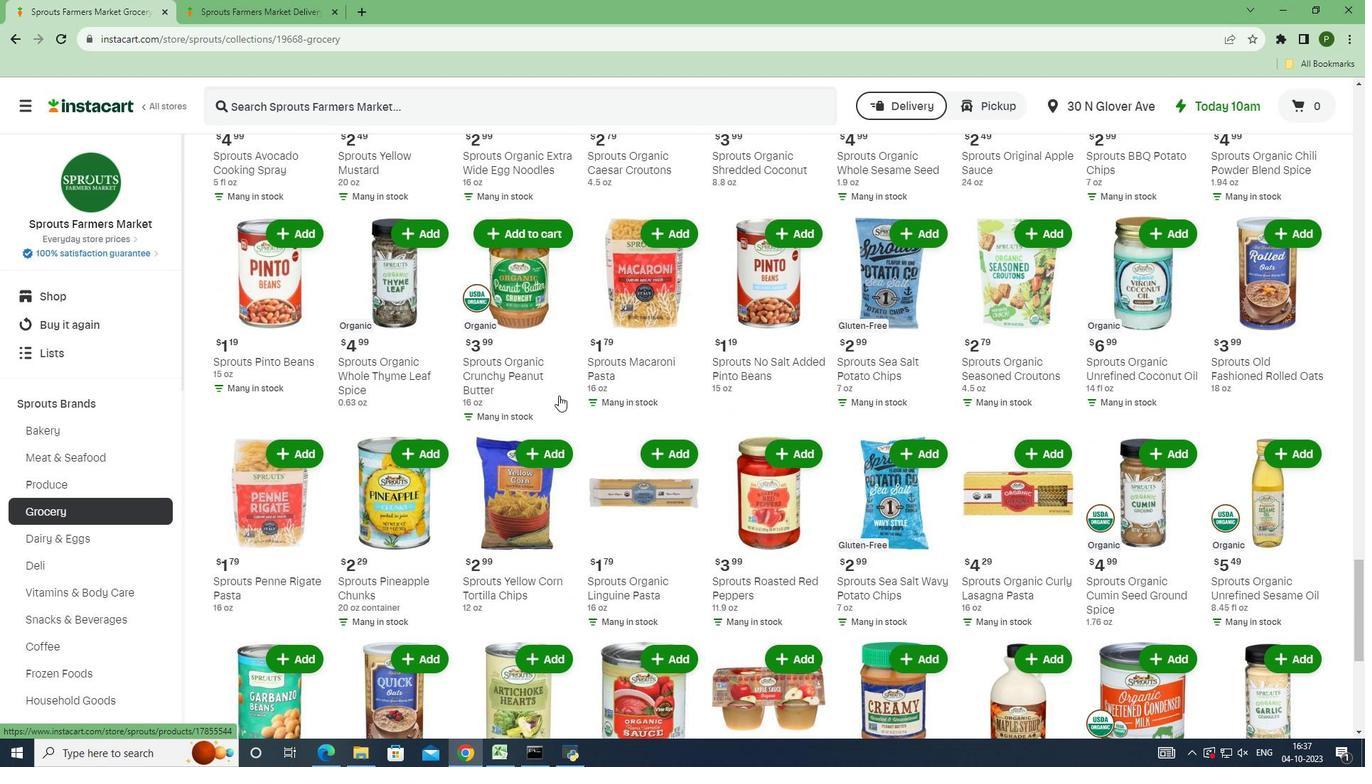 
Action: Mouse scrolled (558, 395) with delta (0, 0)
Screenshot: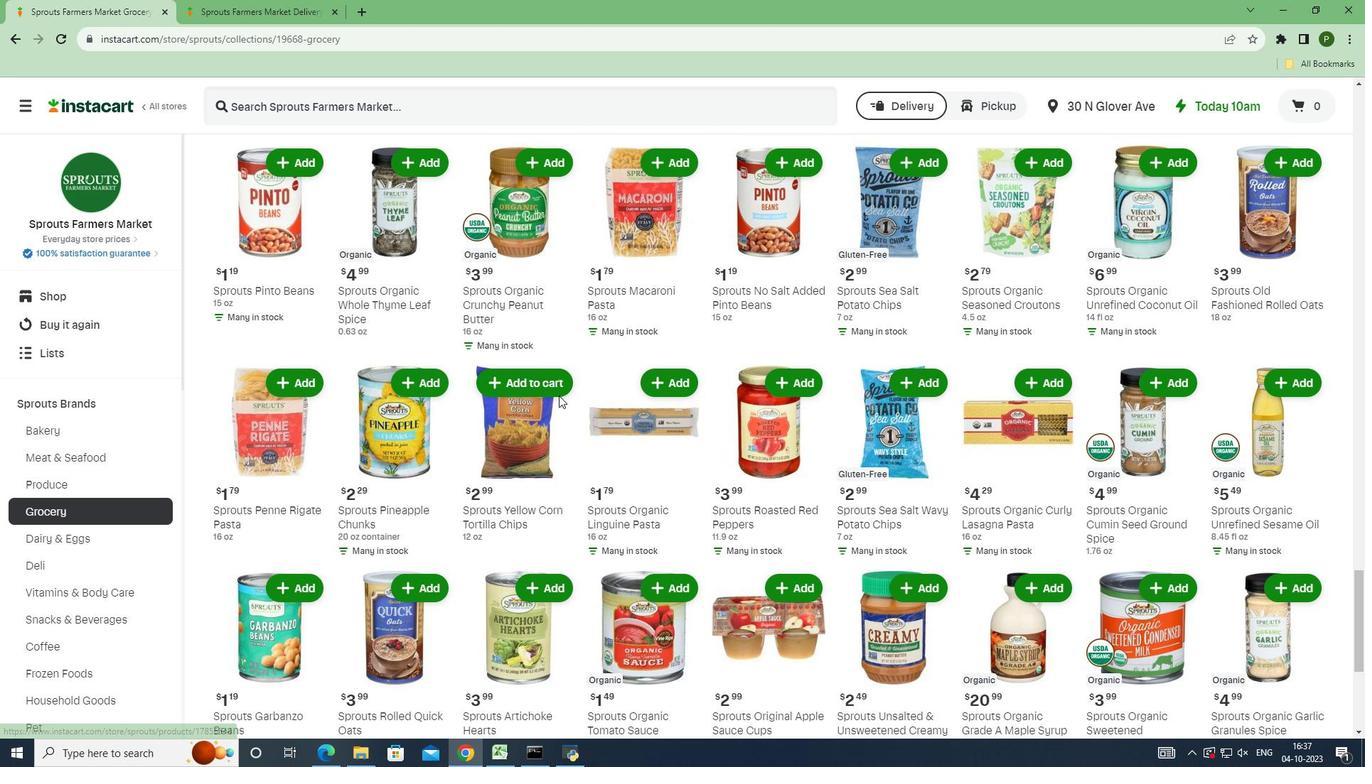 
Action: Mouse scrolled (558, 395) with delta (0, 0)
Screenshot: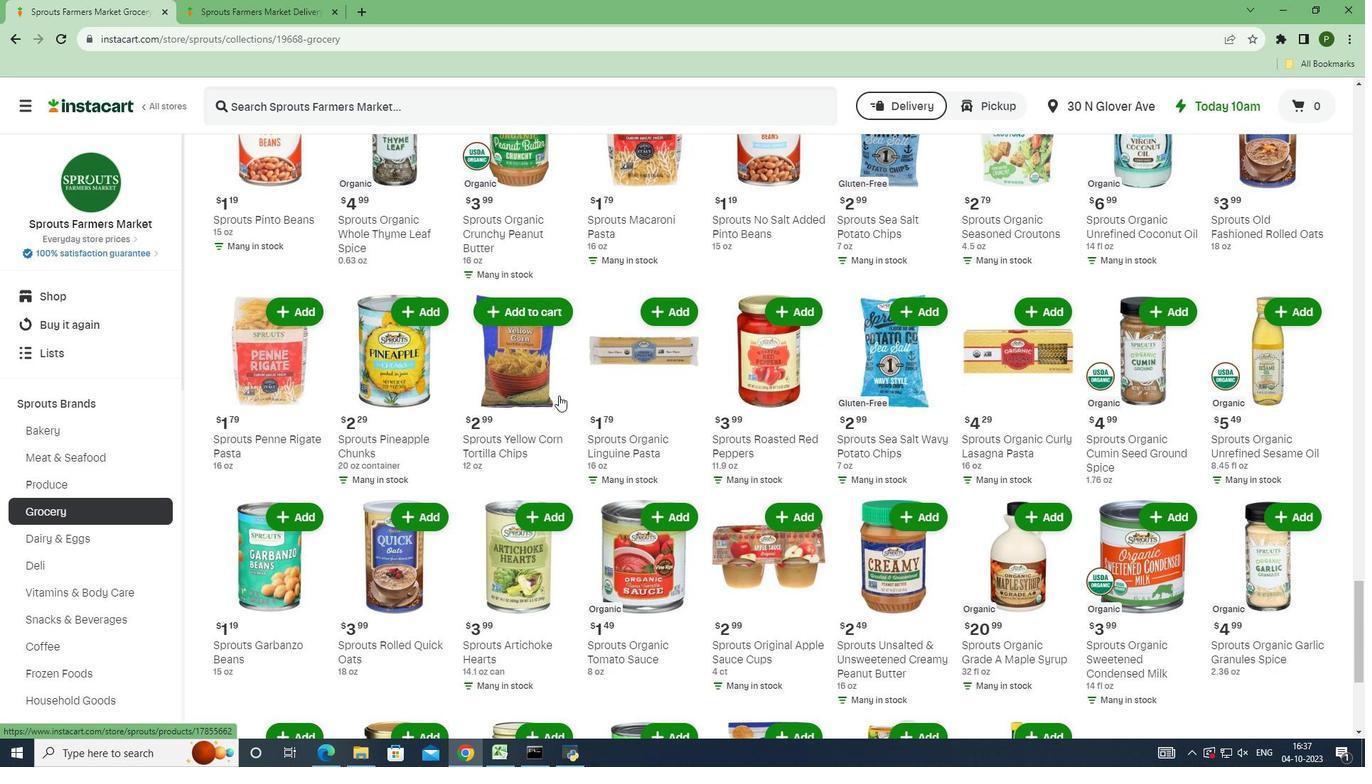 
Action: Mouse scrolled (558, 395) with delta (0, 0)
Screenshot: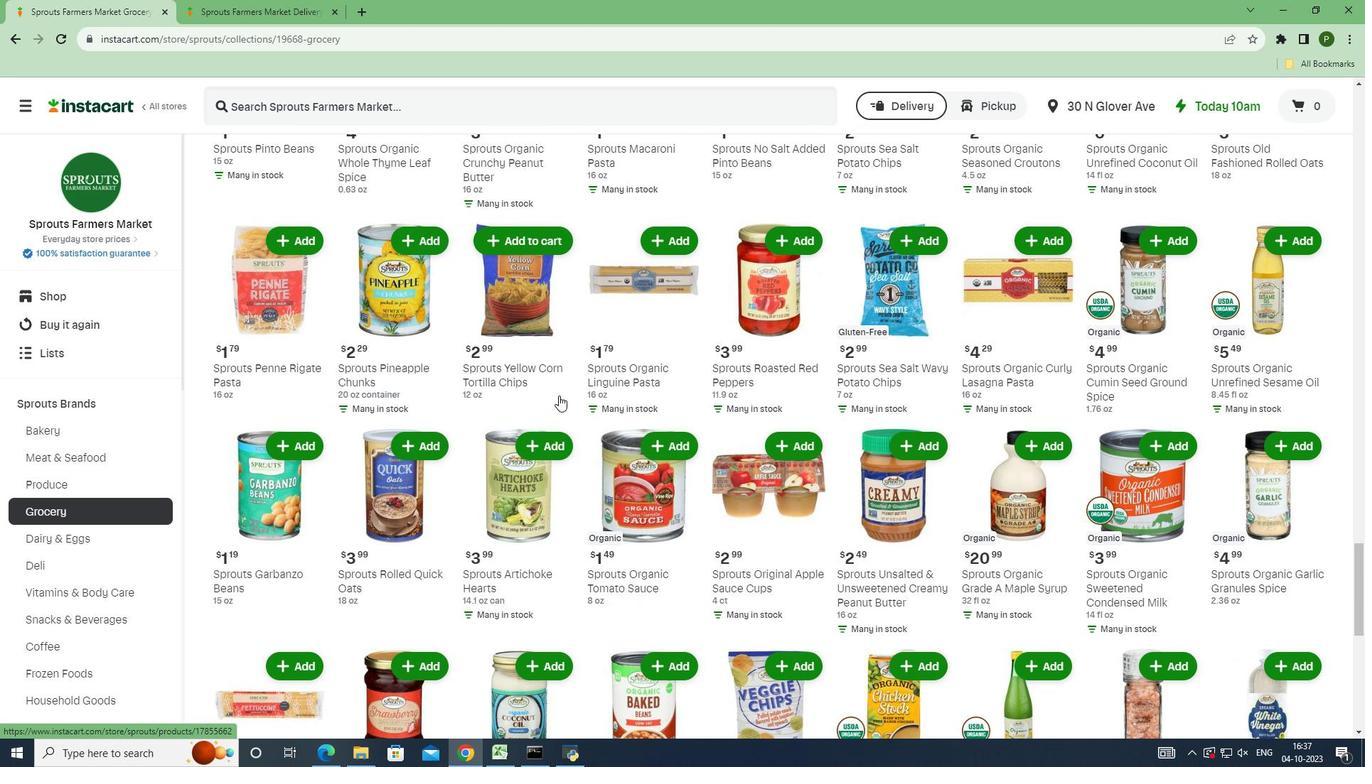
Action: Mouse scrolled (558, 395) with delta (0, 0)
Screenshot: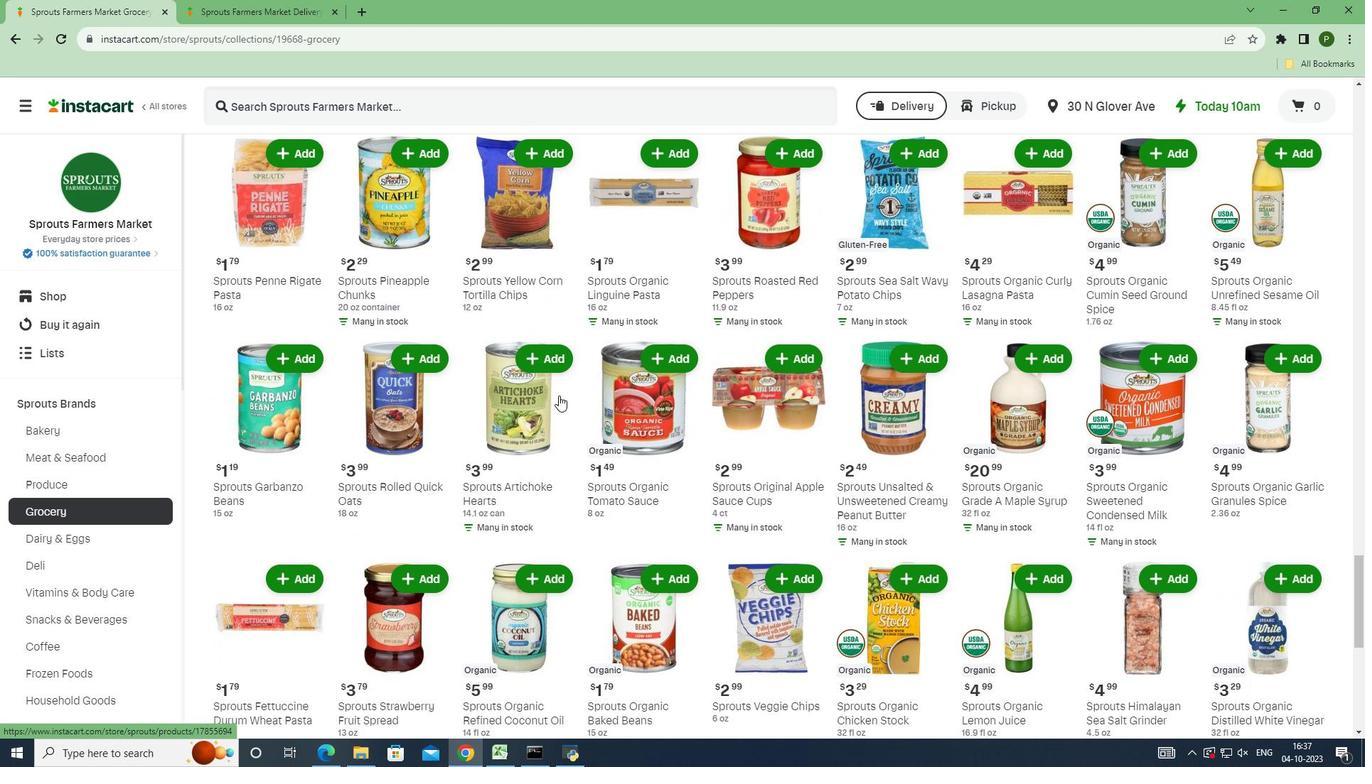 
Action: Mouse scrolled (558, 395) with delta (0, 0)
Screenshot: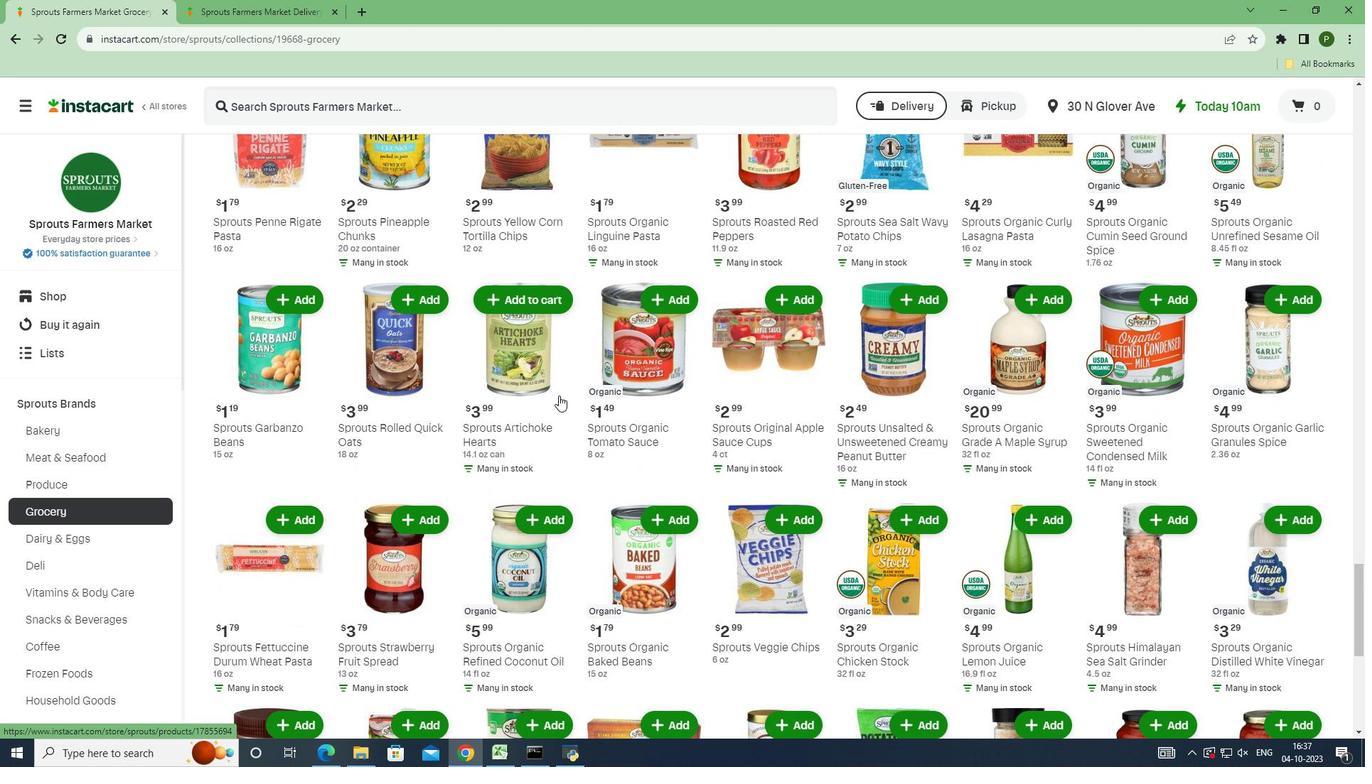 
Action: Mouse scrolled (558, 395) with delta (0, 0)
Screenshot: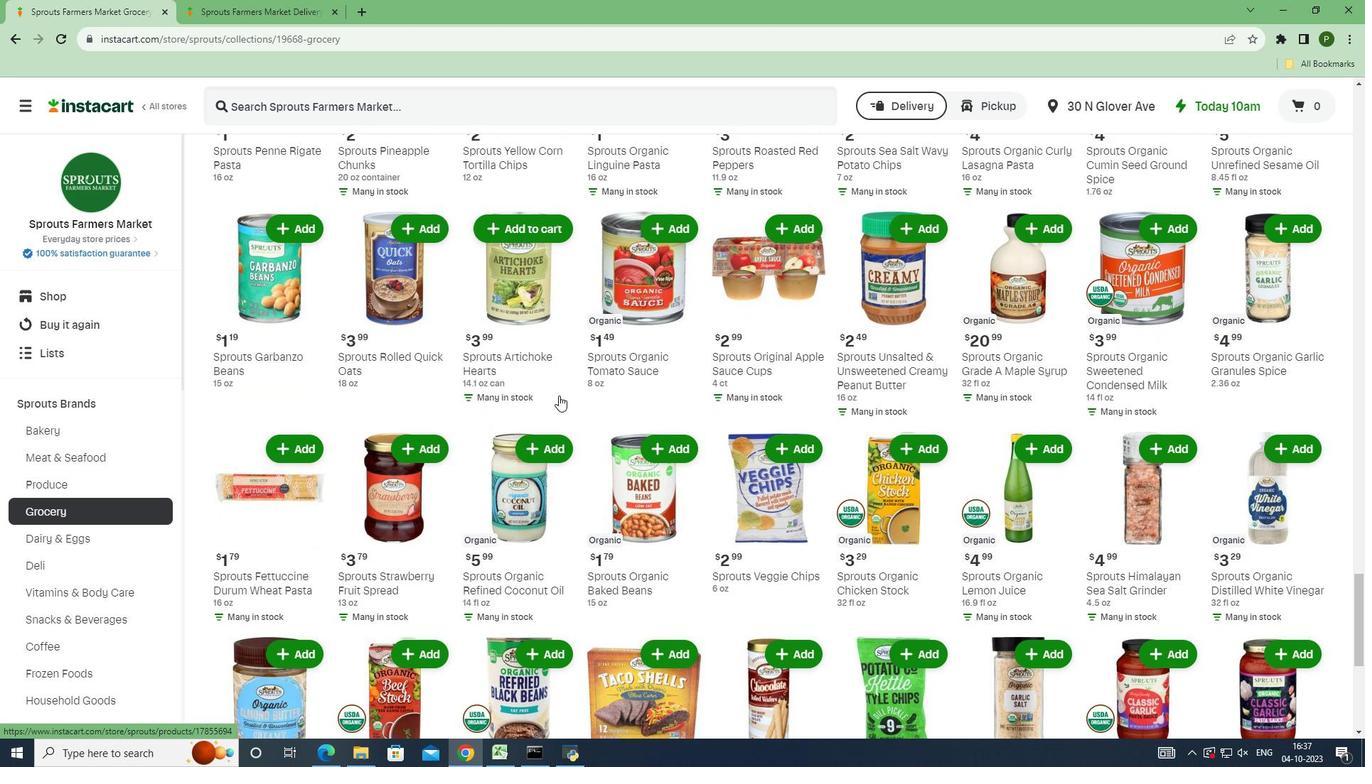 
Action: Mouse scrolled (558, 395) with delta (0, 0)
Screenshot: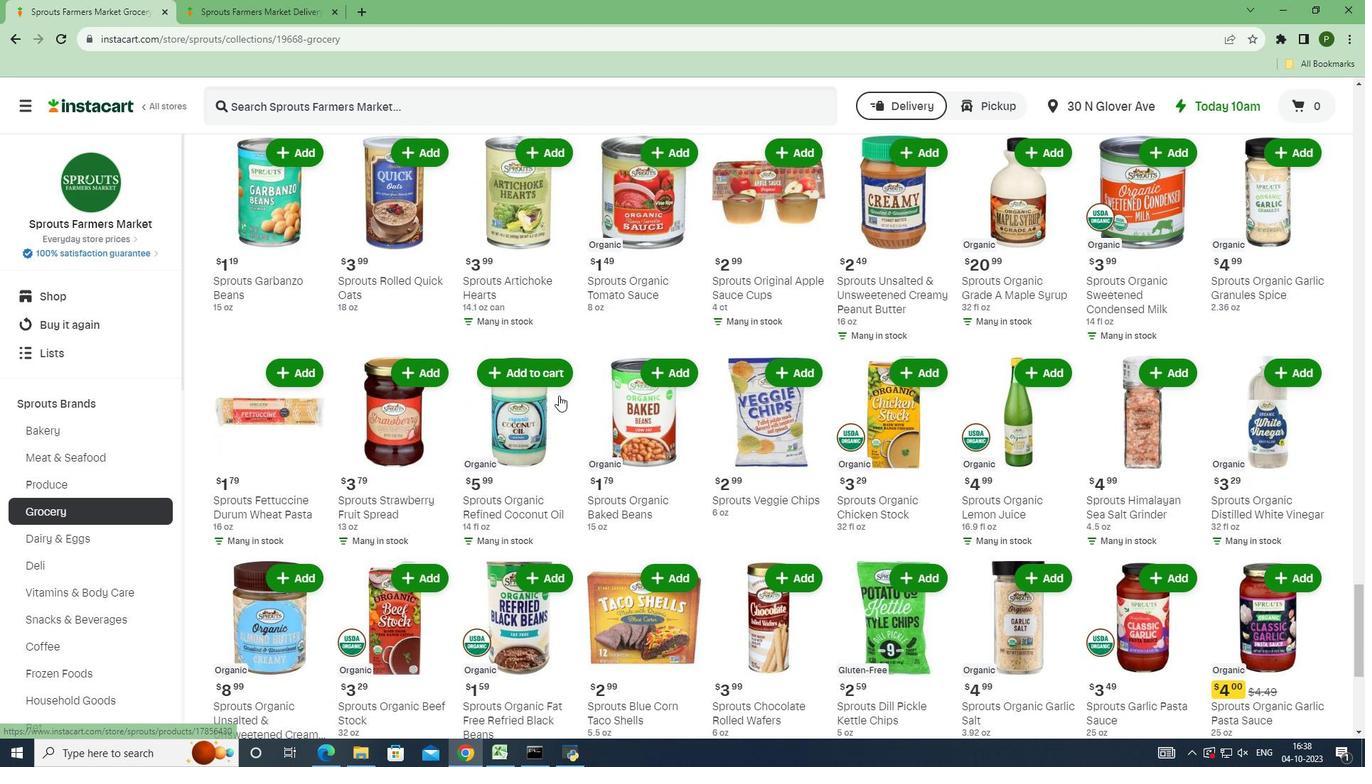 
Action: Mouse moved to (516, 308)
Screenshot: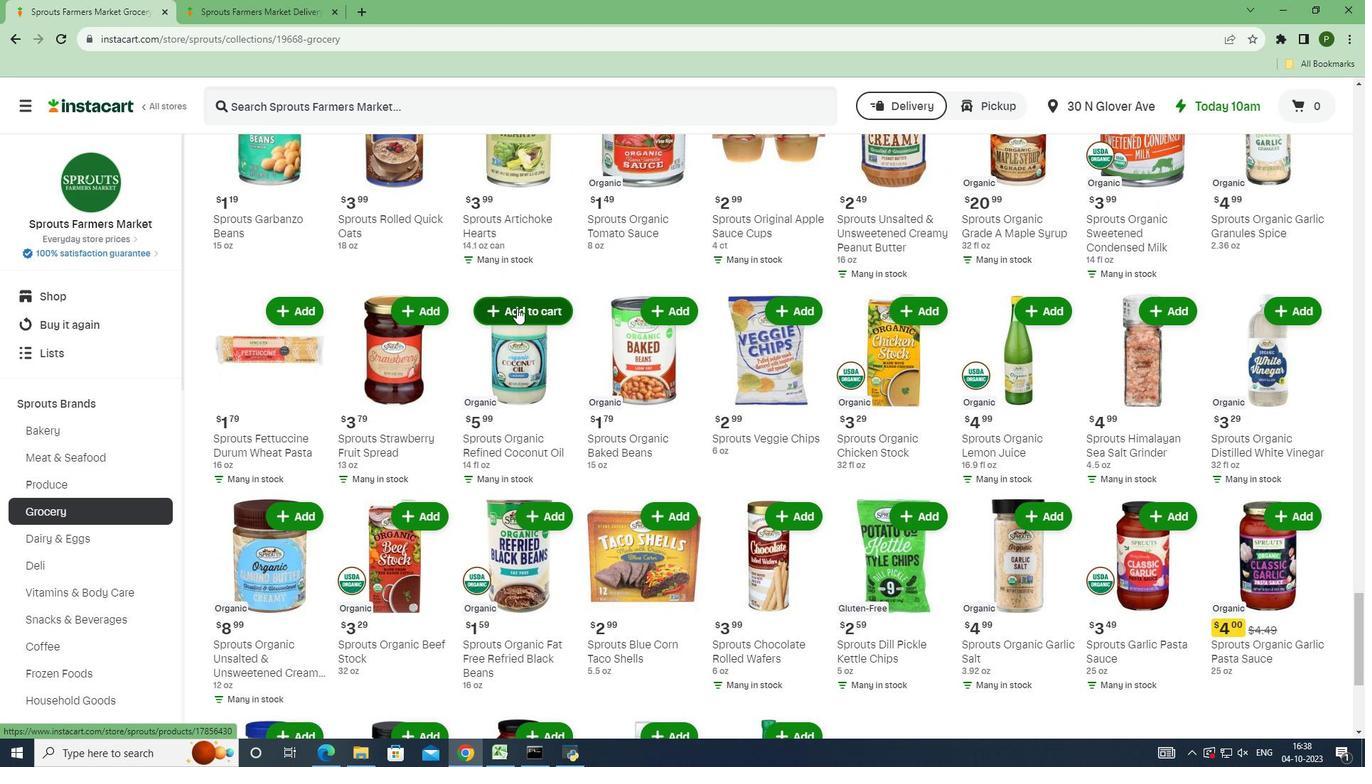 
Action: Mouse pressed left at (516, 308)
Screenshot: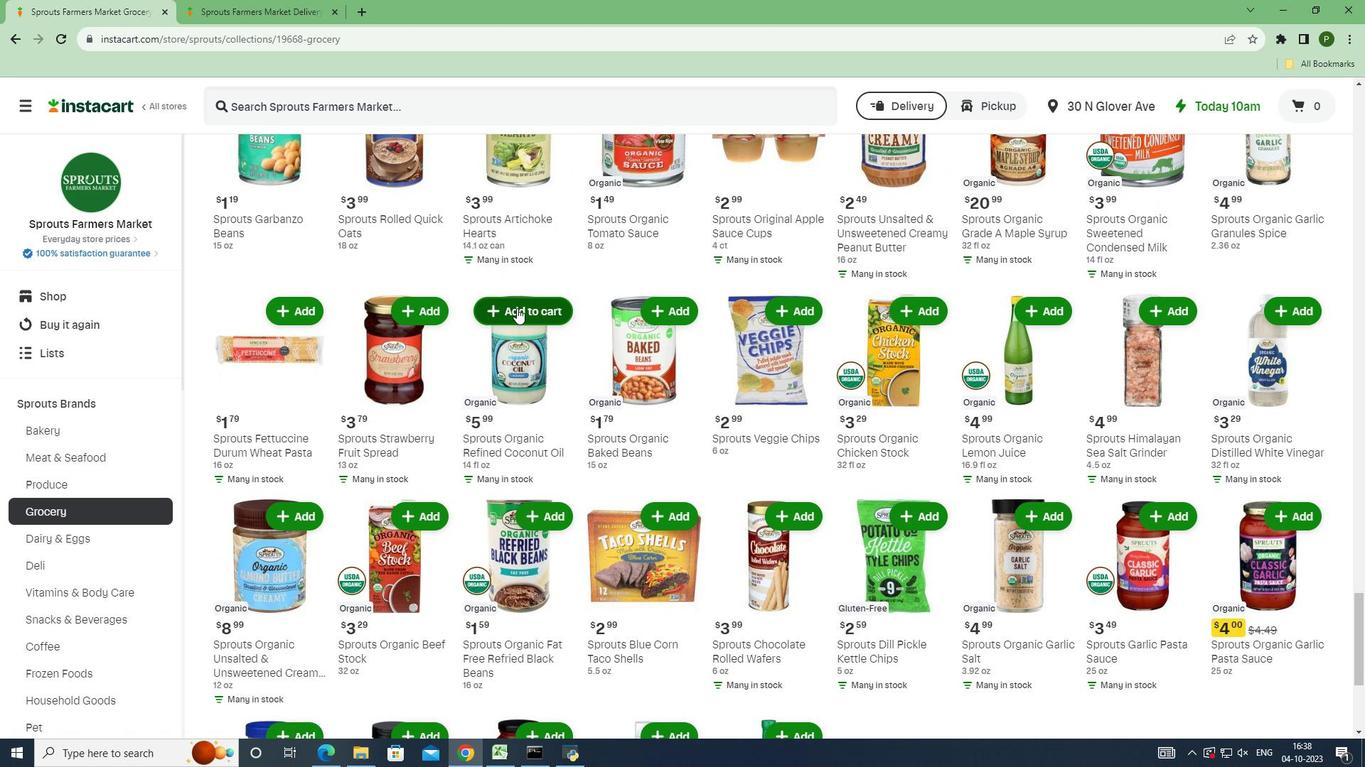 
